 Task: For heading Arial with bold.  font size for heading22,  'Change the font style of data to'Arial Narrow.  and font size to 14,  Change the alignment of both headline & data to Align middle.  In the sheet  AssetAllocation analysis
Action: Mouse moved to (77, 169)
Screenshot: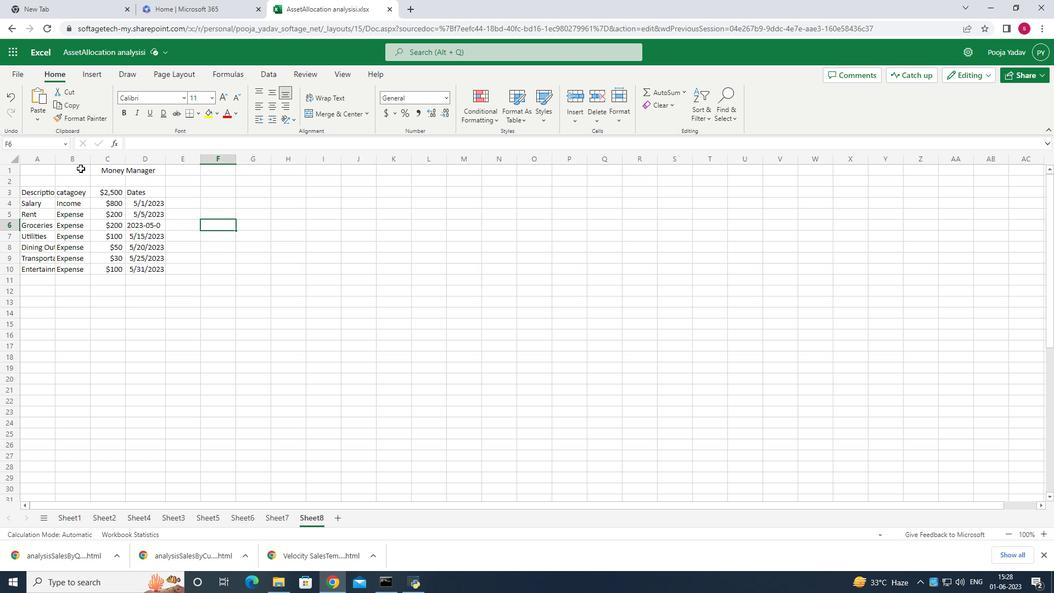 
Action: Mouse pressed left at (77, 169)
Screenshot: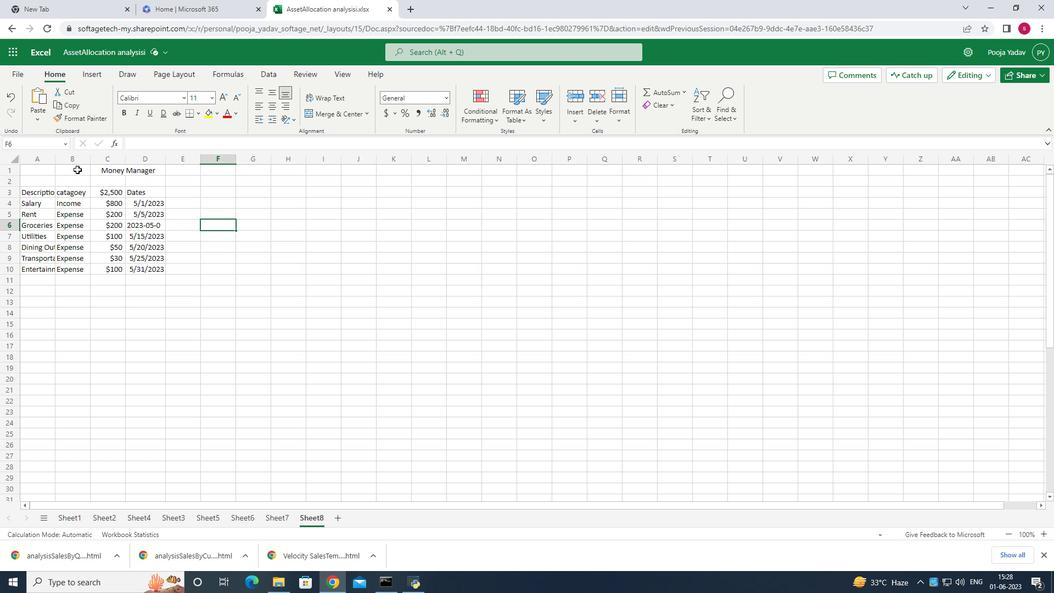 
Action: Mouse moved to (324, 109)
Screenshot: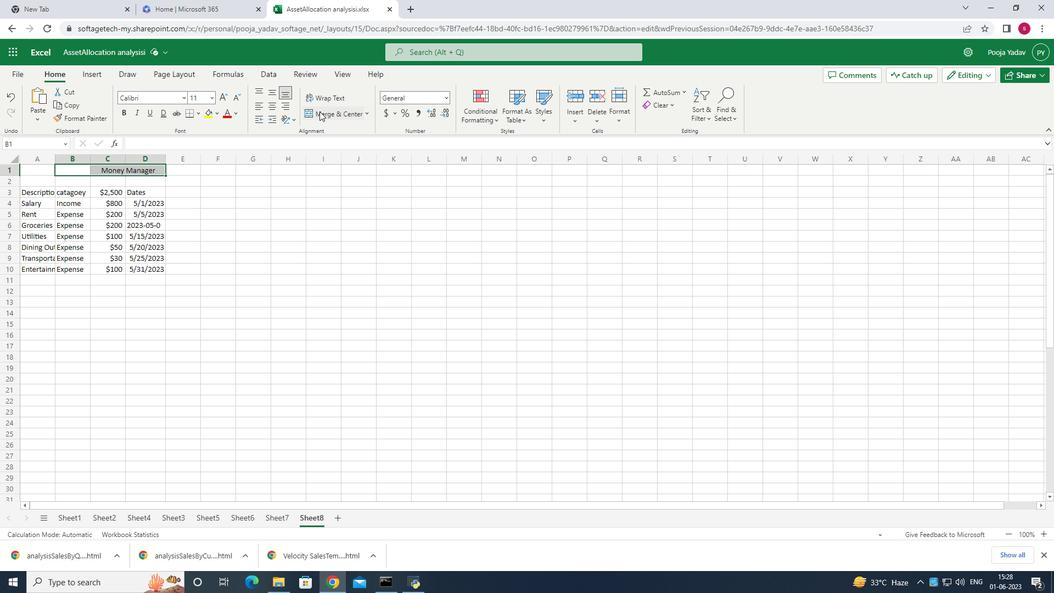 
Action: Mouse pressed left at (324, 109)
Screenshot: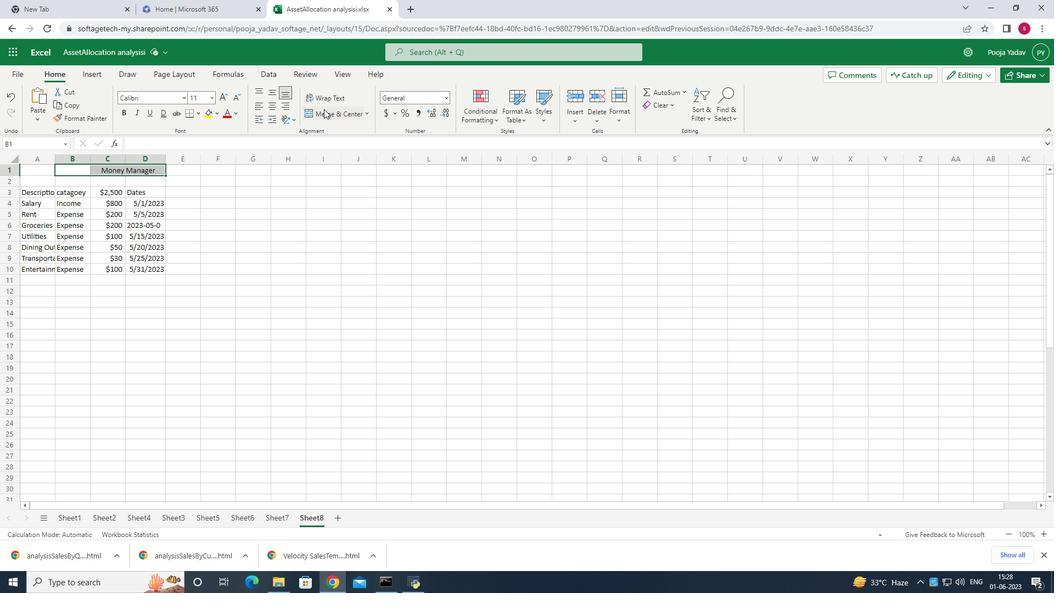 
Action: Mouse moved to (73, 296)
Screenshot: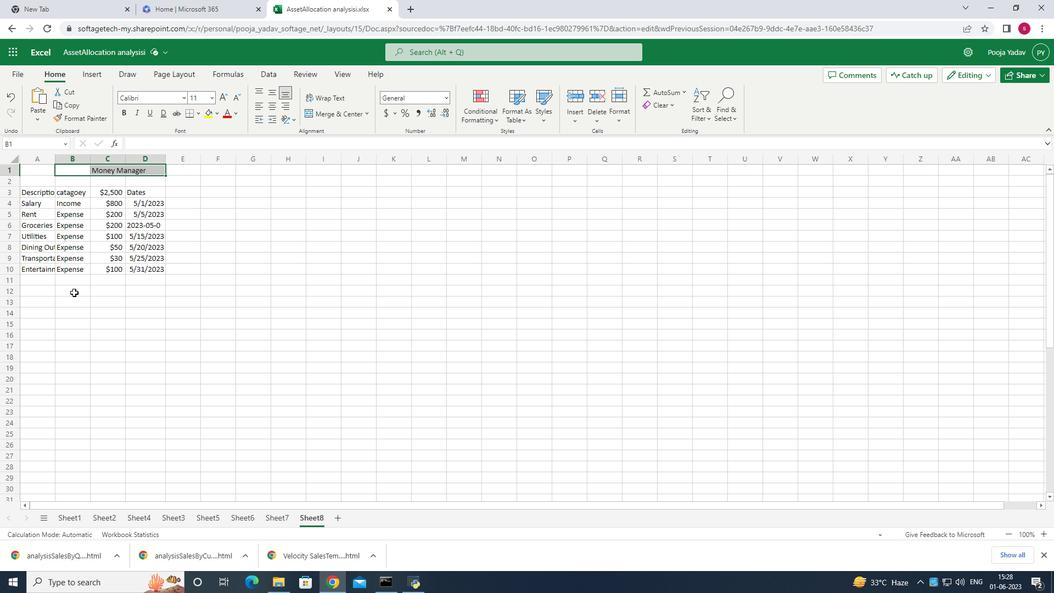 
Action: Mouse pressed left at (73, 296)
Screenshot: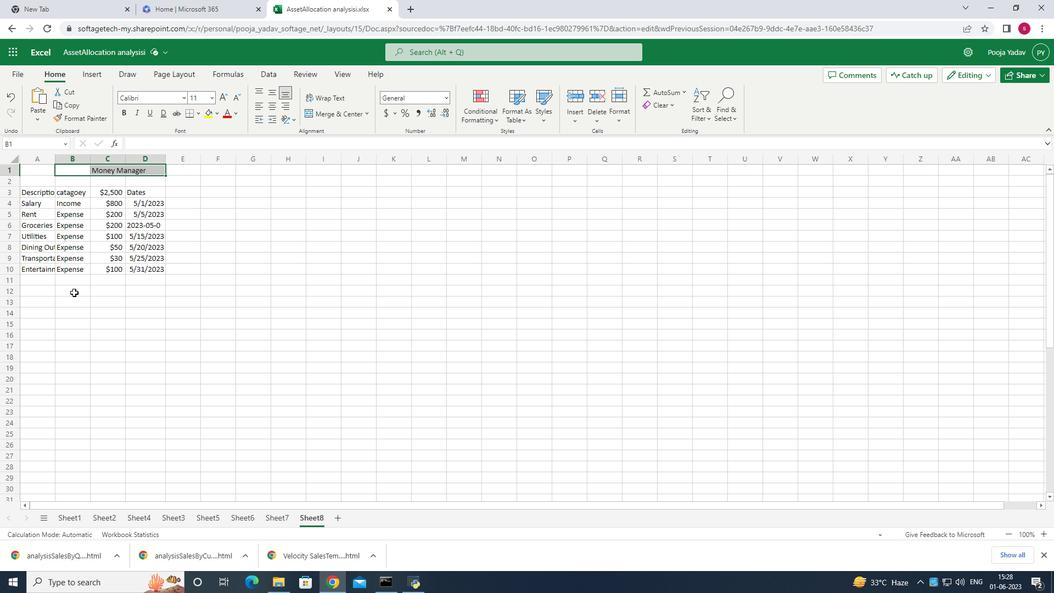 
Action: Mouse moved to (108, 167)
Screenshot: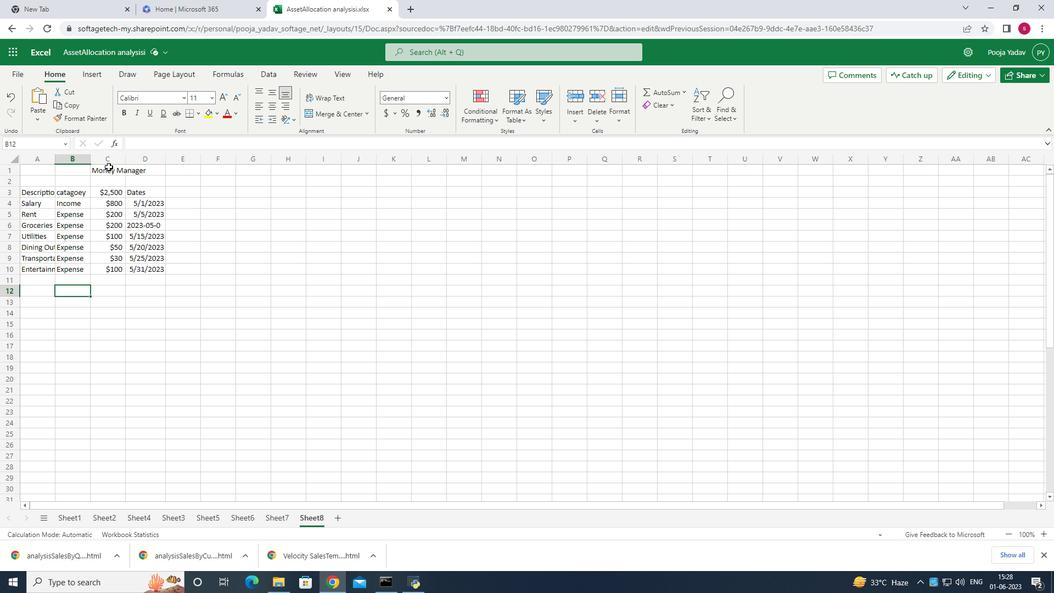 
Action: Mouse pressed left at (108, 167)
Screenshot: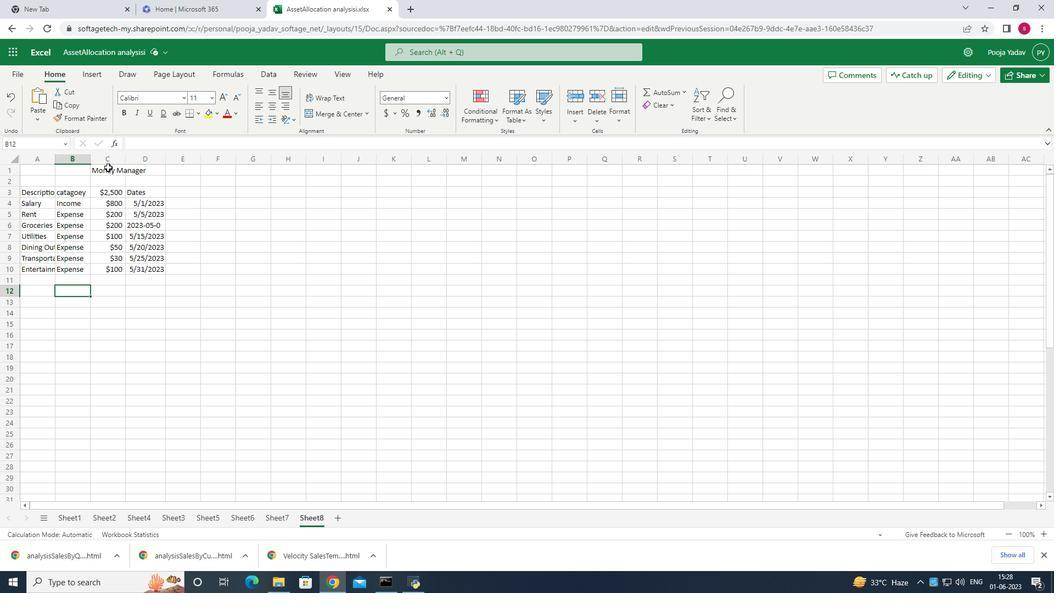 
Action: Mouse moved to (123, 169)
Screenshot: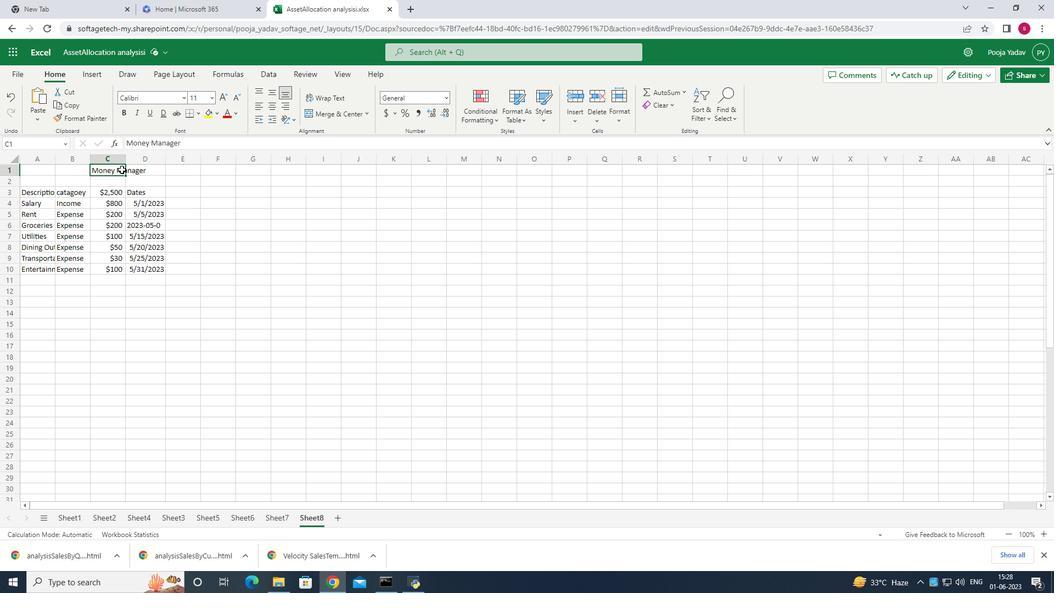 
Action: Mouse pressed left at (123, 169)
Screenshot: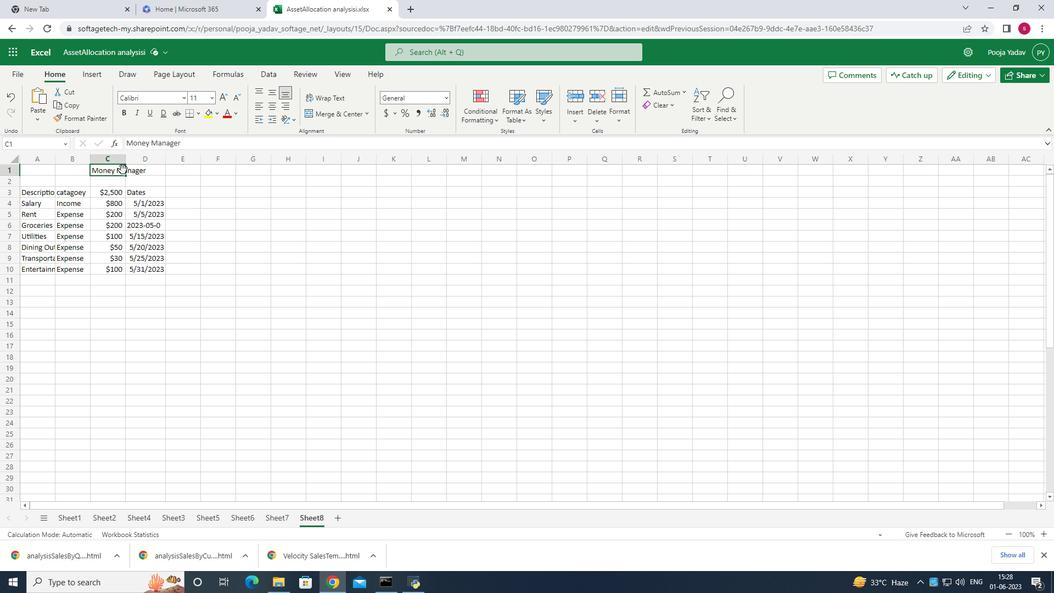 
Action: Mouse moved to (126, 169)
Screenshot: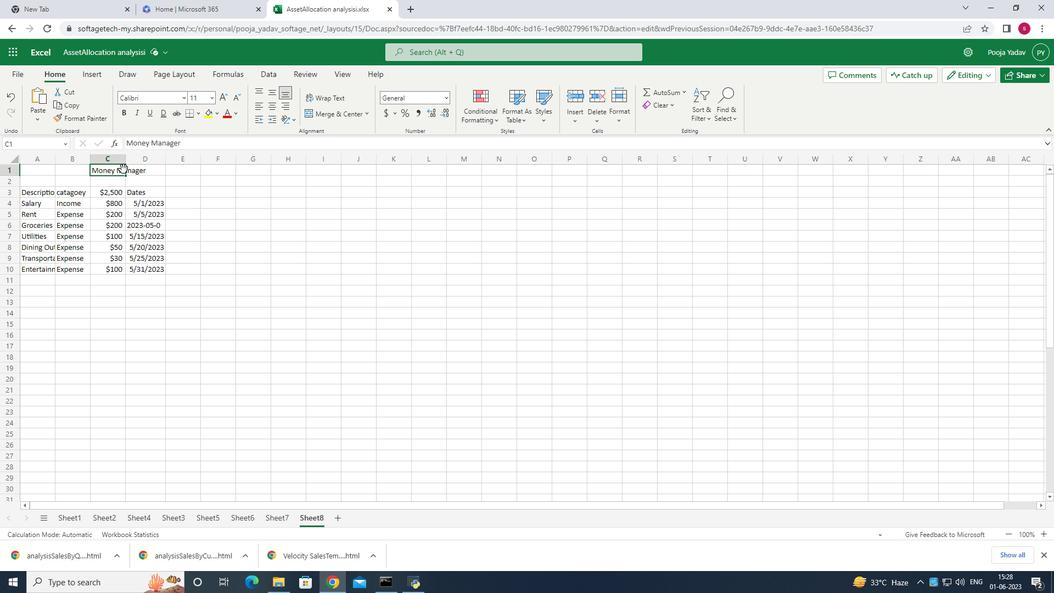 
Action: Mouse pressed left at (126, 169)
Screenshot: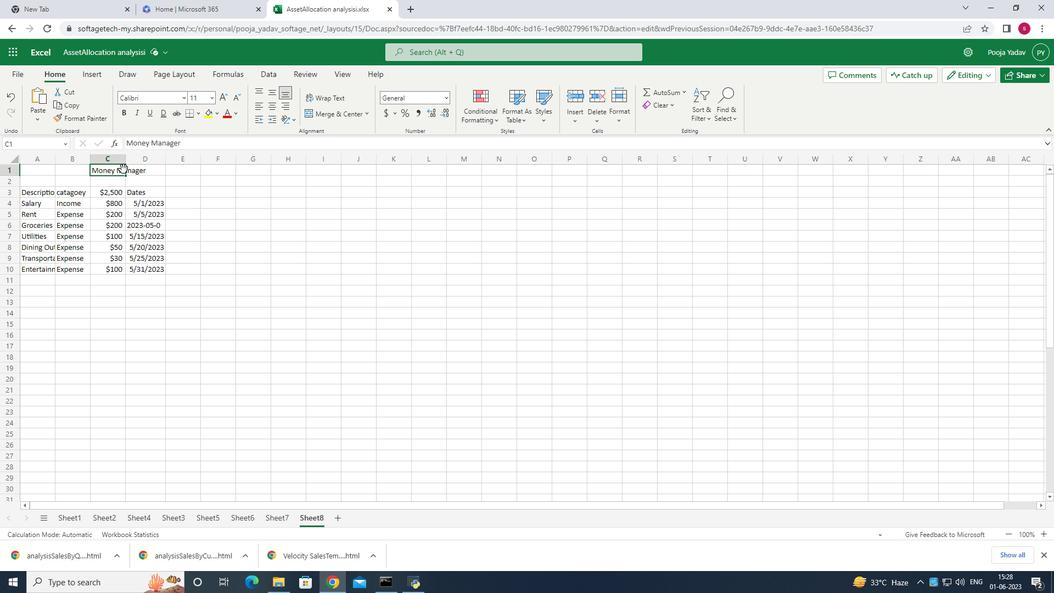 
Action: Mouse pressed left at (126, 169)
Screenshot: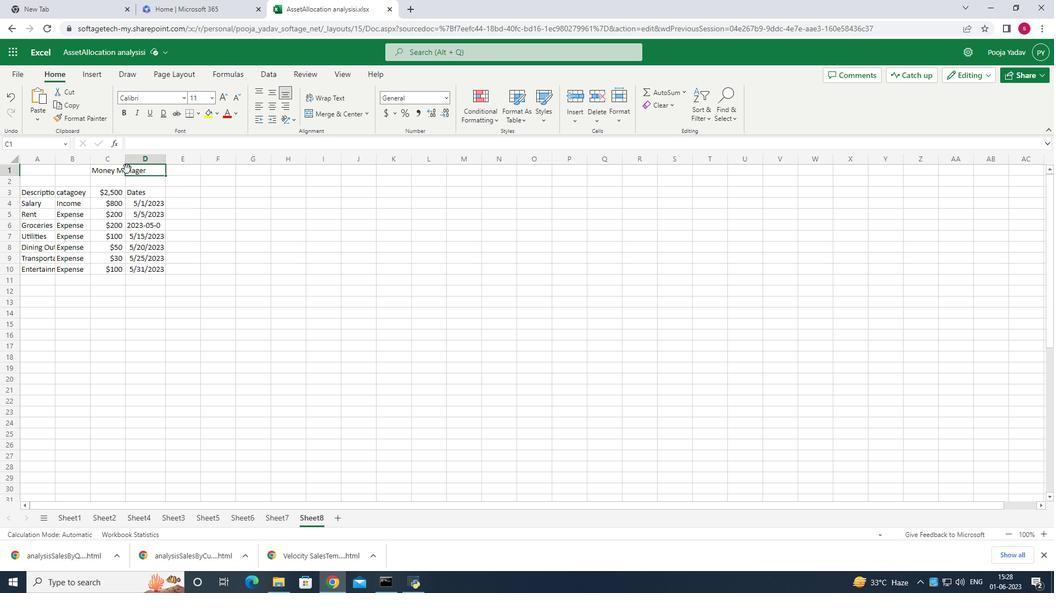 
Action: Mouse moved to (149, 332)
Screenshot: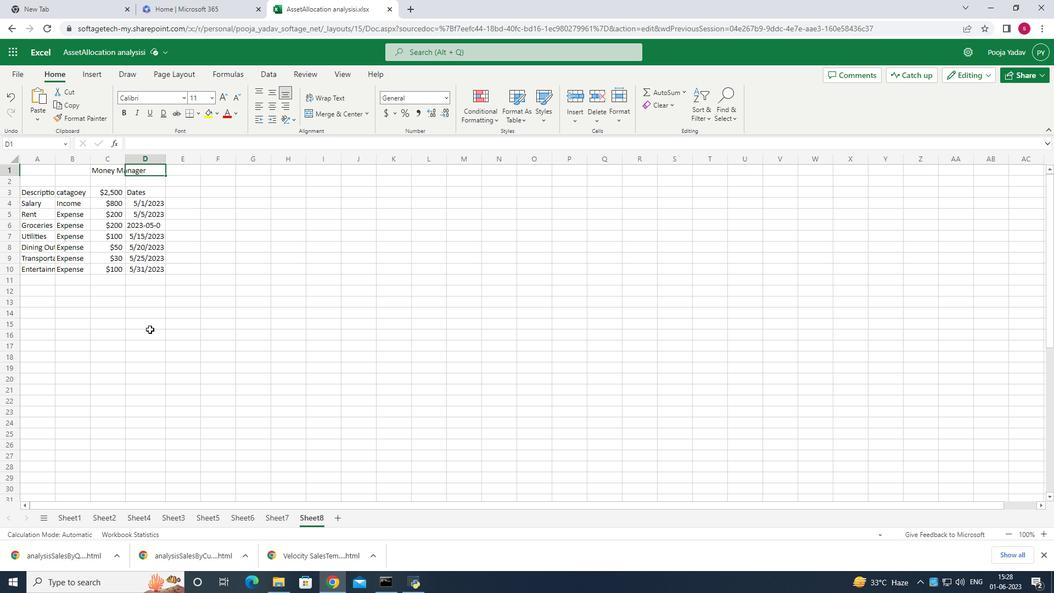 
Action: Mouse pressed left at (149, 332)
Screenshot: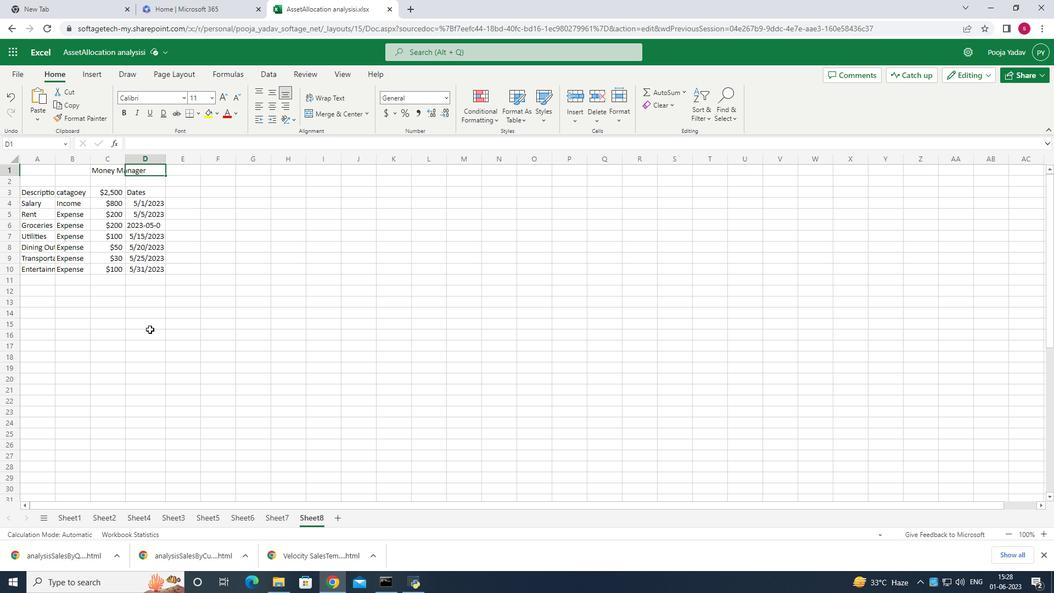 
Action: Mouse moved to (101, 170)
Screenshot: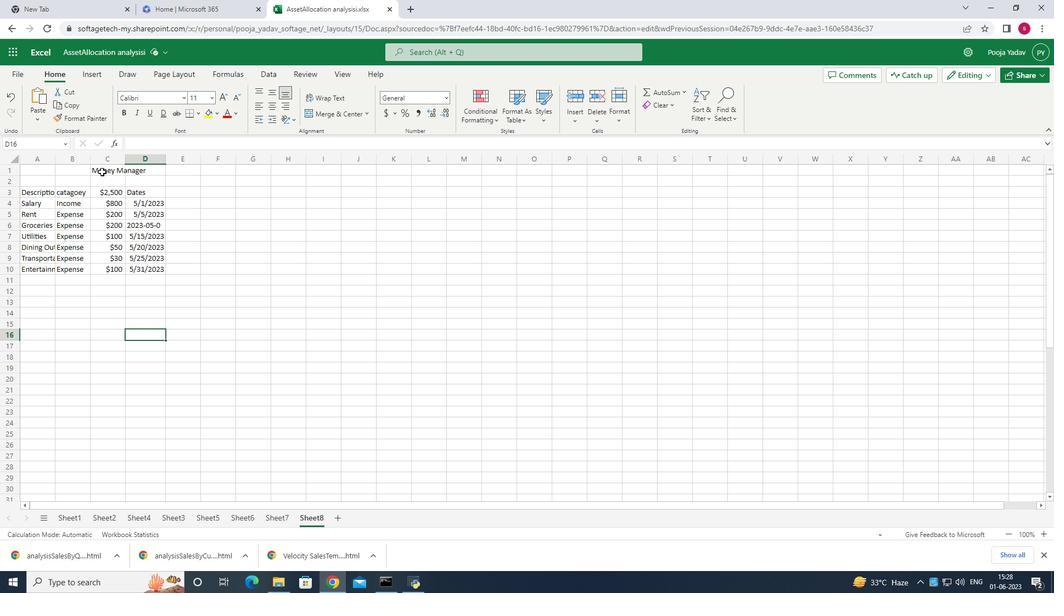 
Action: Mouse pressed left at (101, 170)
Screenshot: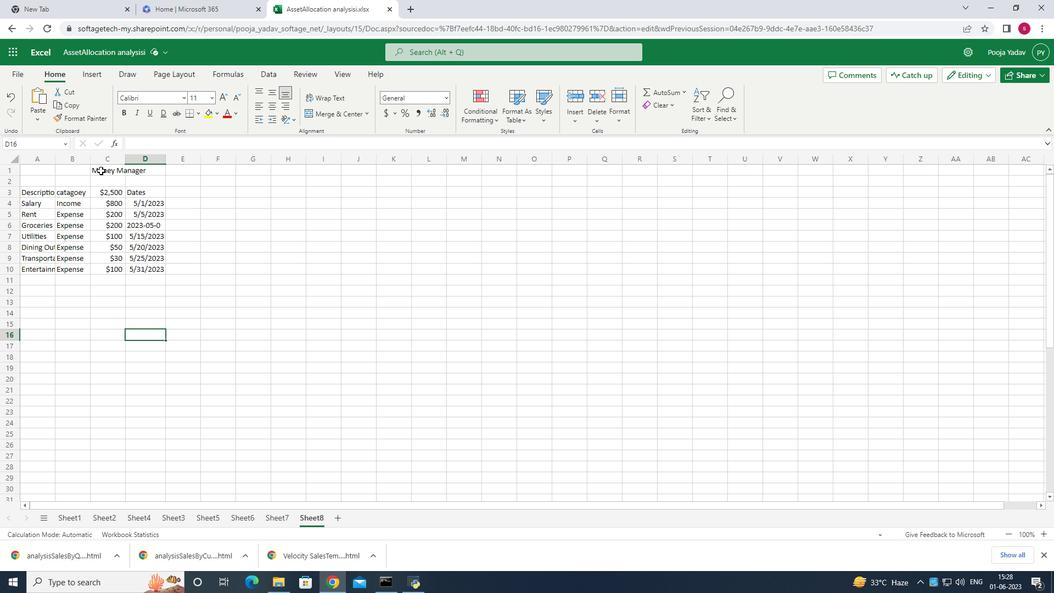 
Action: Mouse moved to (332, 112)
Screenshot: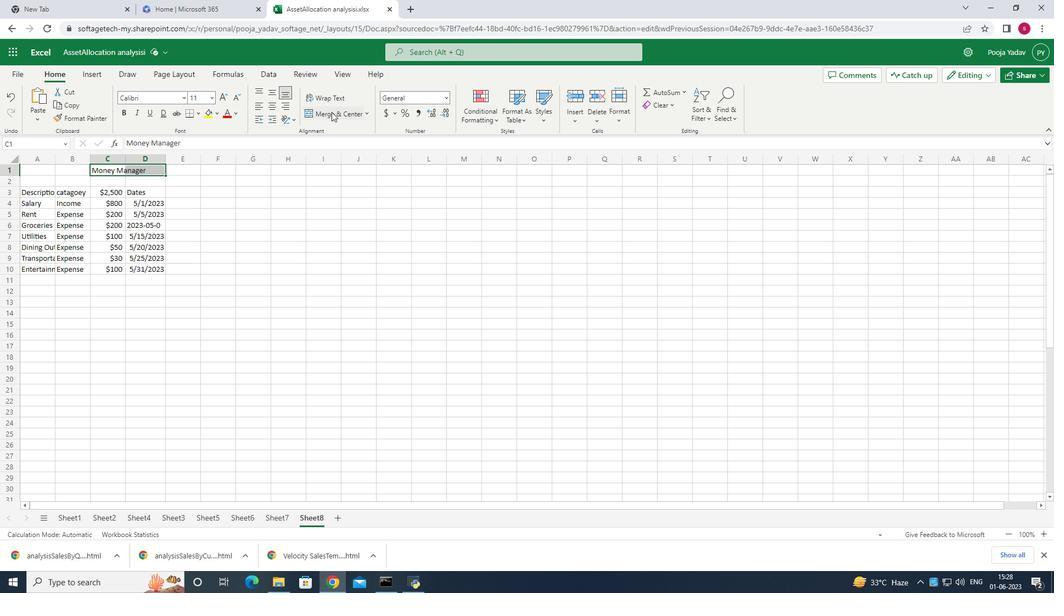 
Action: Mouse pressed left at (332, 112)
Screenshot: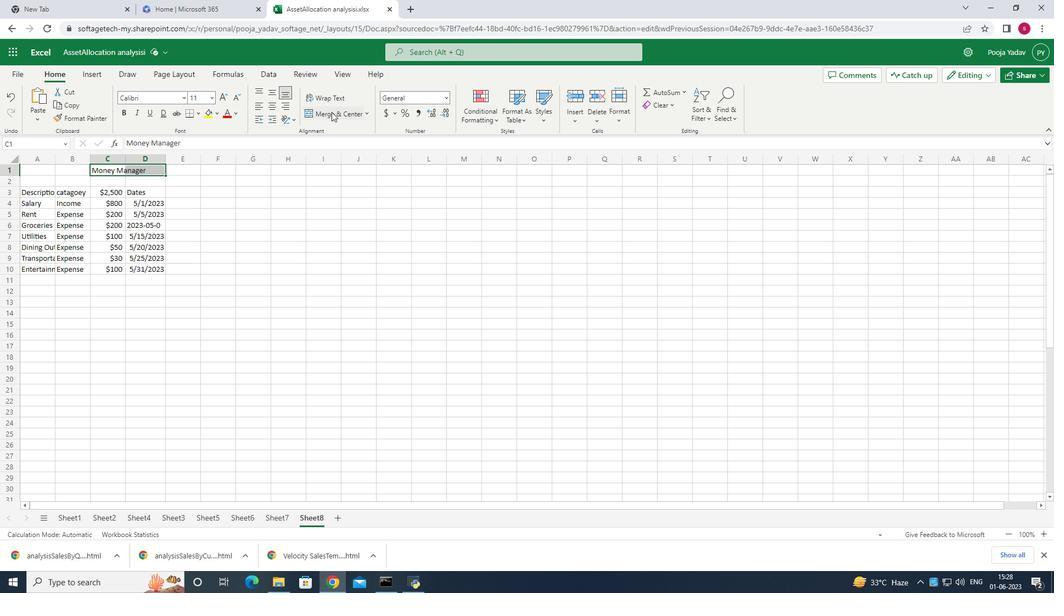 
Action: Mouse moved to (161, 190)
Screenshot: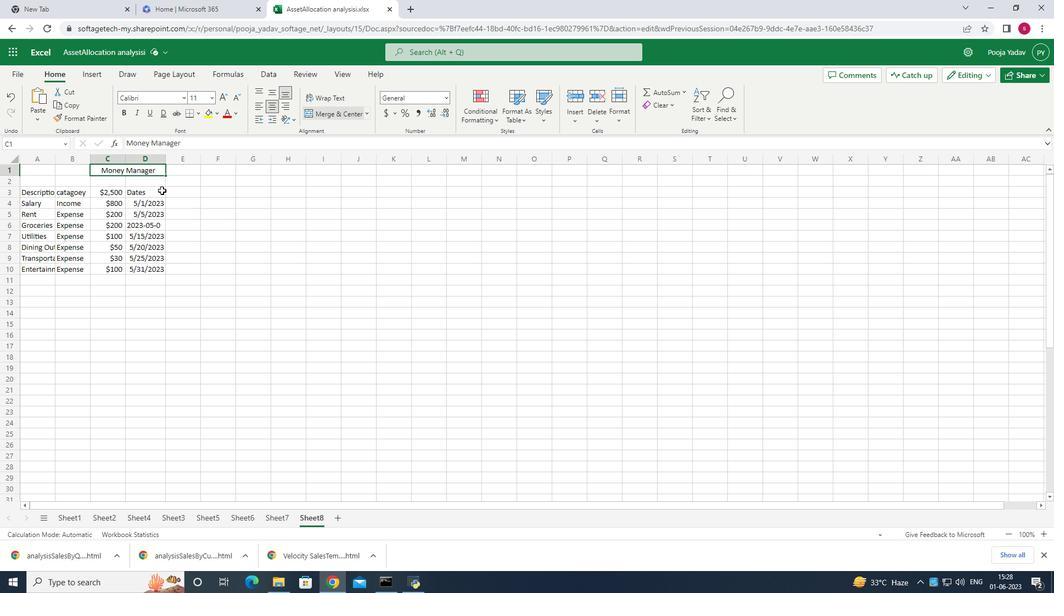 
Action: Key pressed ctrl+Uctrl+B
Screenshot: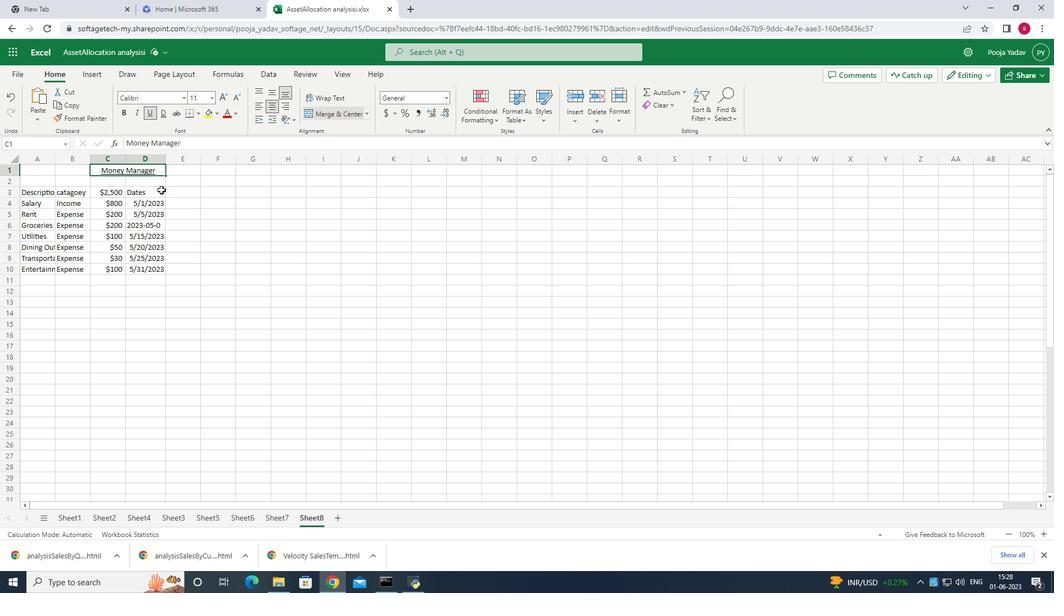 
Action: Mouse moved to (212, 93)
Screenshot: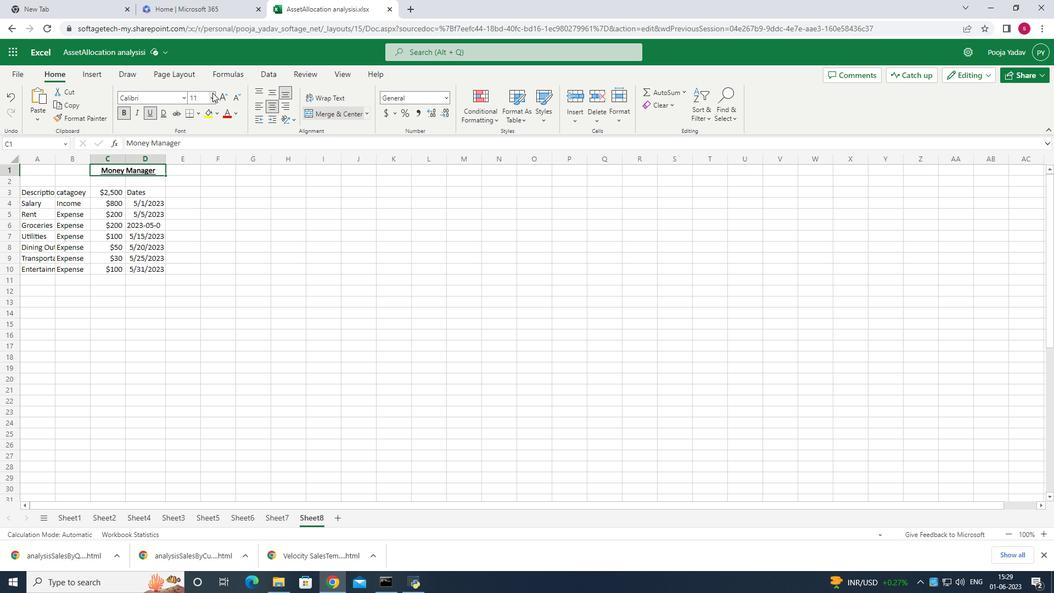 
Action: Mouse pressed left at (212, 93)
Screenshot: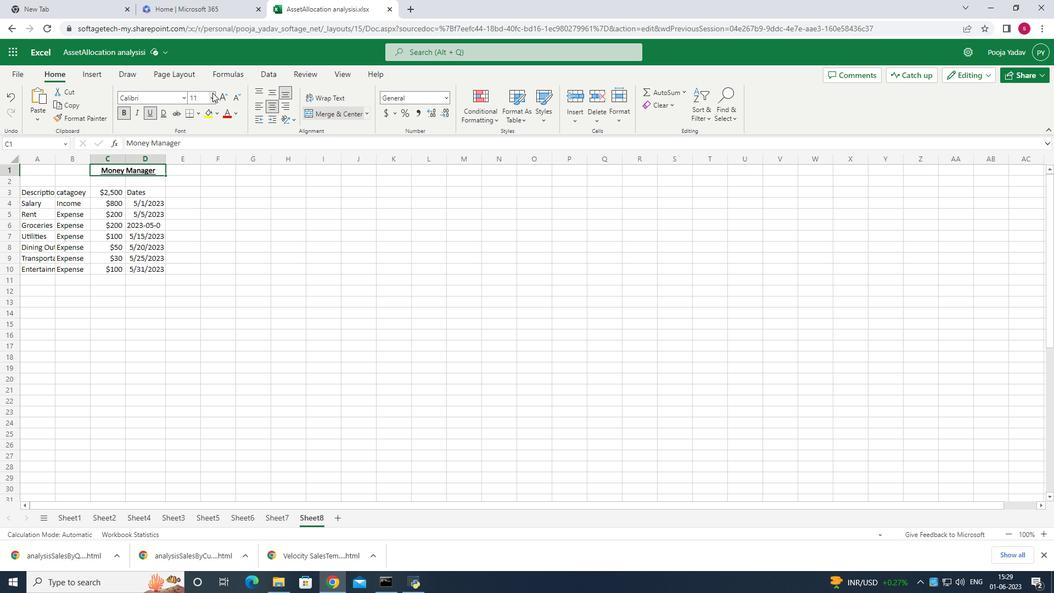 
Action: Mouse moved to (197, 215)
Screenshot: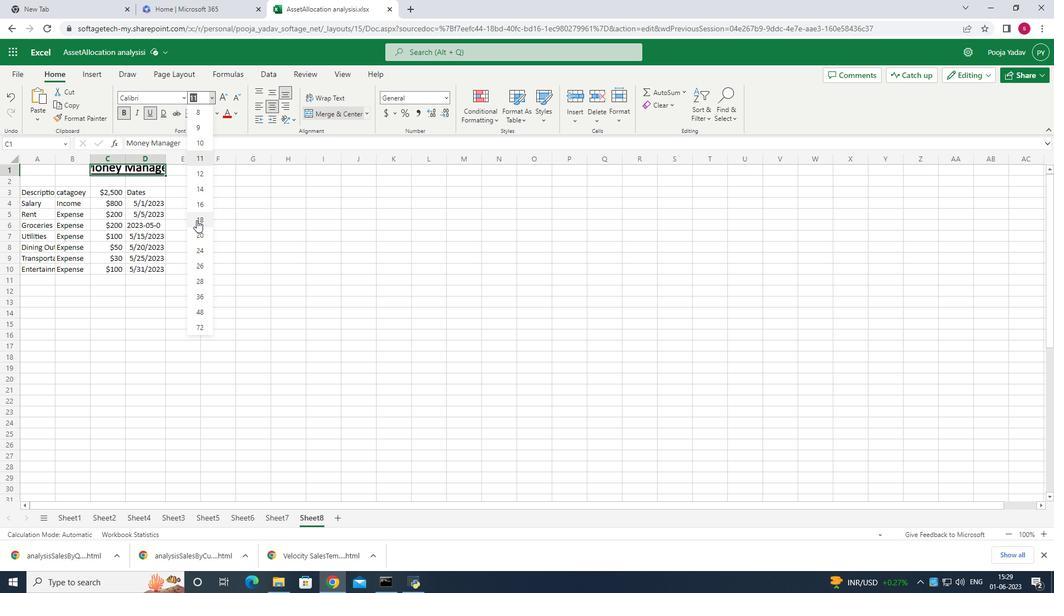 
Action: Mouse pressed left at (197, 215)
Screenshot: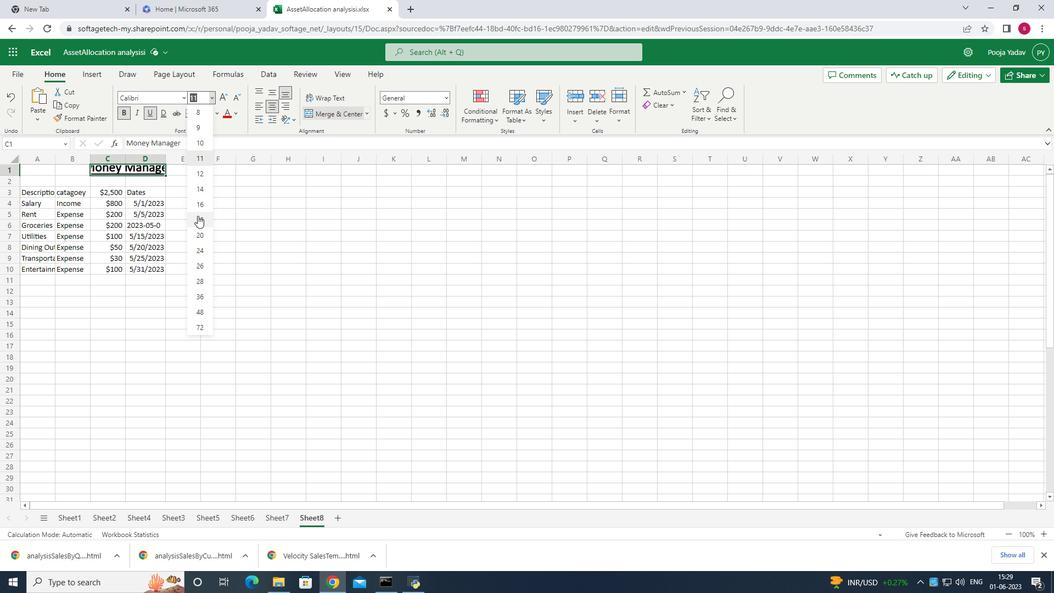 
Action: Mouse moved to (73, 173)
Screenshot: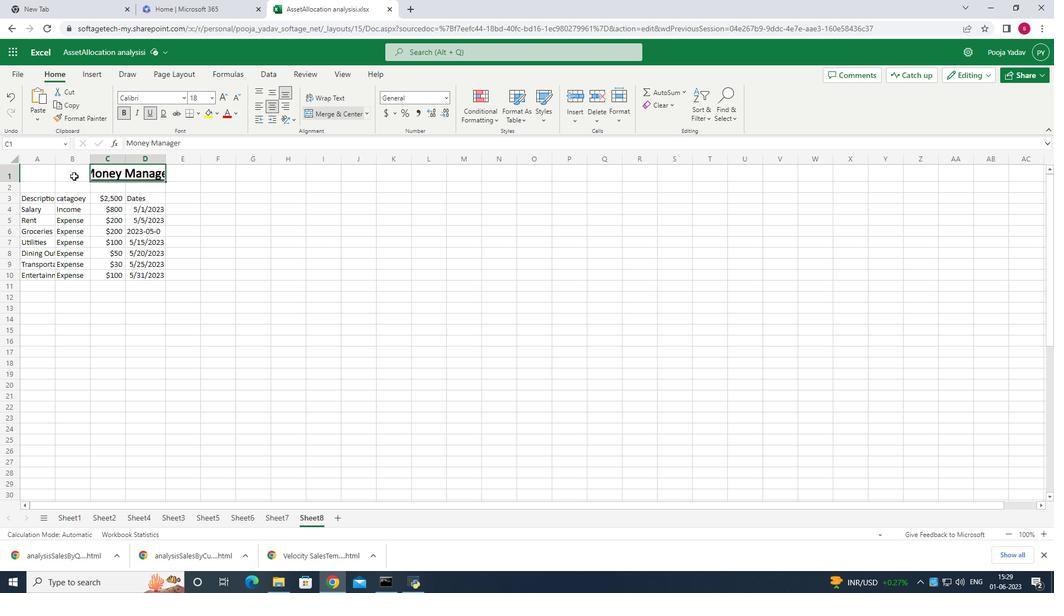 
Action: Mouse pressed left at (73, 173)
Screenshot: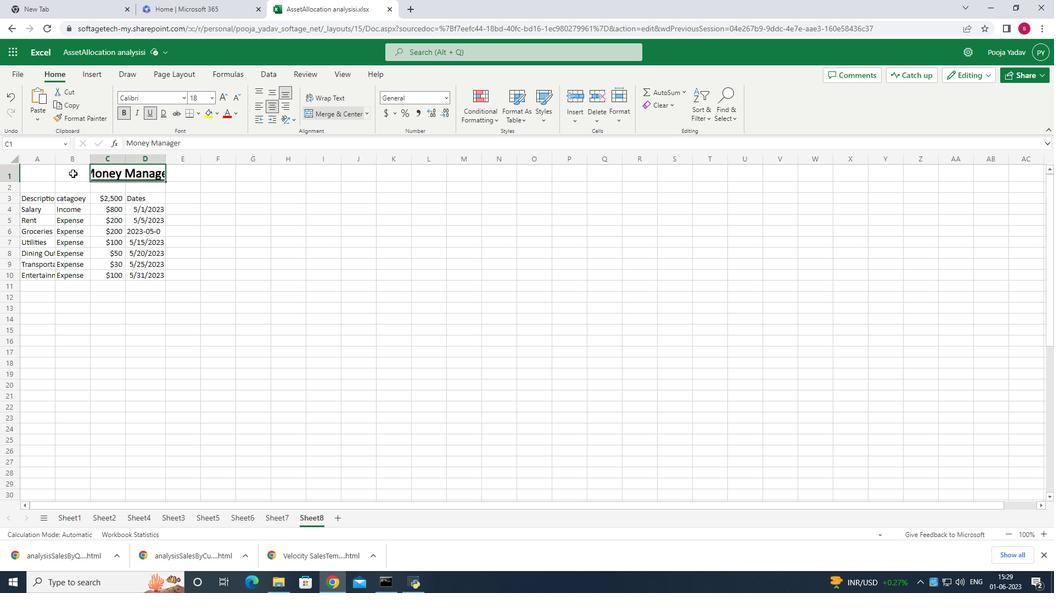 
Action: Mouse moved to (279, 246)
Screenshot: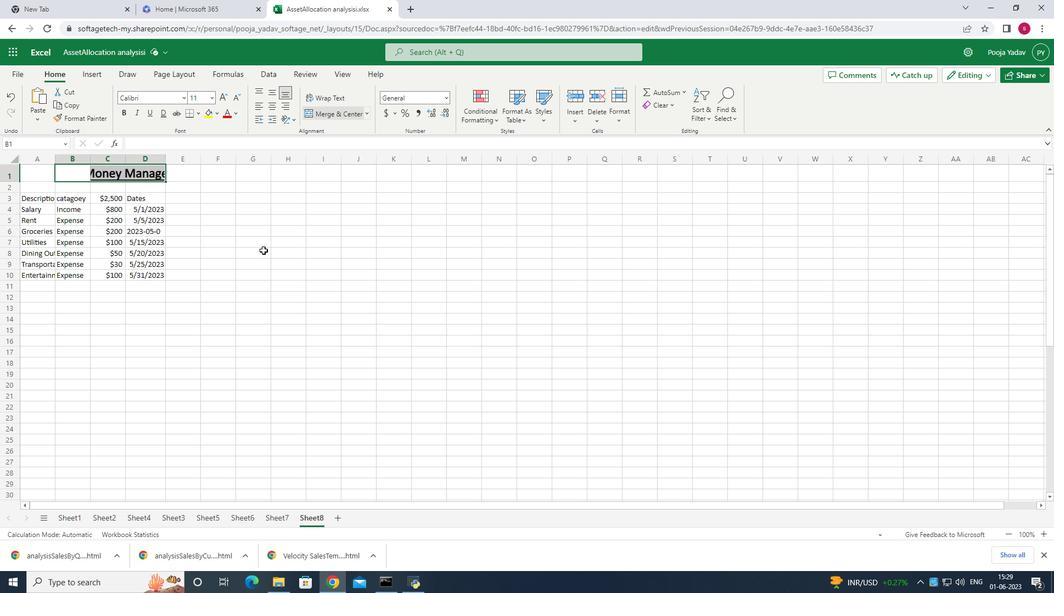 
Action: Mouse pressed left at (279, 246)
Screenshot: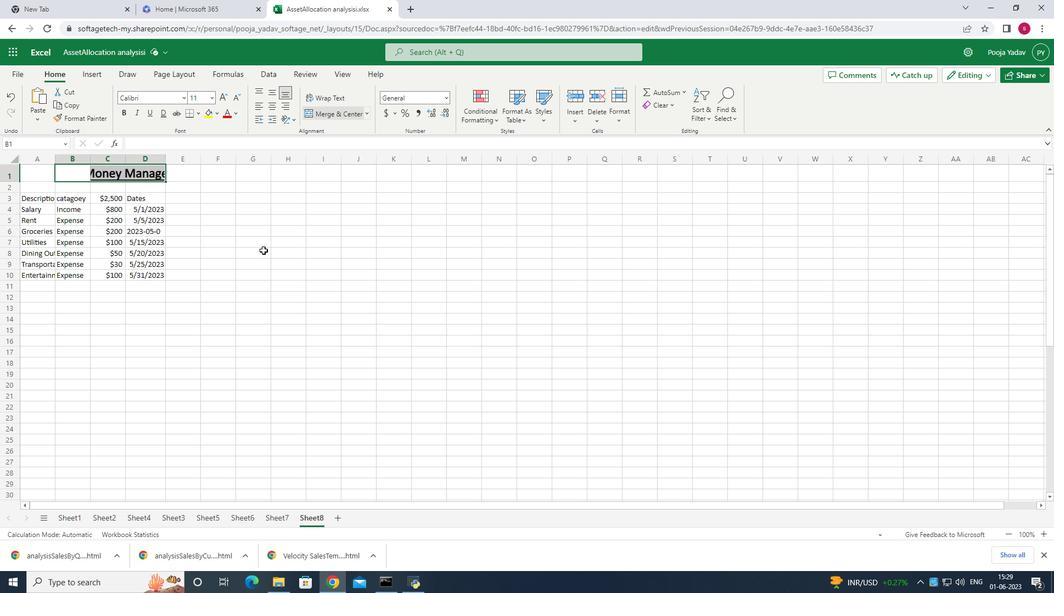 
Action: Mouse moved to (74, 180)
Screenshot: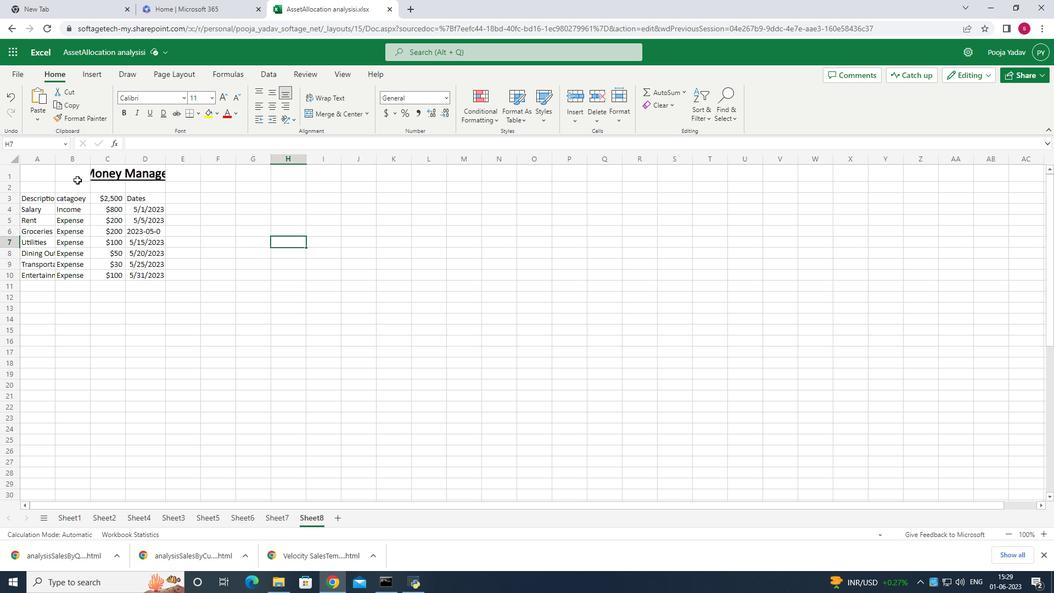 
Action: Mouse pressed left at (74, 180)
Screenshot: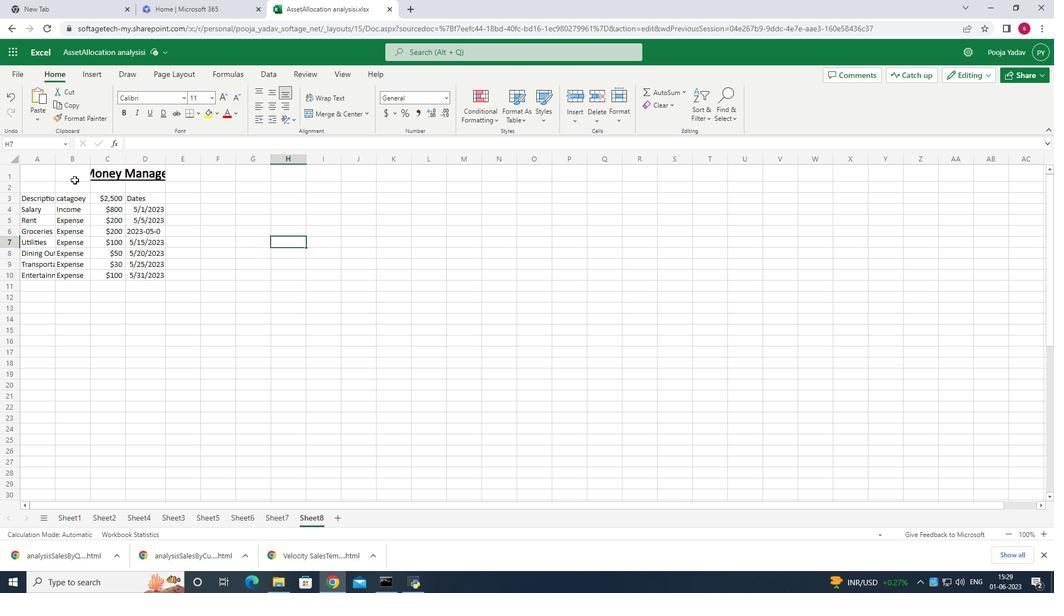 
Action: Mouse moved to (333, 109)
Screenshot: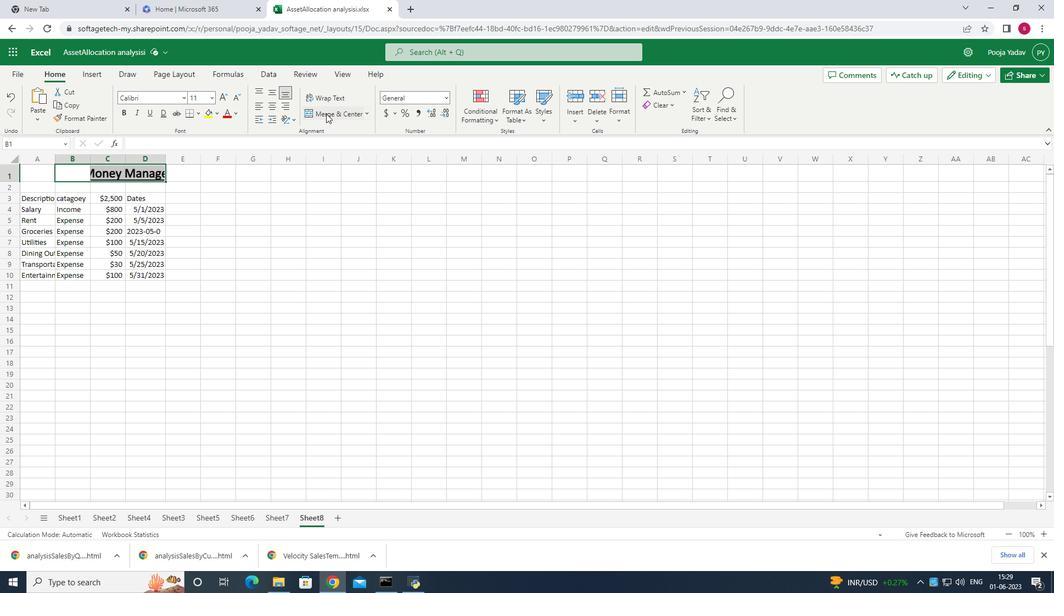 
Action: Mouse pressed left at (333, 109)
Screenshot: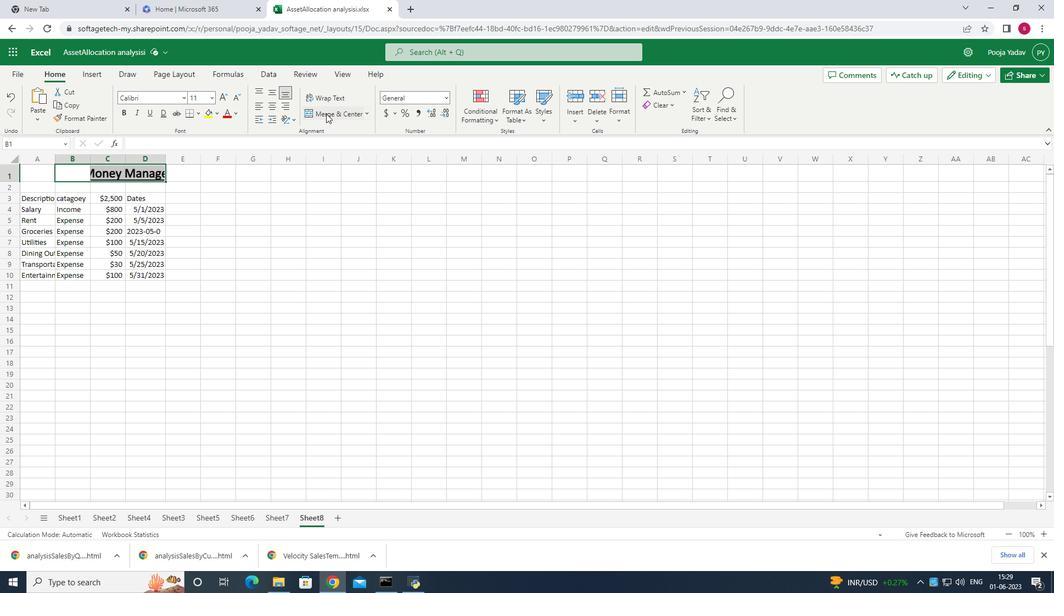 
Action: Mouse moved to (137, 164)
Screenshot: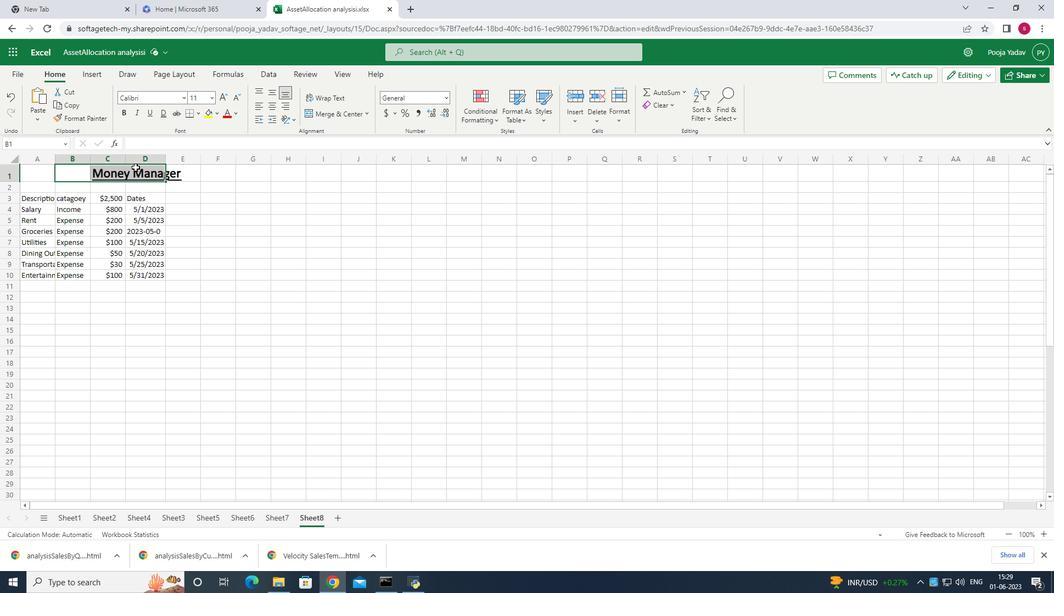 
Action: Mouse pressed left at (137, 164)
Screenshot: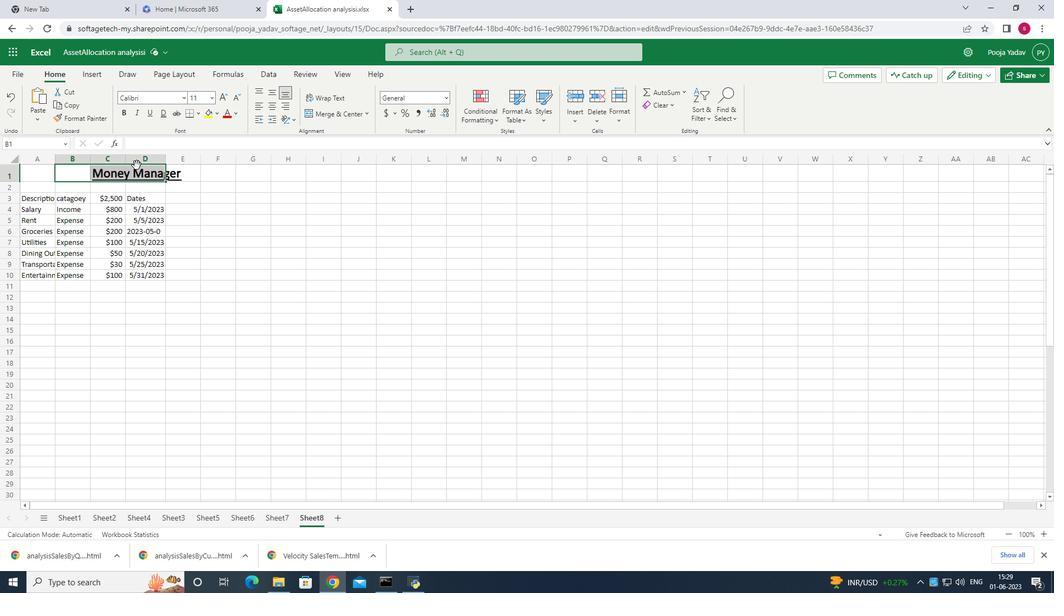 
Action: Mouse moved to (190, 213)
Screenshot: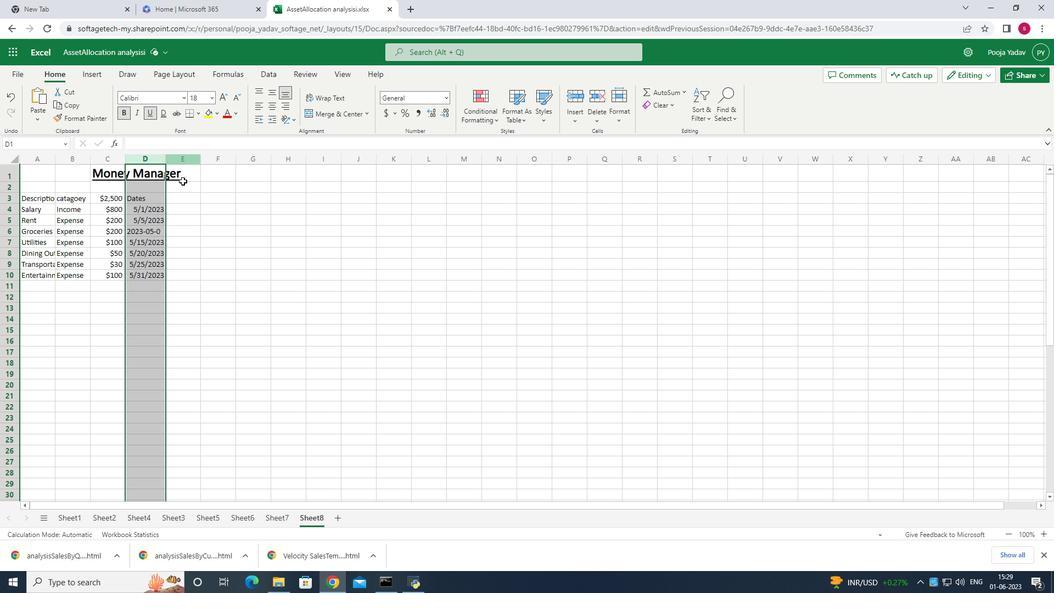 
Action: Mouse pressed left at (190, 213)
Screenshot: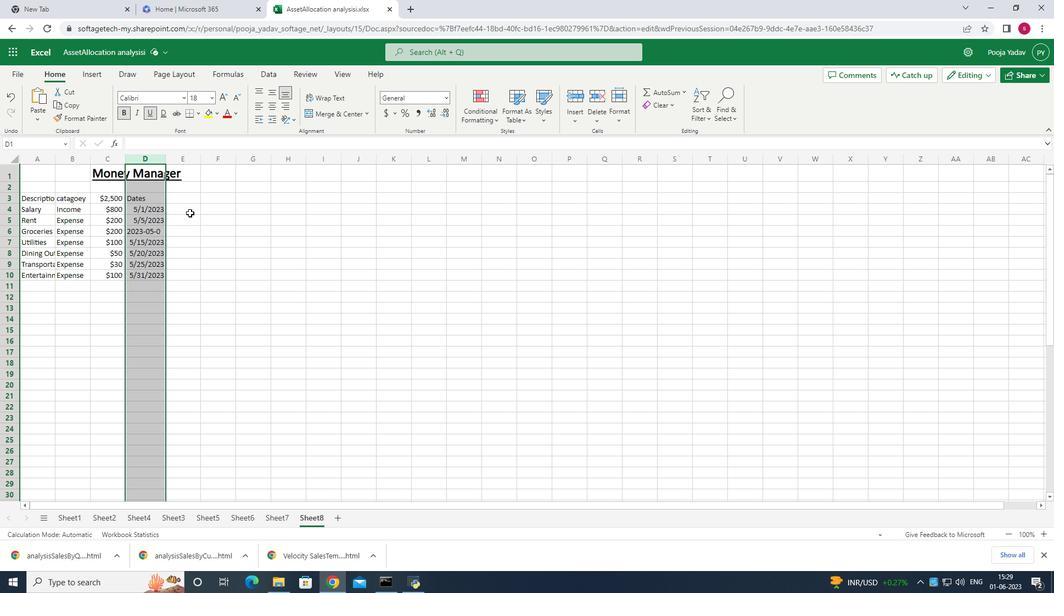 
Action: Mouse moved to (175, 262)
Screenshot: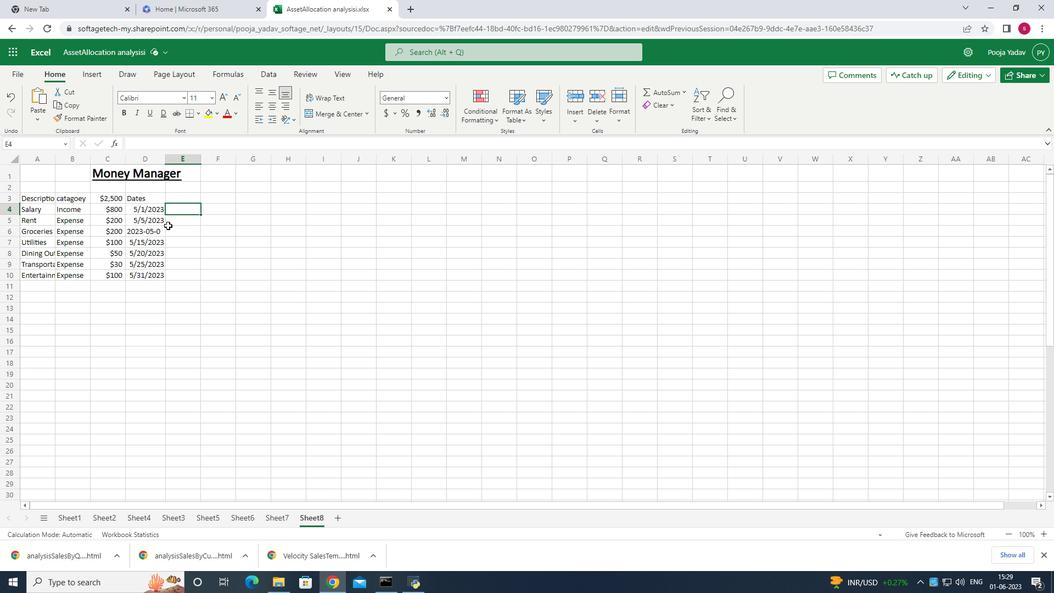 
Action: Mouse pressed left at (175, 262)
Screenshot: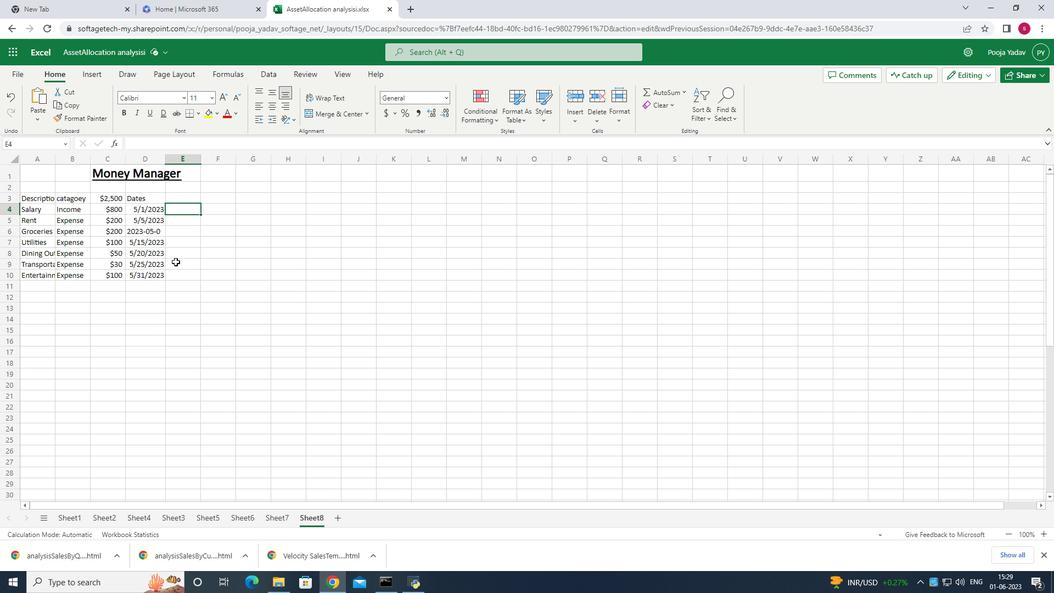 
Action: Mouse moved to (224, 215)
Screenshot: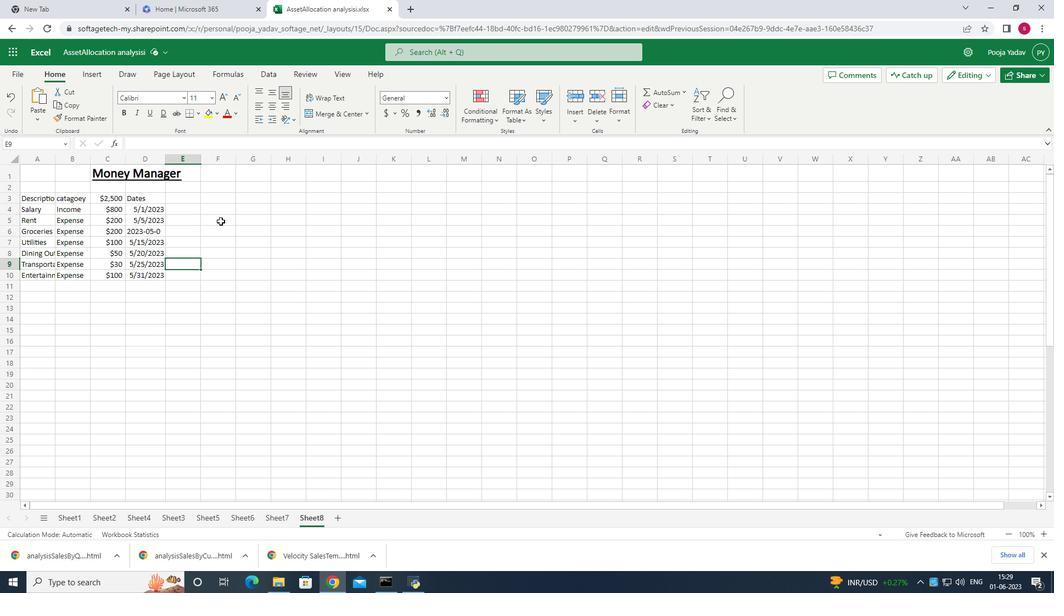 
Action: Mouse pressed left at (224, 215)
Screenshot: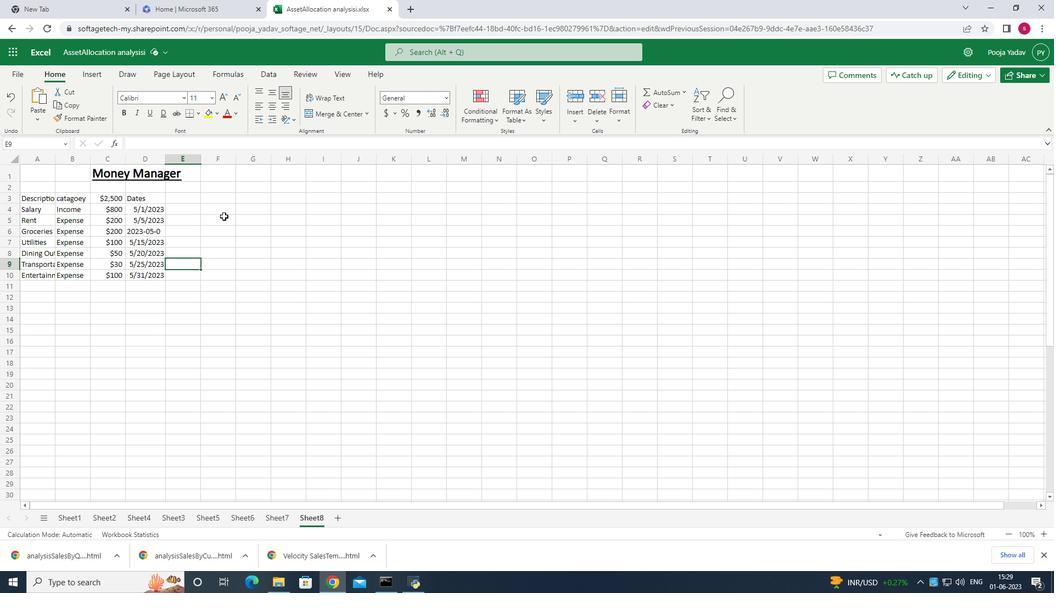 
Action: Mouse moved to (41, 186)
Screenshot: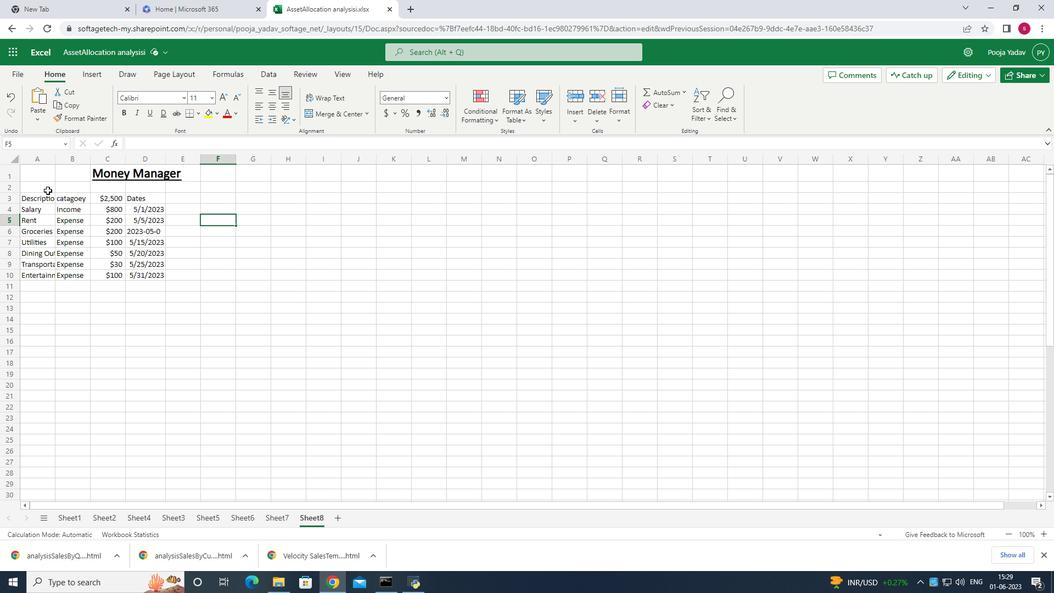 
Action: Mouse pressed left at (41, 186)
Screenshot: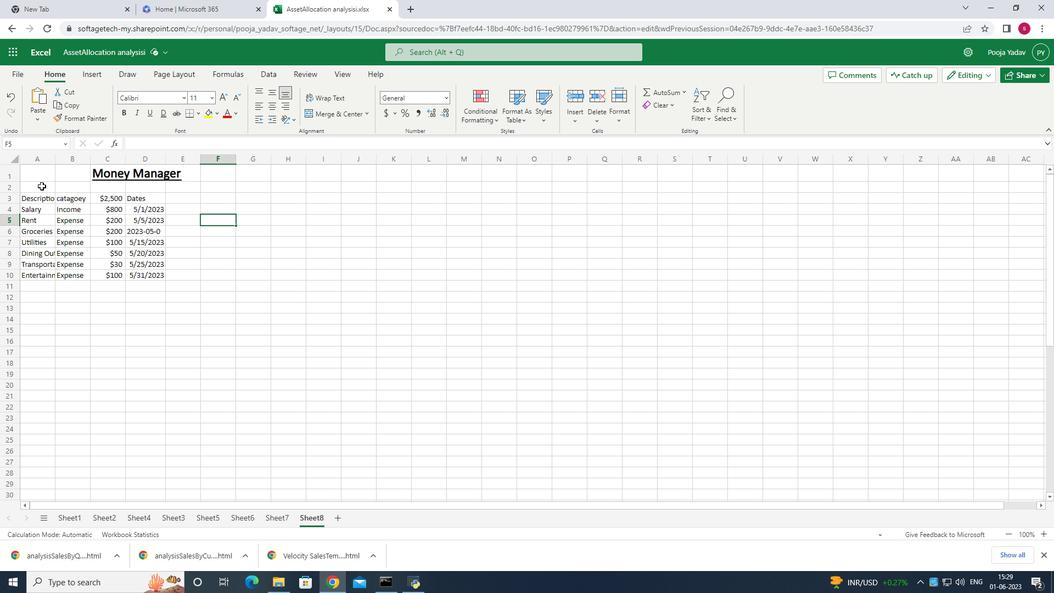 
Action: Mouse moved to (185, 97)
Screenshot: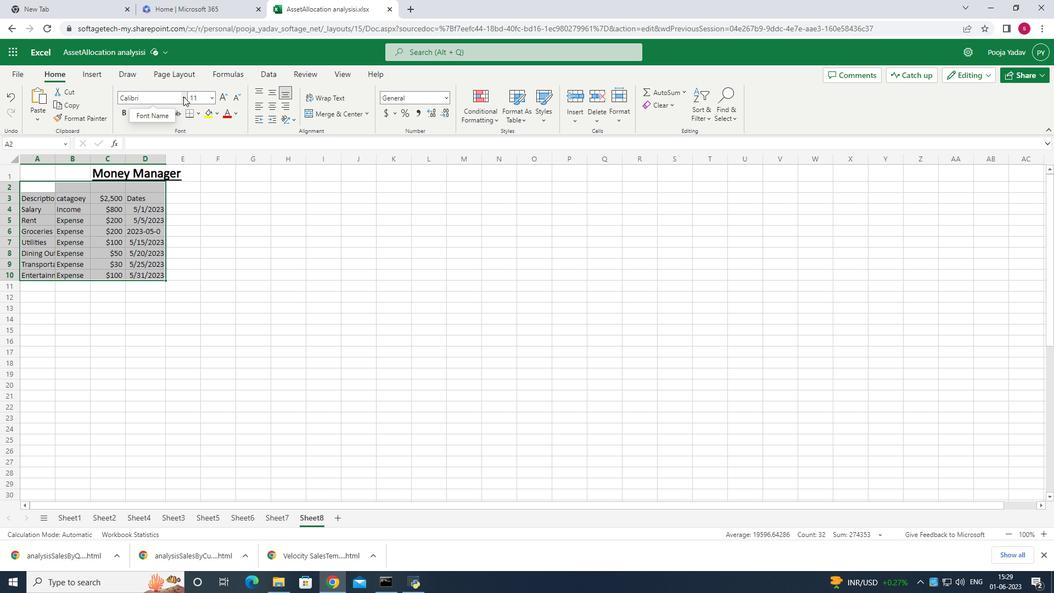 
Action: Mouse pressed left at (185, 97)
Screenshot: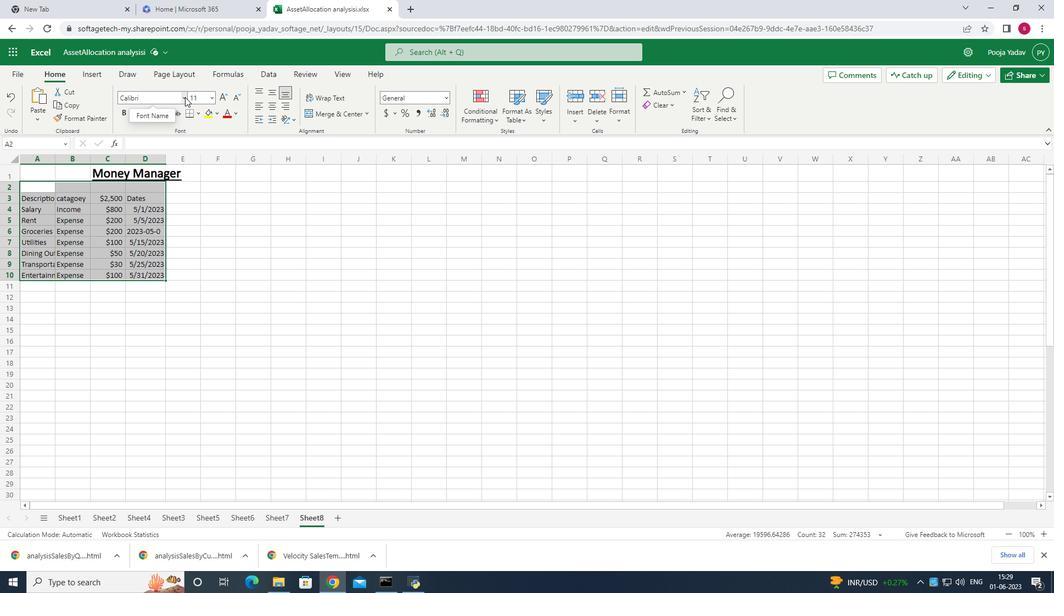 
Action: Mouse moved to (176, 182)
Screenshot: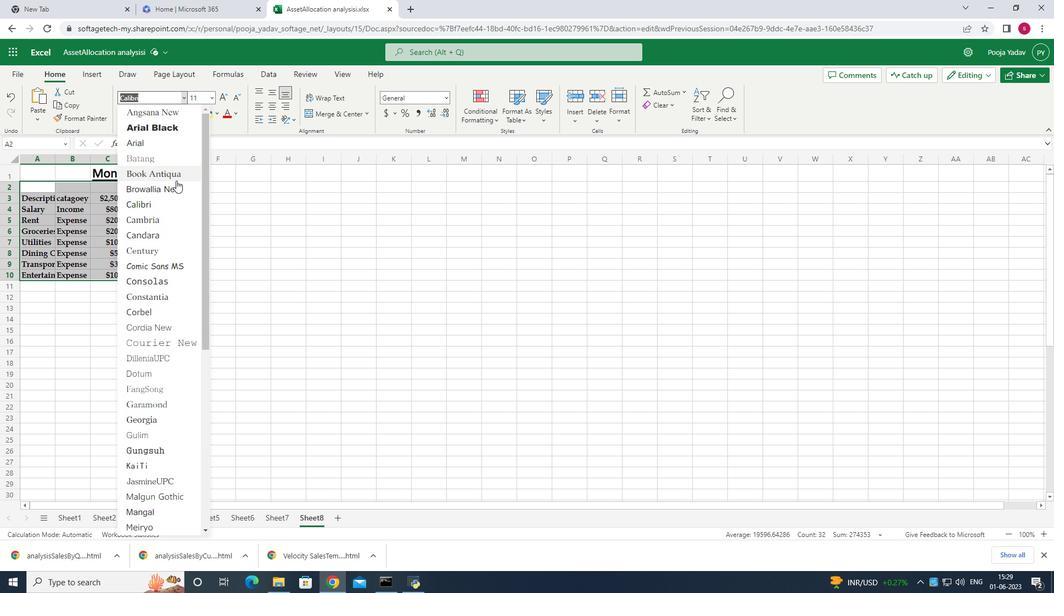 
Action: Mouse scrolled (176, 181) with delta (0, 0)
Screenshot: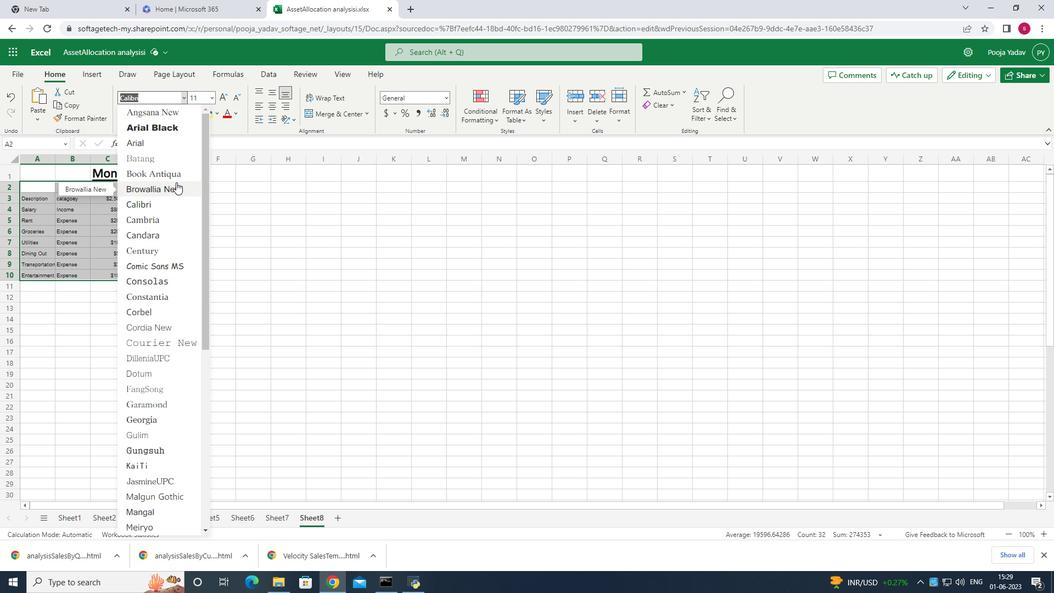 
Action: Mouse scrolled (176, 181) with delta (0, 0)
Screenshot: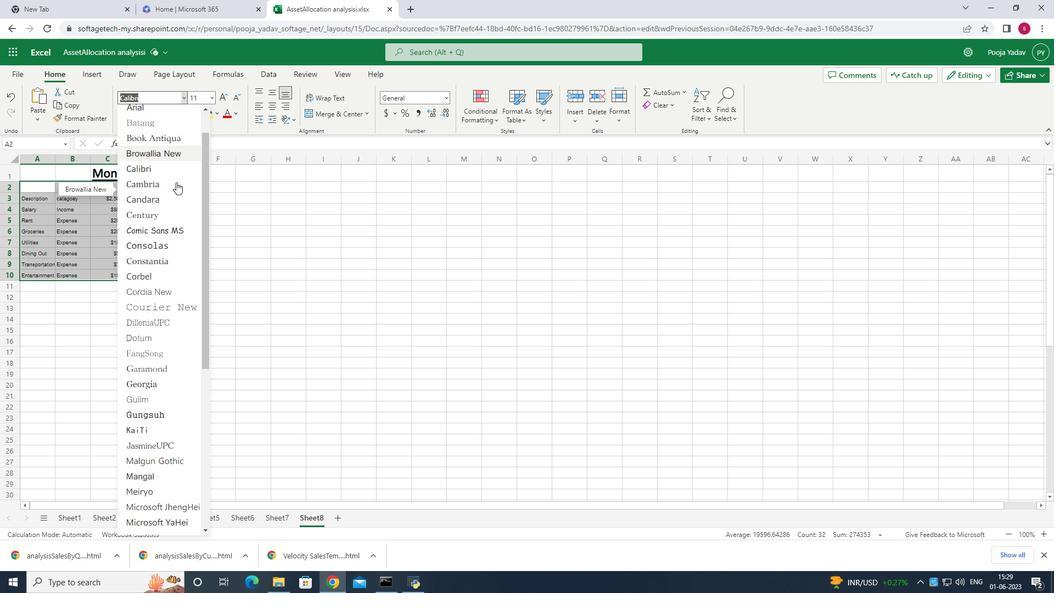 
Action: Mouse scrolled (176, 181) with delta (0, 0)
Screenshot: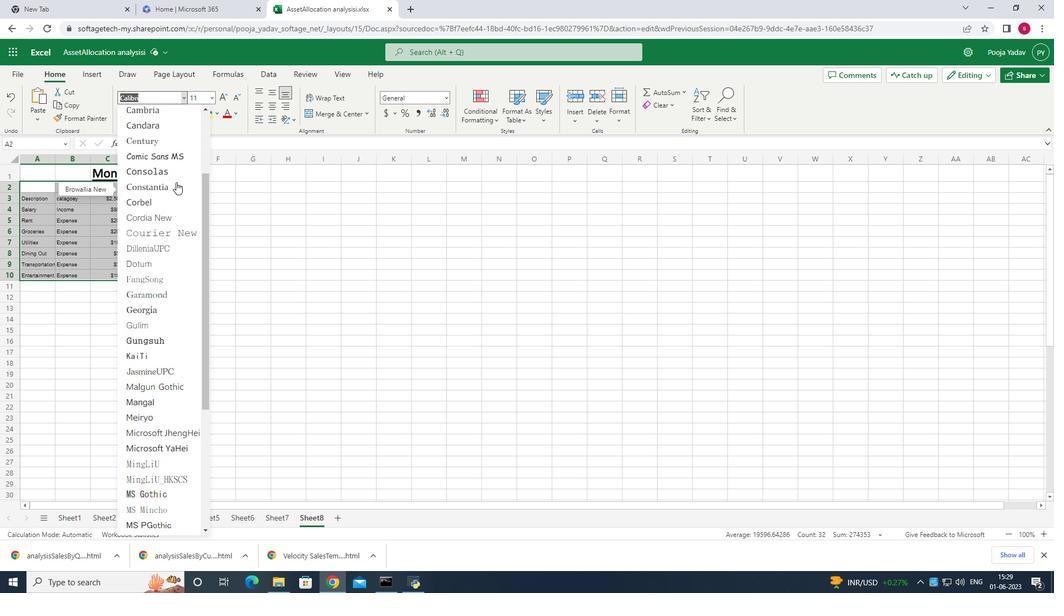 
Action: Mouse scrolled (176, 181) with delta (0, 0)
Screenshot: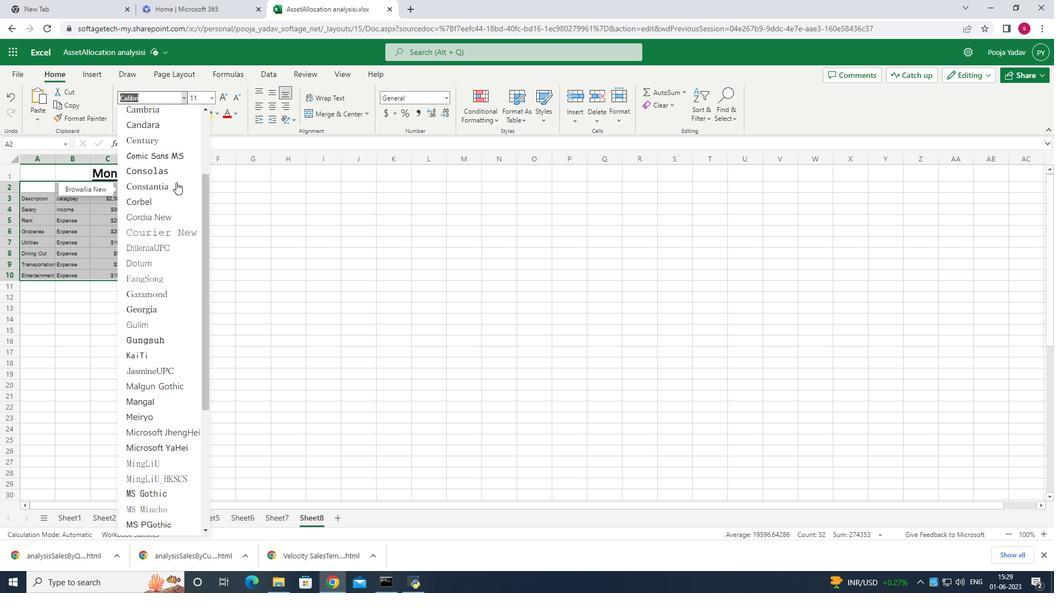 
Action: Mouse scrolled (176, 181) with delta (0, 0)
Screenshot: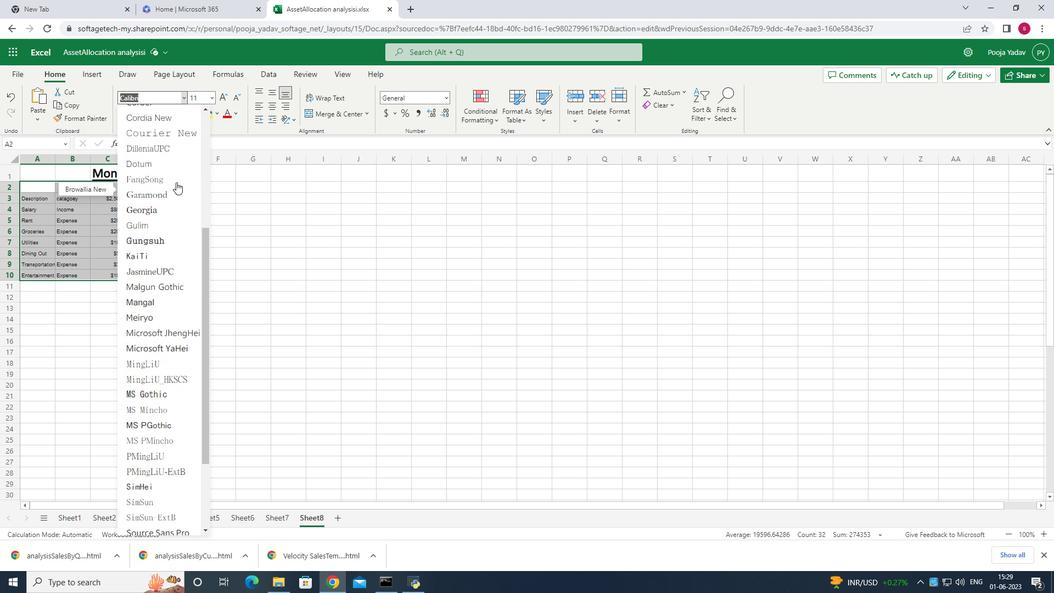 
Action: Mouse scrolled (176, 181) with delta (0, 0)
Screenshot: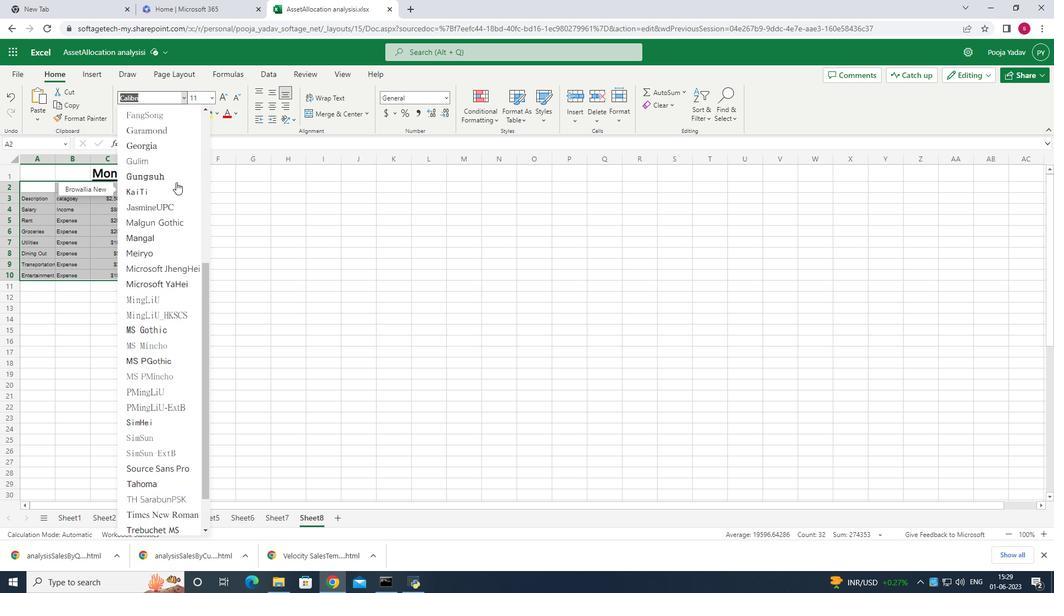 
Action: Mouse scrolled (176, 181) with delta (0, 0)
Screenshot: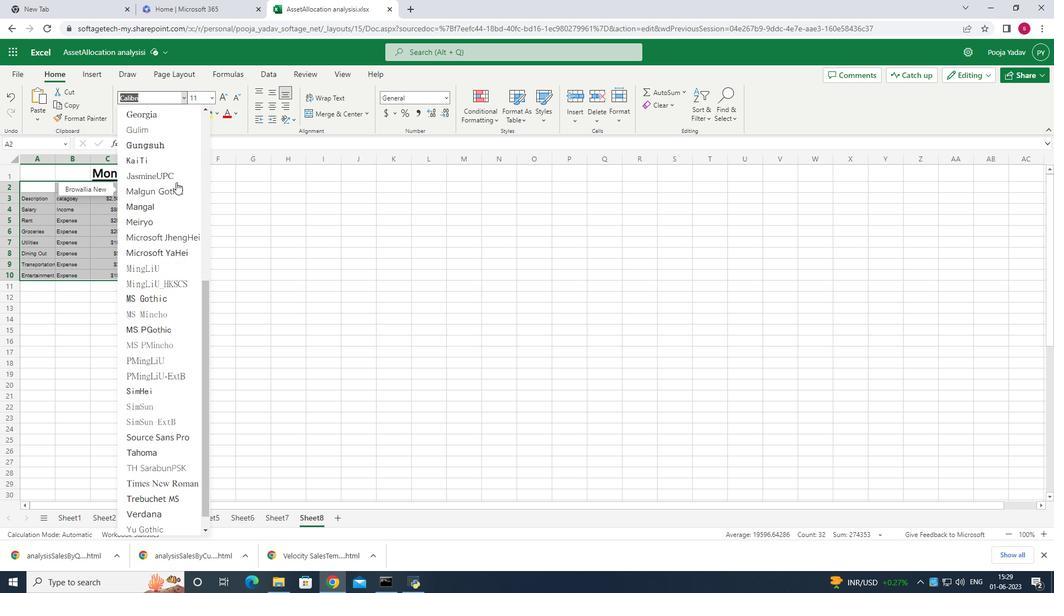 
Action: Mouse scrolled (176, 181) with delta (0, 0)
Screenshot: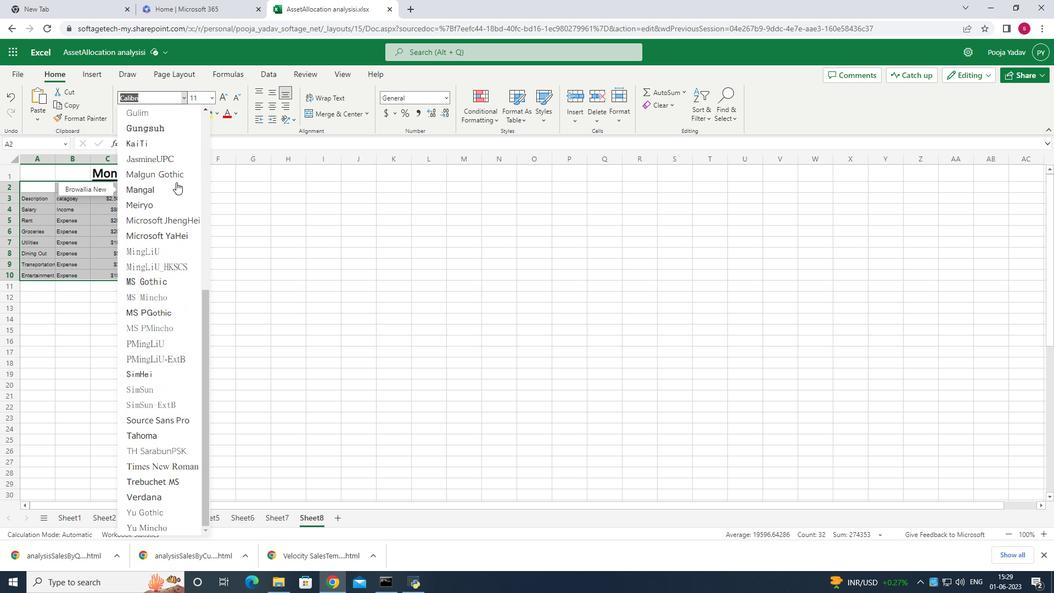
Action: Mouse scrolled (176, 181) with delta (0, 0)
Screenshot: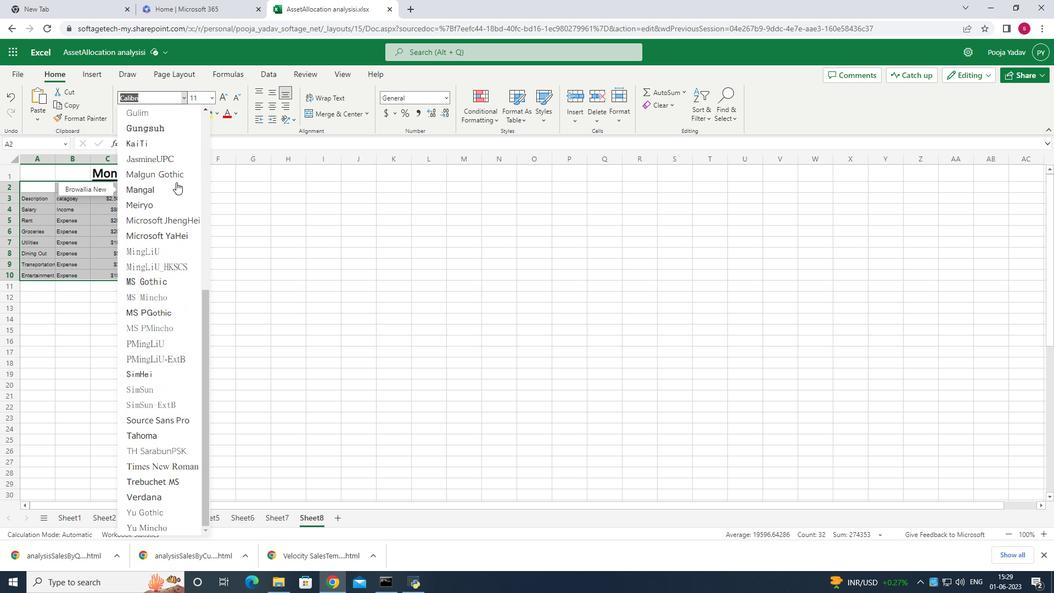 
Action: Mouse scrolled (176, 181) with delta (0, 0)
Screenshot: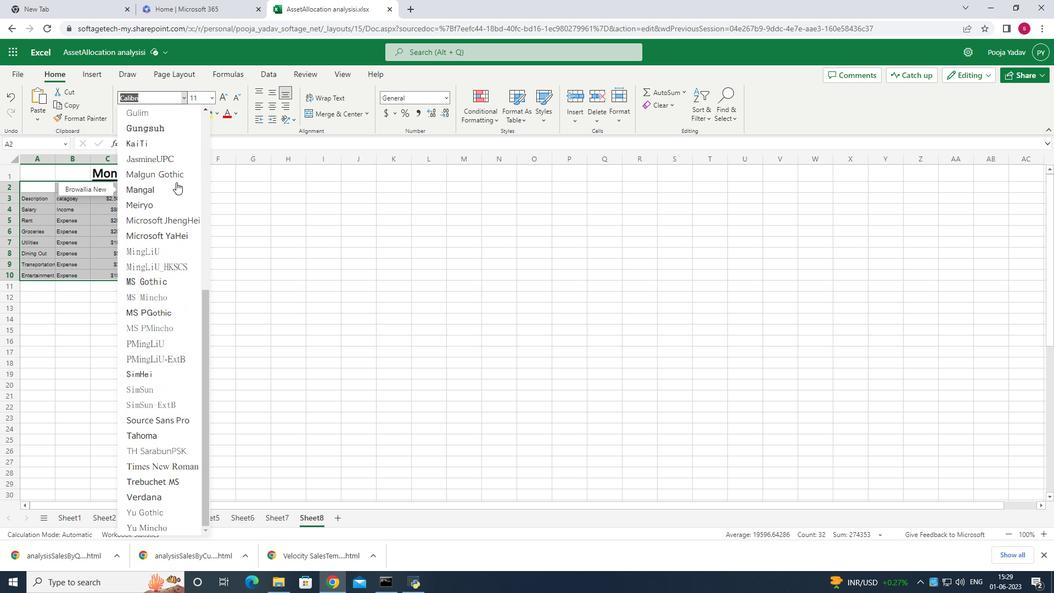 
Action: Mouse scrolled (176, 181) with delta (0, 0)
Screenshot: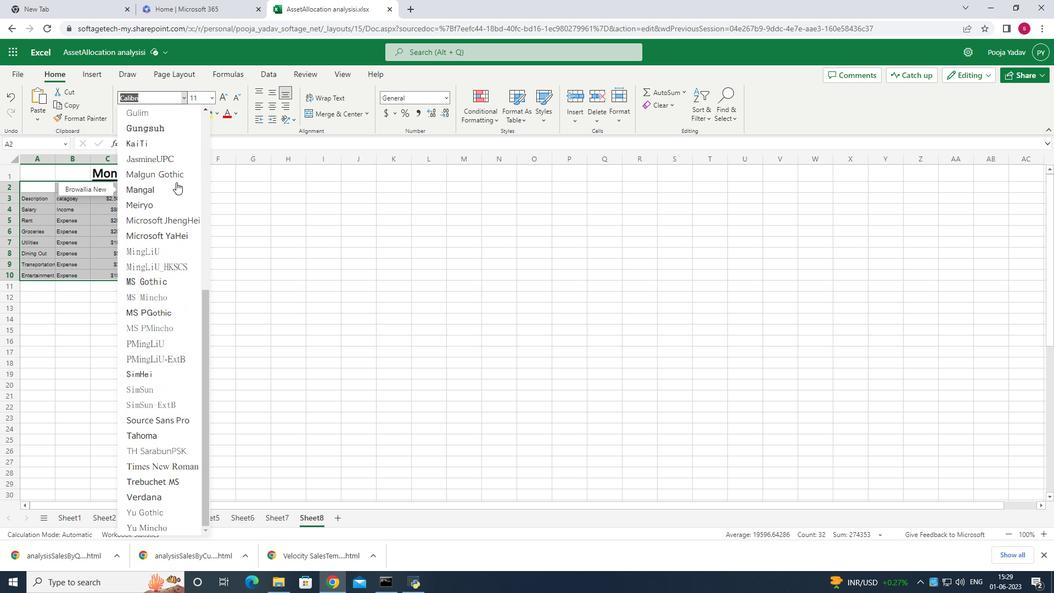 
Action: Mouse scrolled (176, 181) with delta (0, 0)
Screenshot: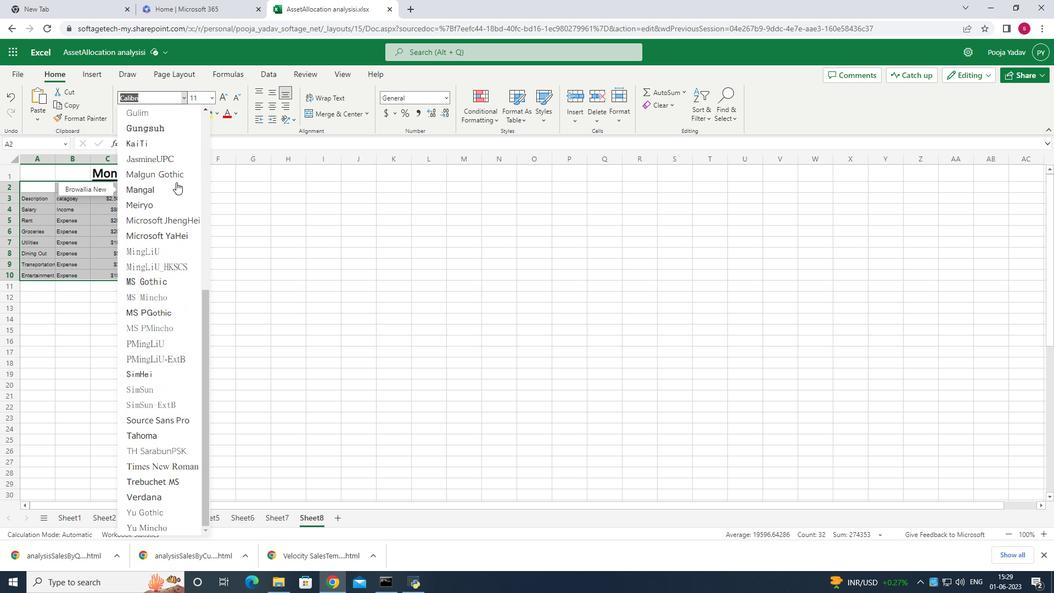 
Action: Mouse moved to (157, 199)
Screenshot: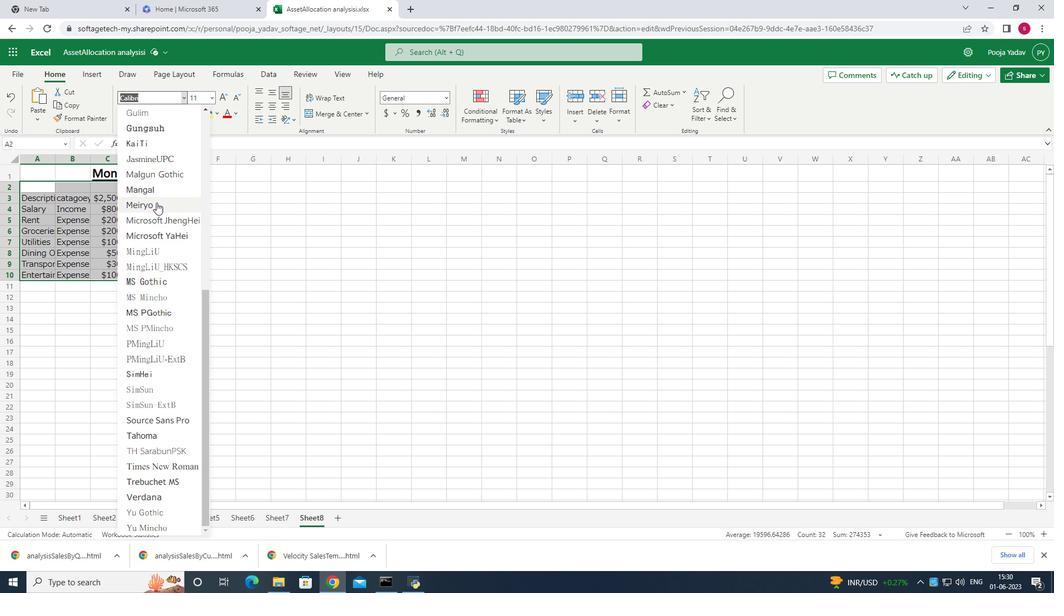 
Action: Mouse scrolled (157, 199) with delta (0, 0)
Screenshot: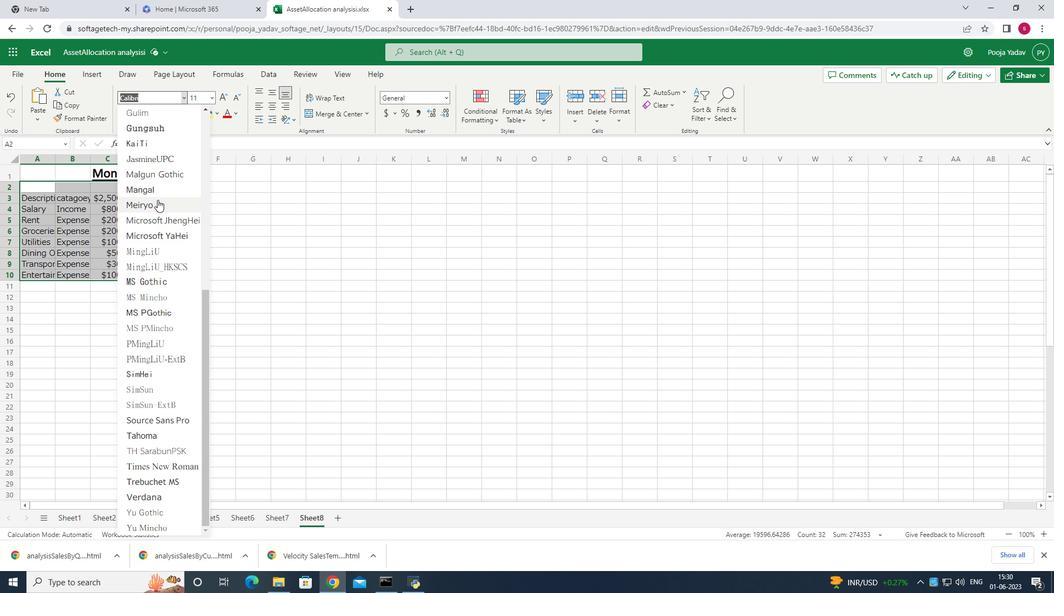 
Action: Mouse scrolled (157, 199) with delta (0, 0)
Screenshot: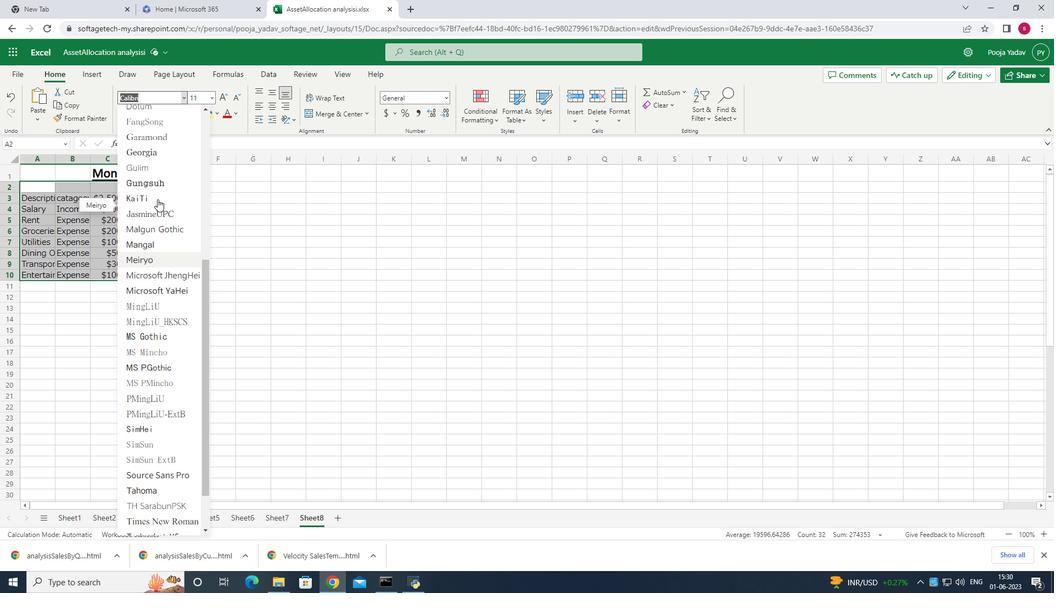 
Action: Mouse moved to (157, 199)
Screenshot: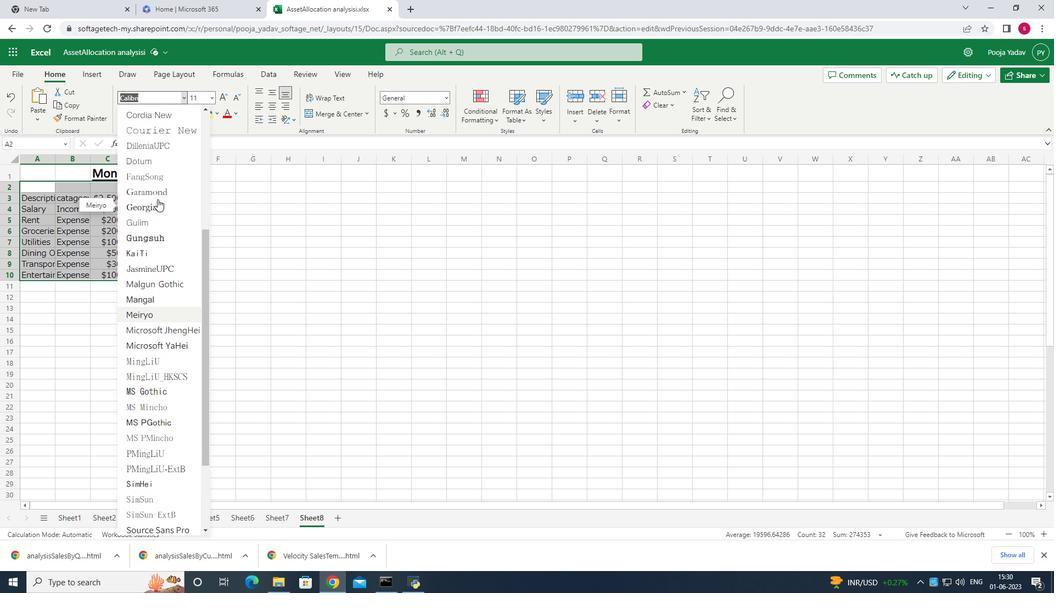 
Action: Mouse scrolled (157, 199) with delta (0, 0)
Screenshot: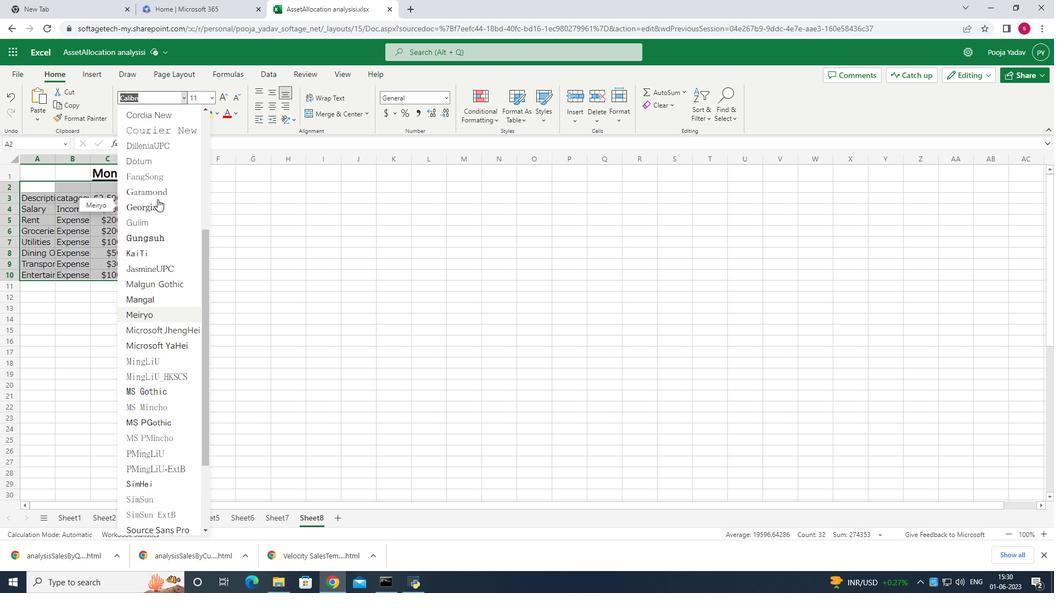 
Action: Mouse scrolled (157, 199) with delta (0, 0)
Screenshot: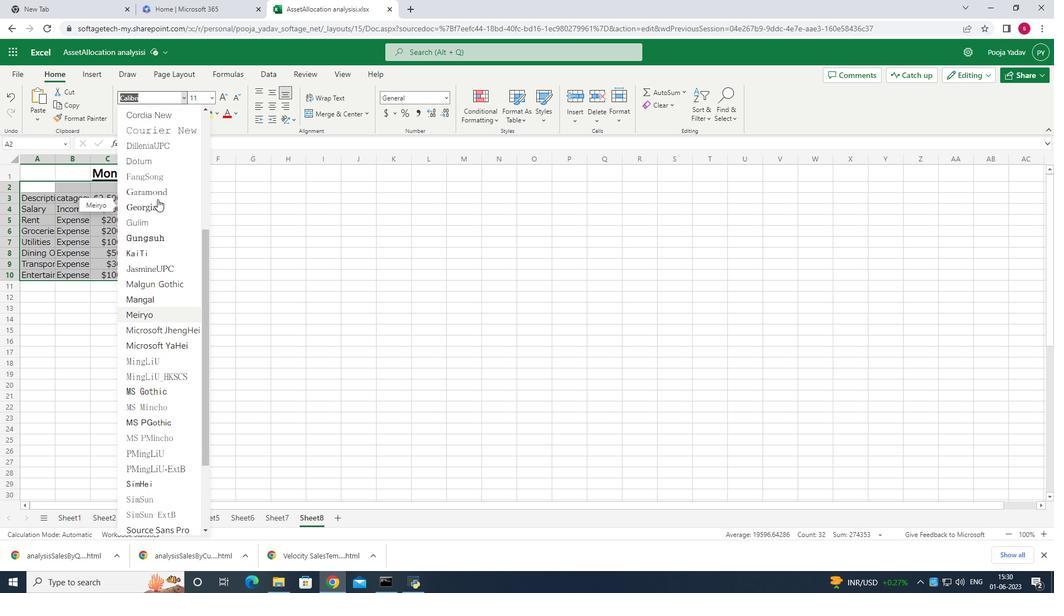
Action: Mouse scrolled (157, 199) with delta (0, 0)
Screenshot: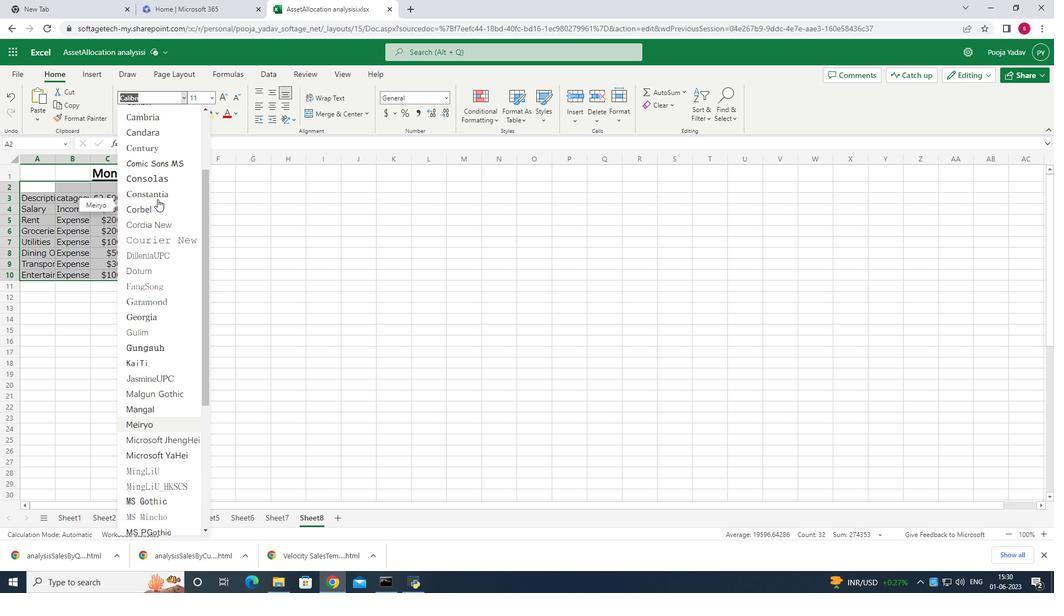 
Action: Mouse scrolled (157, 199) with delta (0, 0)
Screenshot: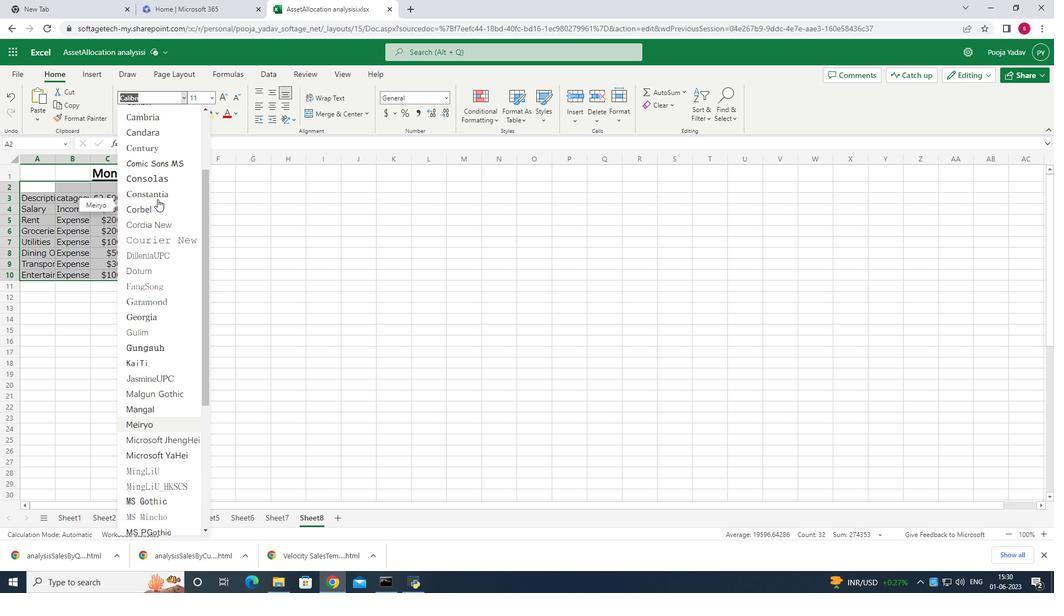 
Action: Mouse scrolled (157, 199) with delta (0, 0)
Screenshot: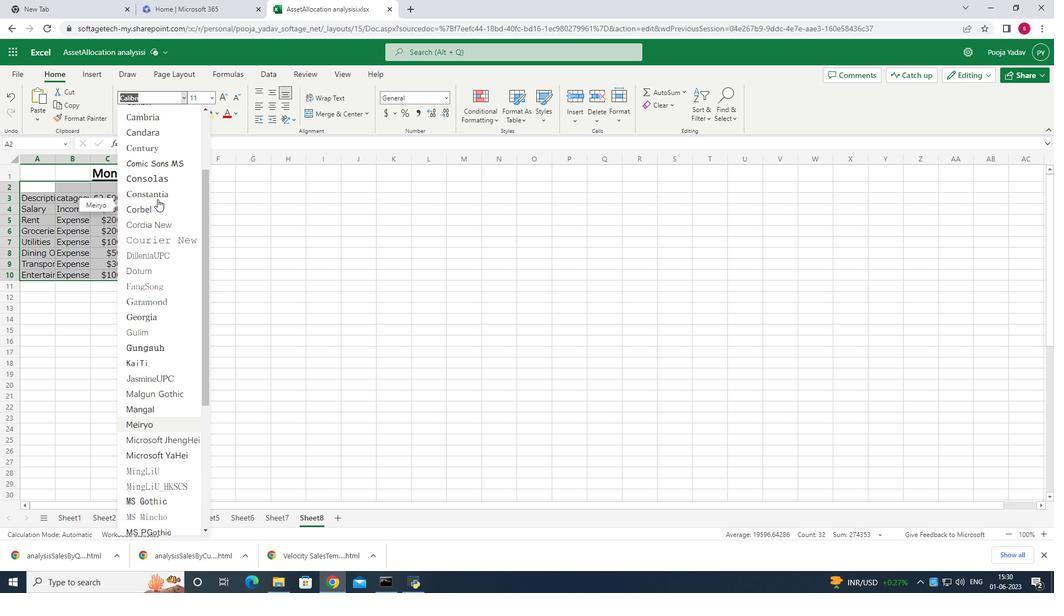 
Action: Mouse scrolled (157, 199) with delta (0, 0)
Screenshot: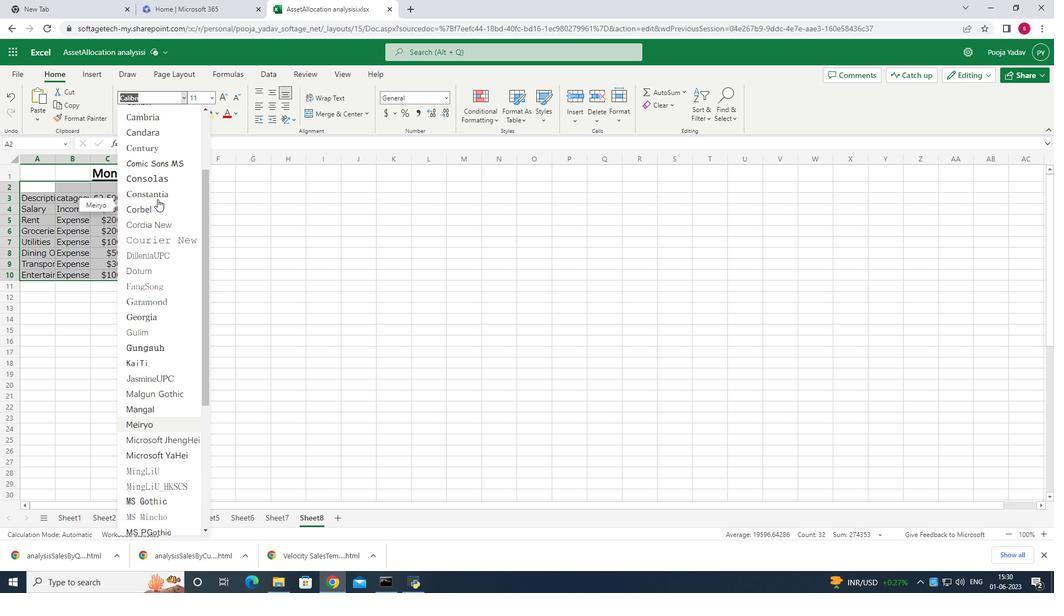 
Action: Mouse scrolled (157, 199) with delta (0, 0)
Screenshot: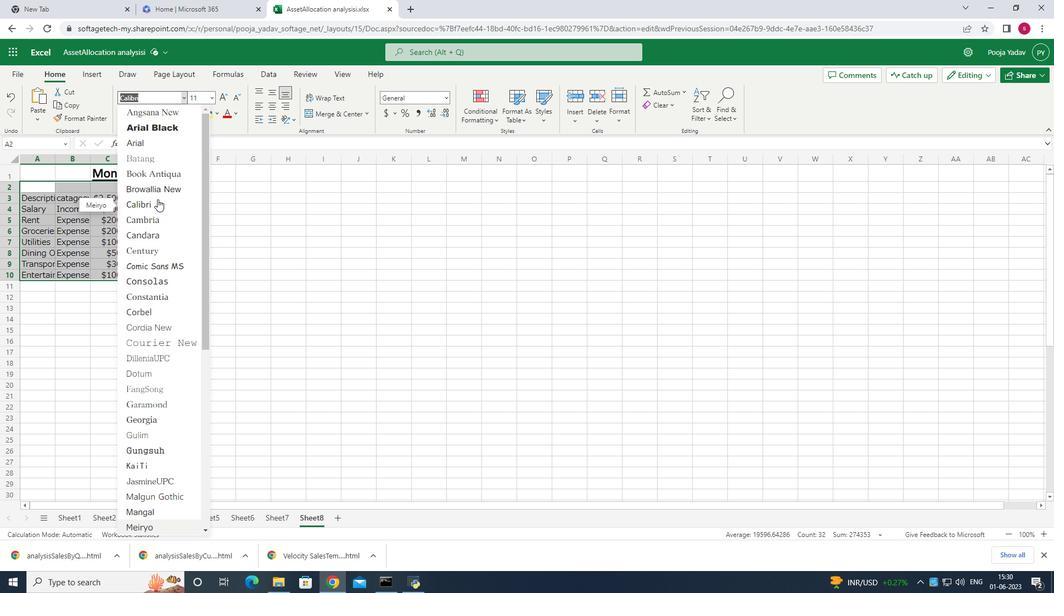 
Action: Mouse scrolled (157, 199) with delta (0, 0)
Screenshot: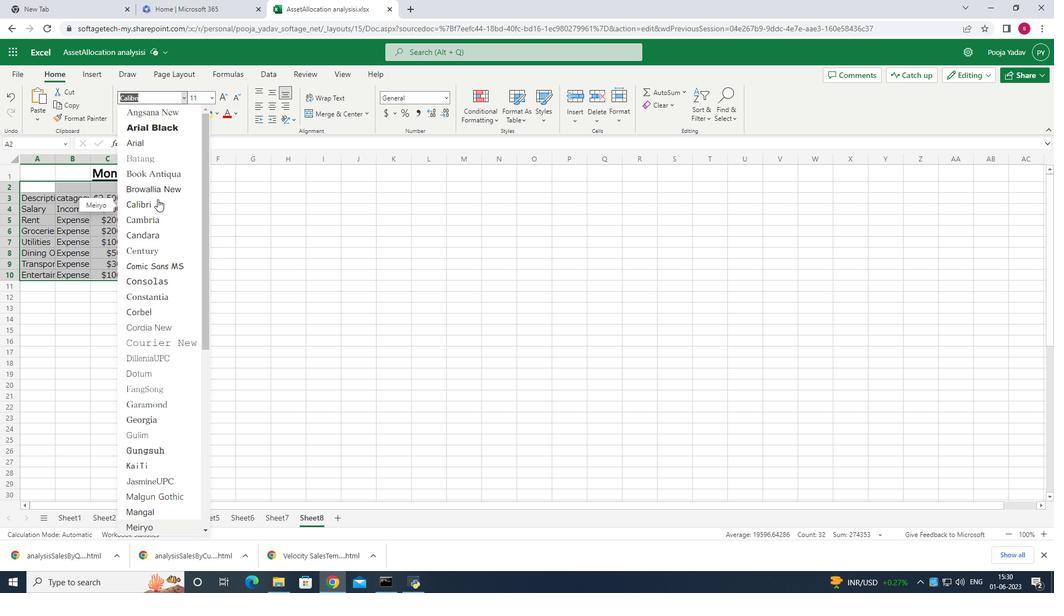 
Action: Mouse scrolled (157, 199) with delta (0, 0)
Screenshot: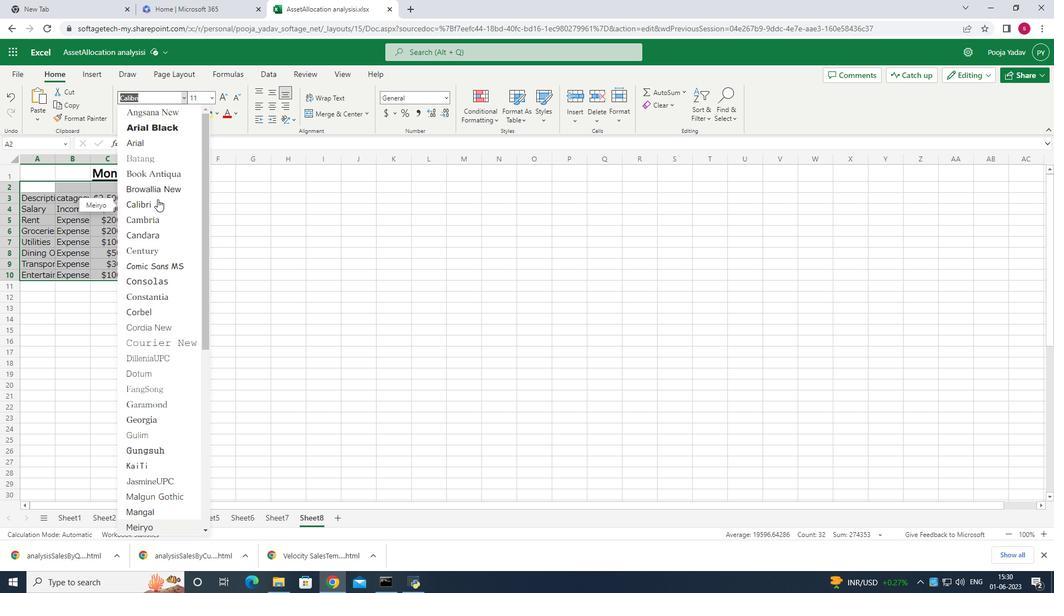 
Action: Mouse moved to (169, 98)
Screenshot: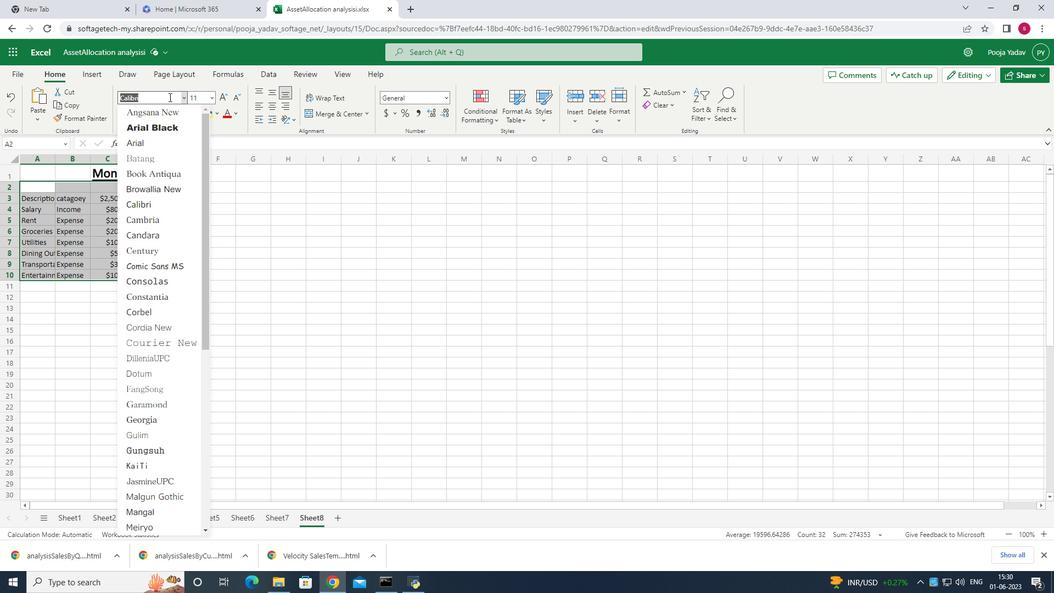 
Action: Mouse pressed left at (169, 98)
Screenshot: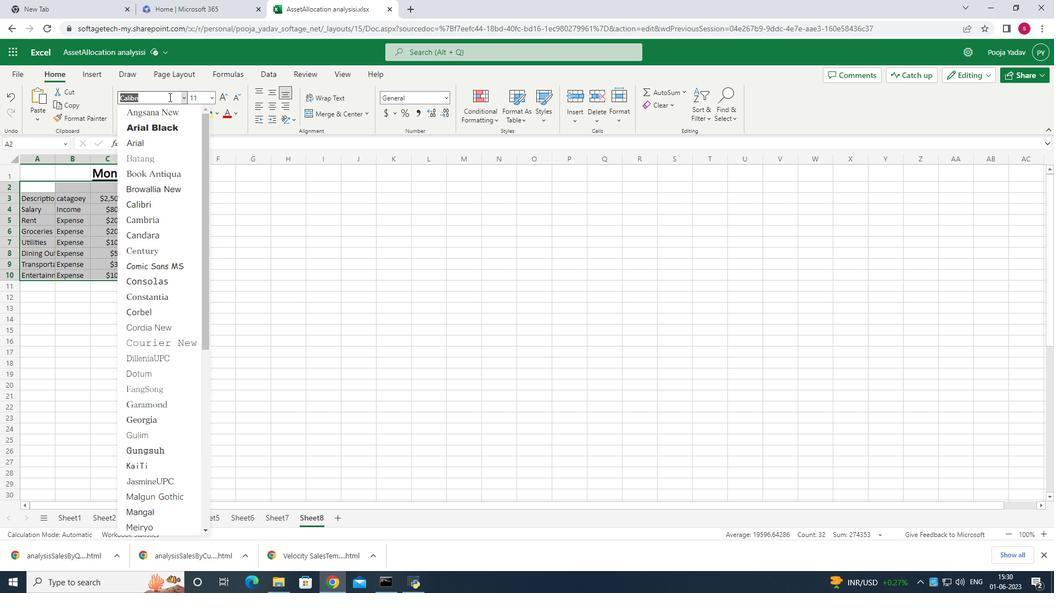 
Action: Key pressed <Key.backspace><Key.backspace><Key.backspace><Key.backspace><Key.backspace><Key.backspace><Key.backspace><Key.shift>Arial<Key.space><Key.shift>Narrow<Key.enter>
Screenshot: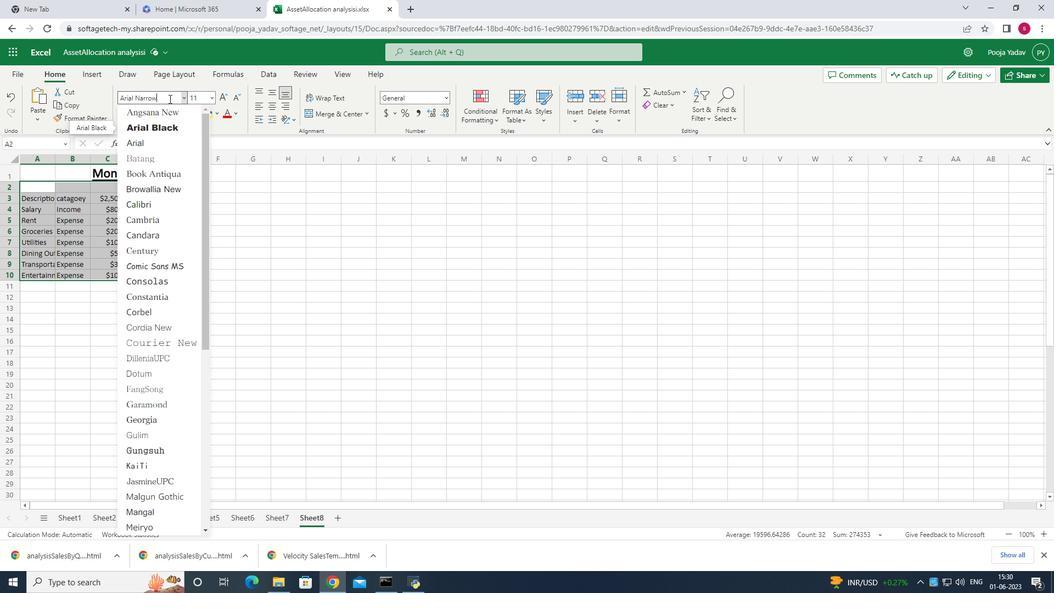 
Action: Mouse moved to (181, 99)
Screenshot: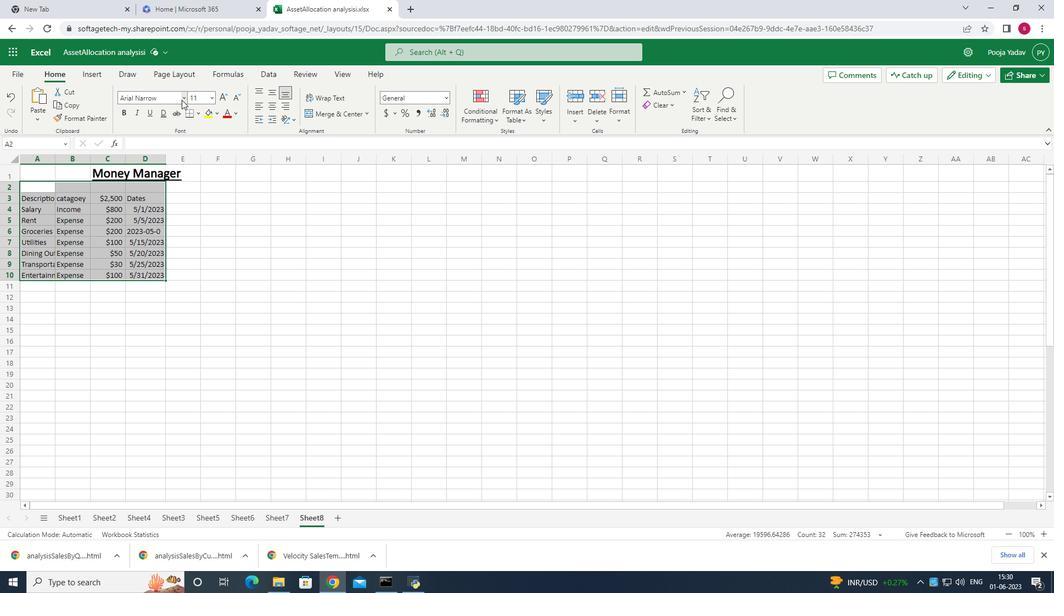 
Action: Mouse pressed left at (181, 99)
Screenshot: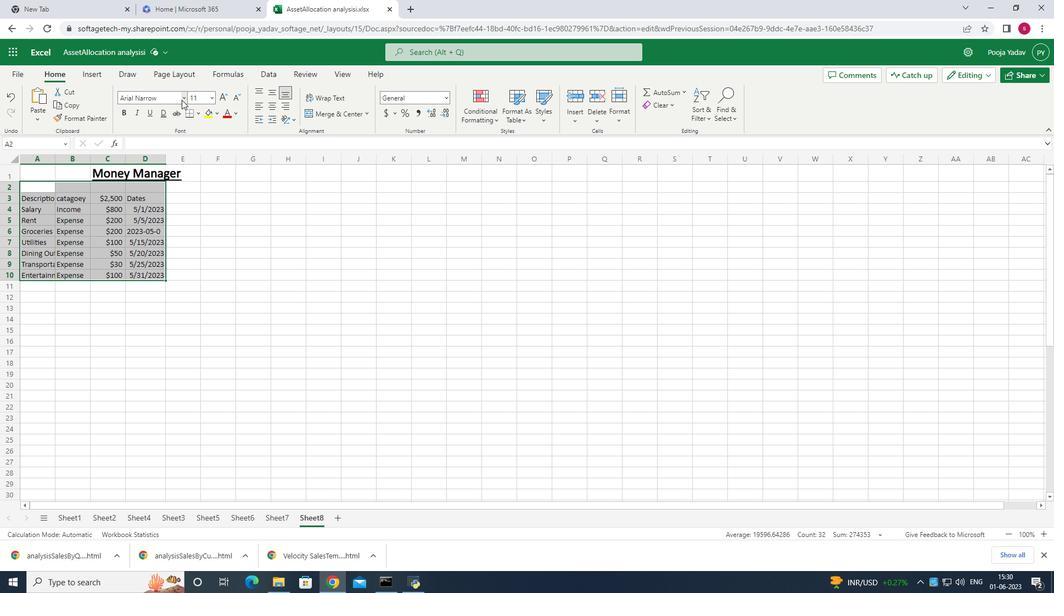 
Action: Mouse moved to (169, 129)
Screenshot: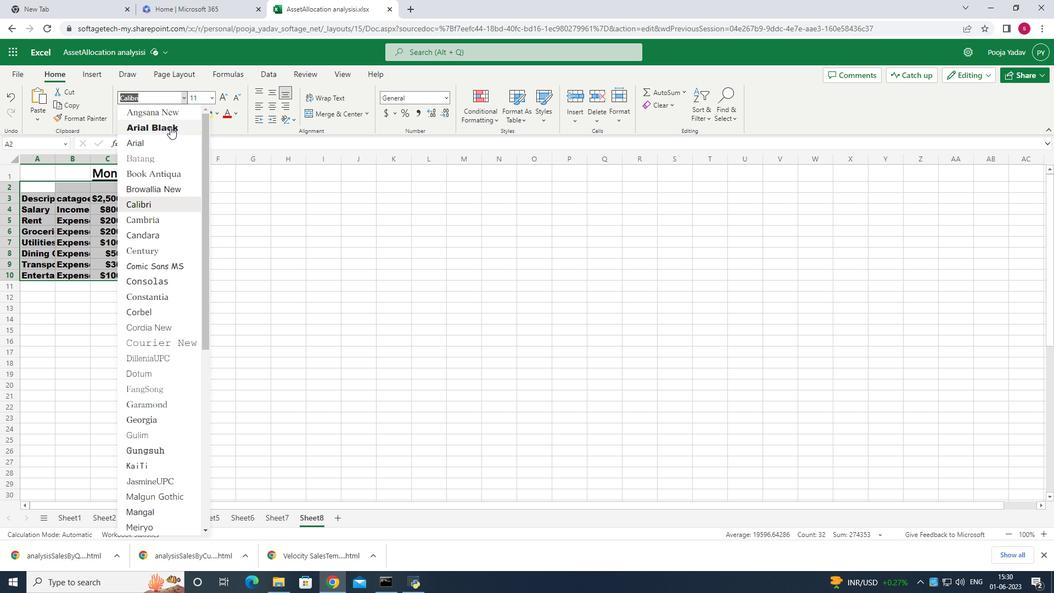 
Action: Mouse scrolled (169, 128) with delta (0, 0)
Screenshot: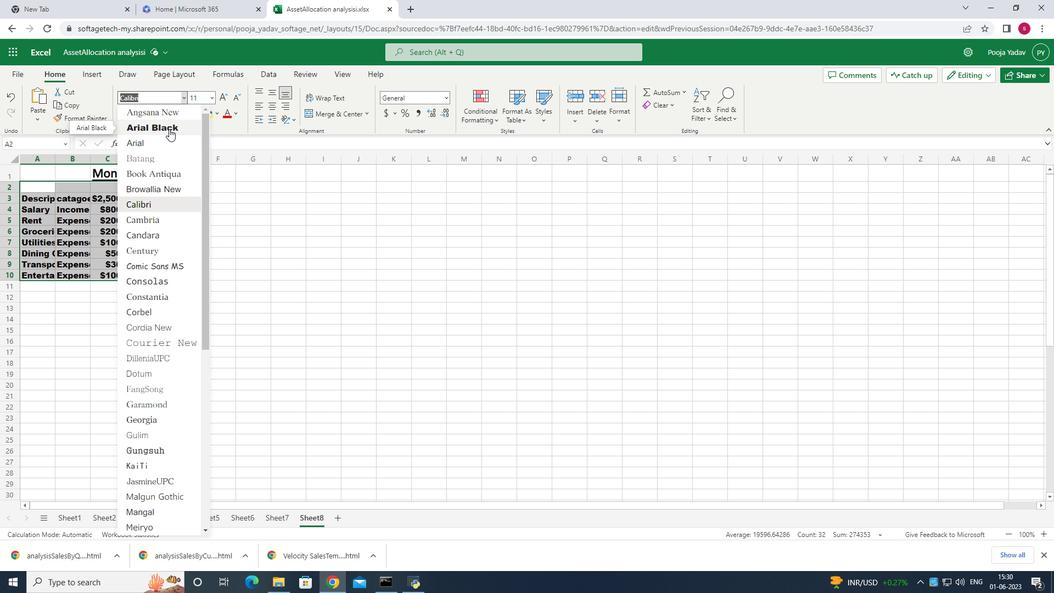 
Action: Mouse scrolled (169, 128) with delta (0, 0)
Screenshot: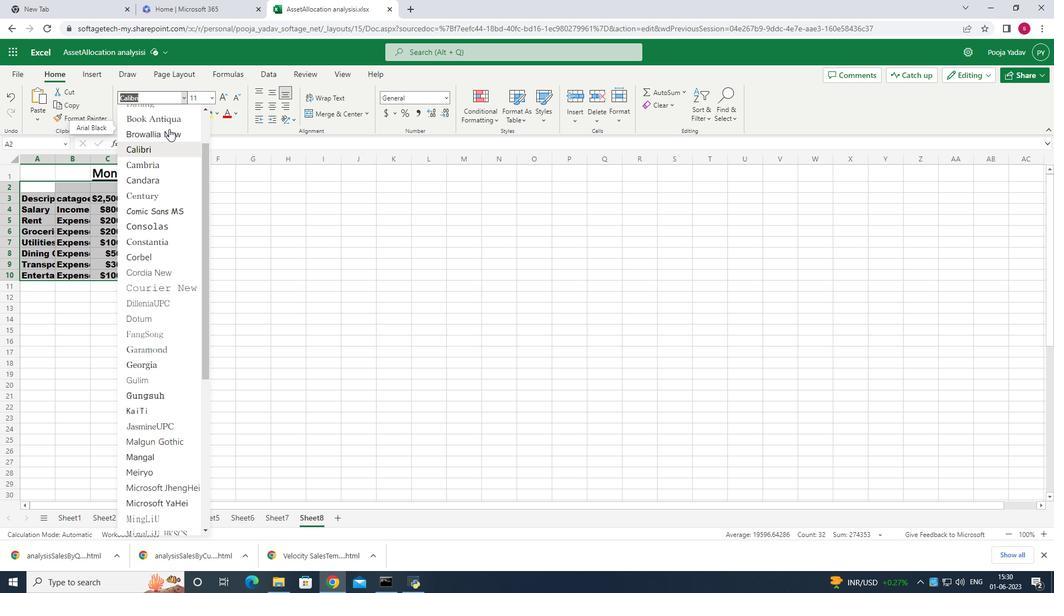
Action: Mouse scrolled (169, 128) with delta (0, 0)
Screenshot: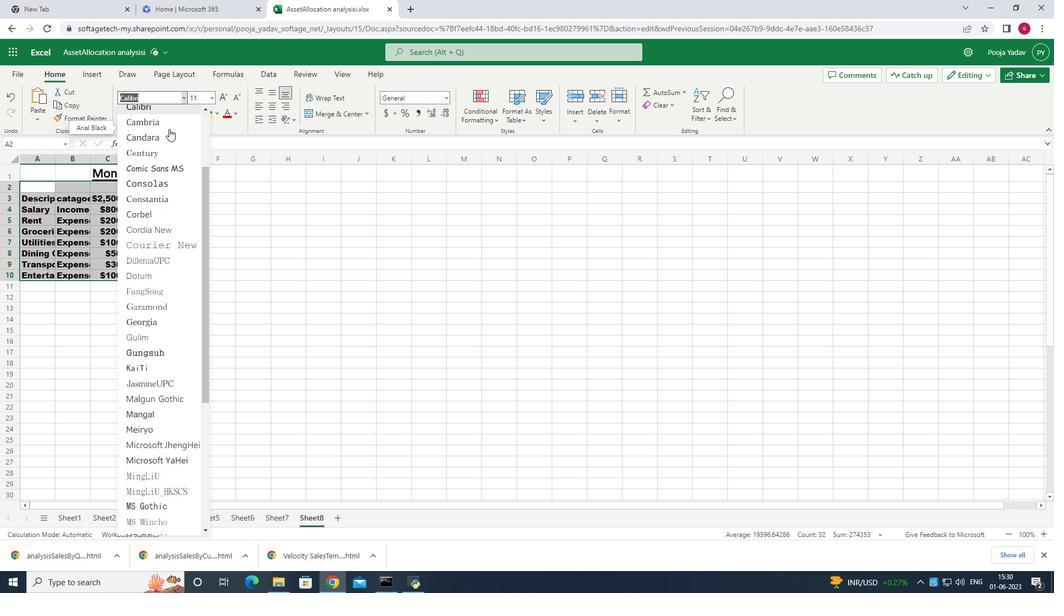 
Action: Mouse moved to (169, 129)
Screenshot: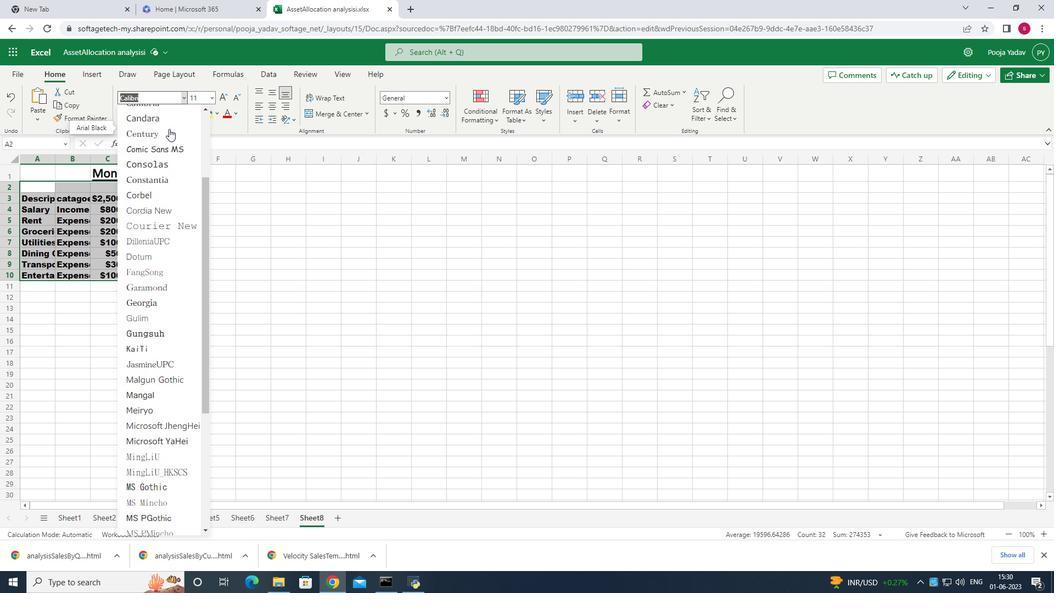 
Action: Mouse scrolled (169, 128) with delta (0, 0)
Screenshot: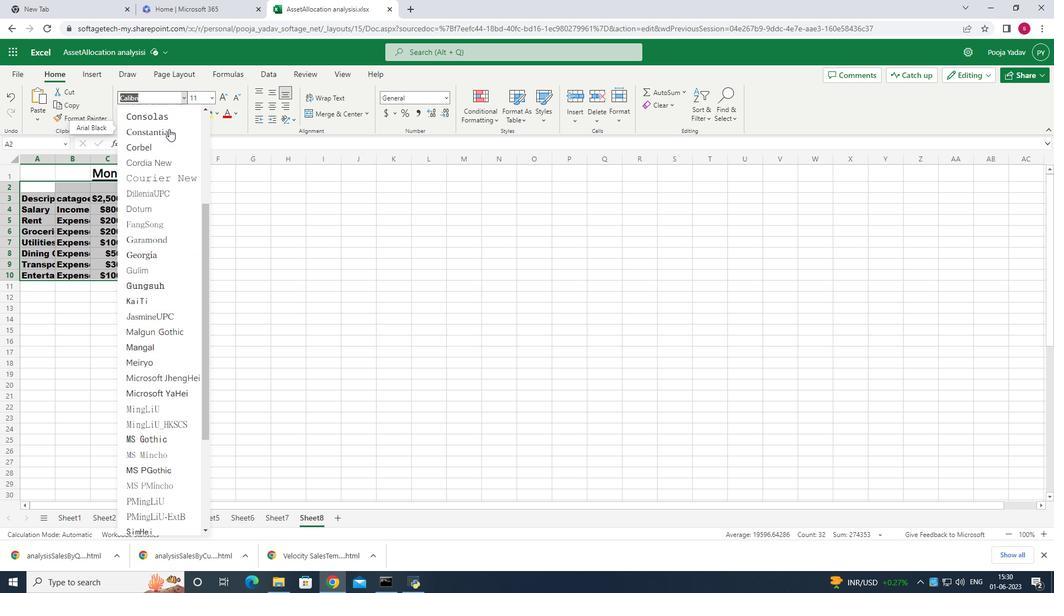 
Action: Mouse scrolled (169, 128) with delta (0, 0)
Screenshot: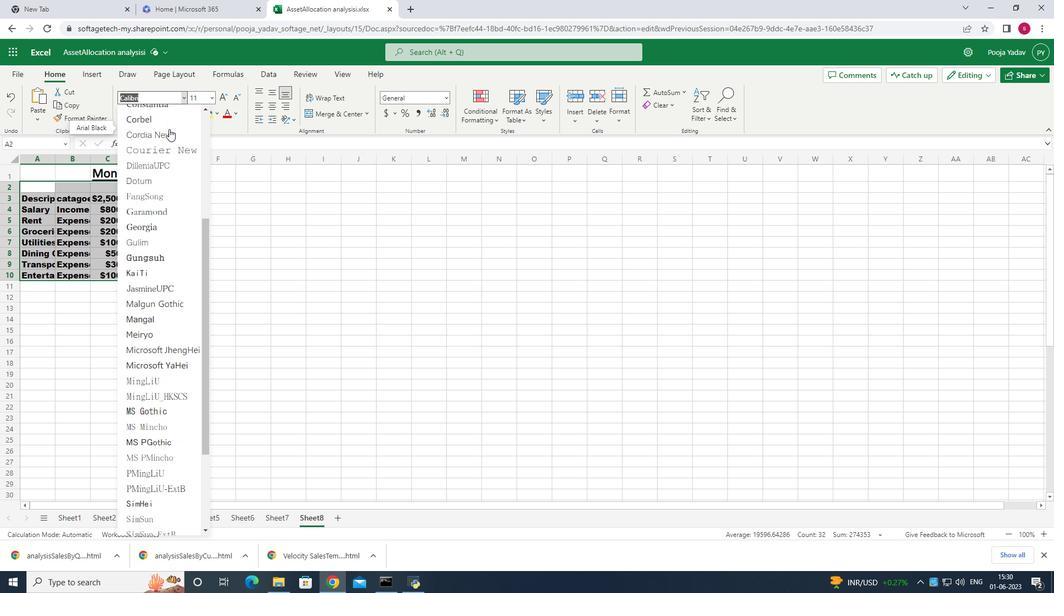 
Action: Mouse scrolled (169, 128) with delta (0, 0)
Screenshot: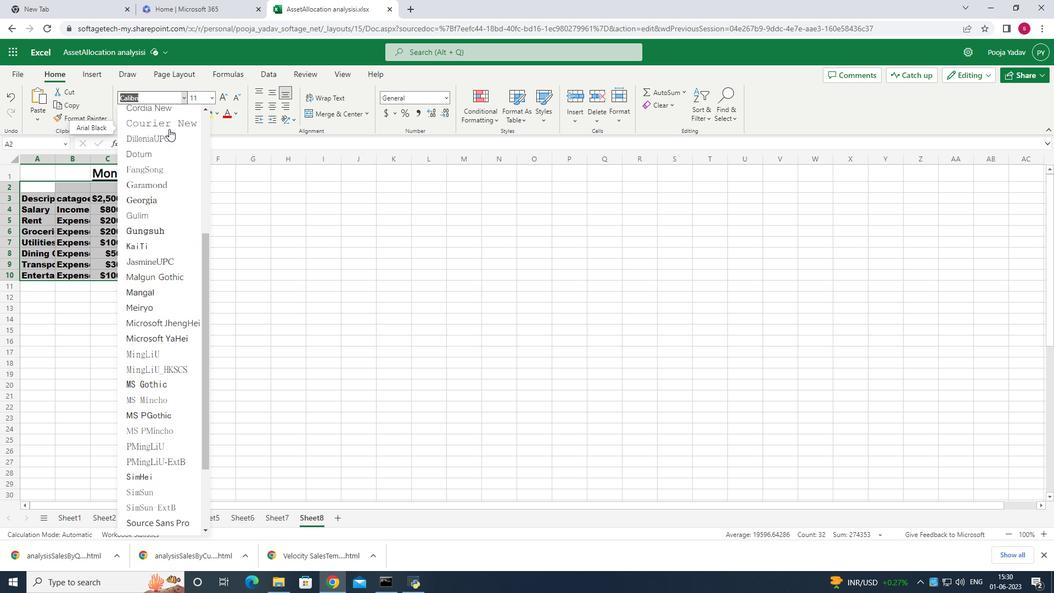 
Action: Mouse scrolled (169, 128) with delta (0, 0)
Screenshot: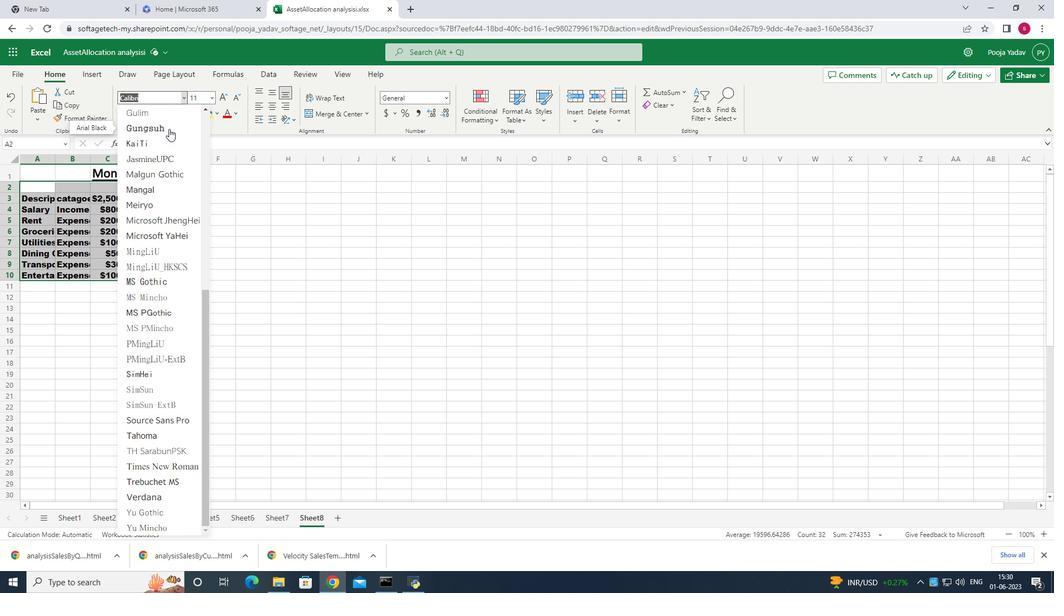 
Action: Mouse scrolled (169, 128) with delta (0, 0)
Screenshot: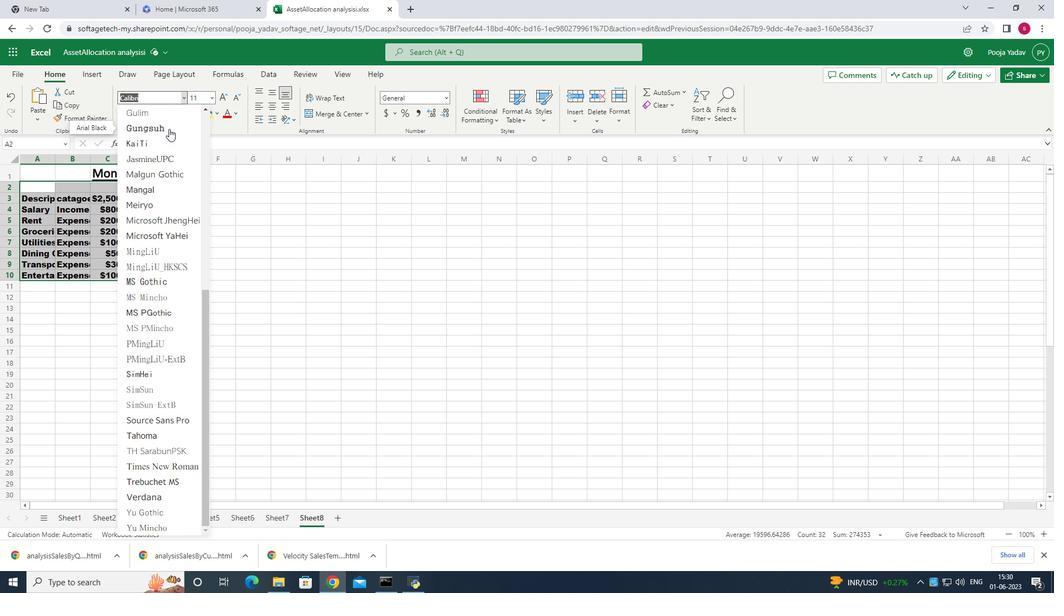 
Action: Mouse scrolled (169, 128) with delta (0, 0)
Screenshot: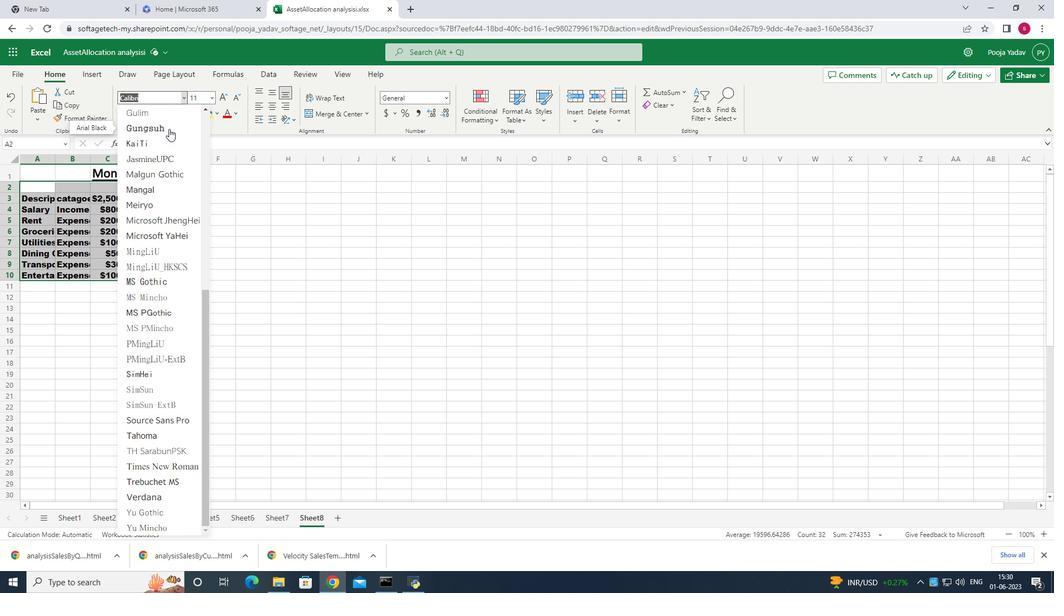 
Action: Mouse moved to (175, 158)
Screenshot: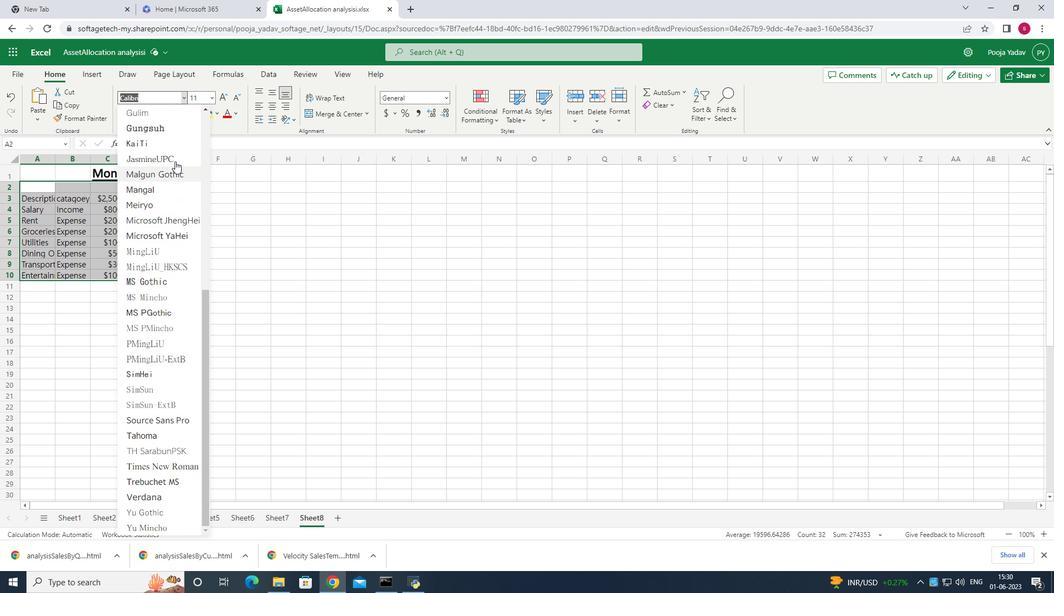 
Action: Mouse scrolled (175, 158) with delta (0, 0)
Screenshot: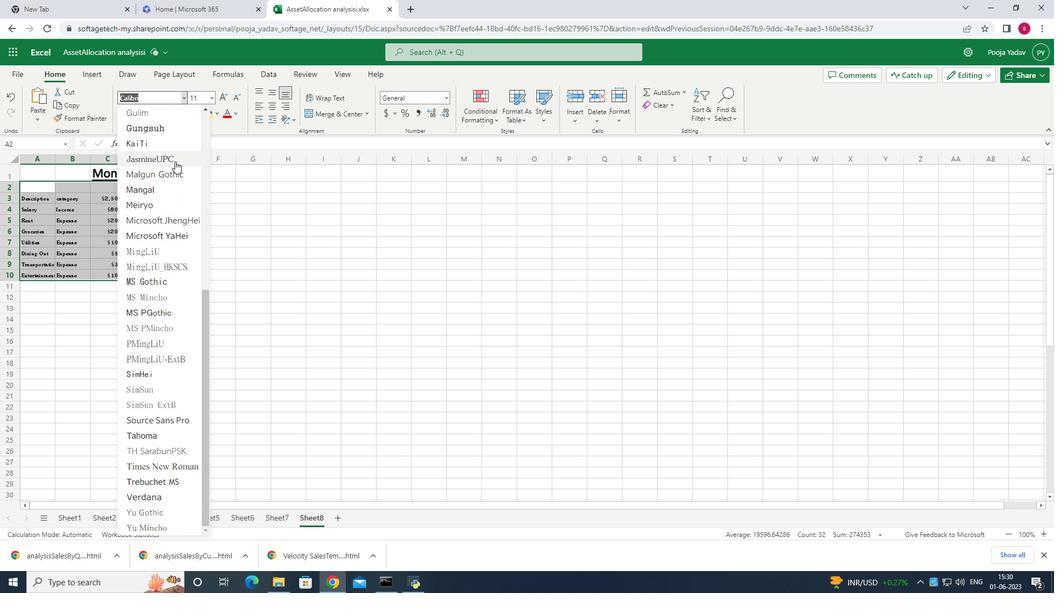 
Action: Mouse moved to (175, 154)
Screenshot: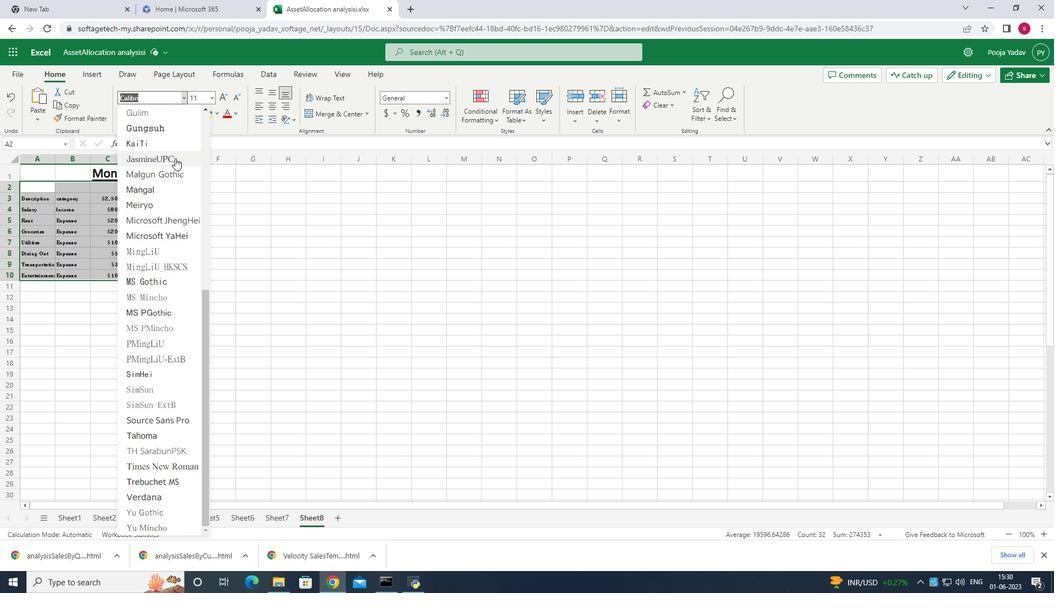 
Action: Mouse scrolled (175, 158) with delta (0, 0)
Screenshot: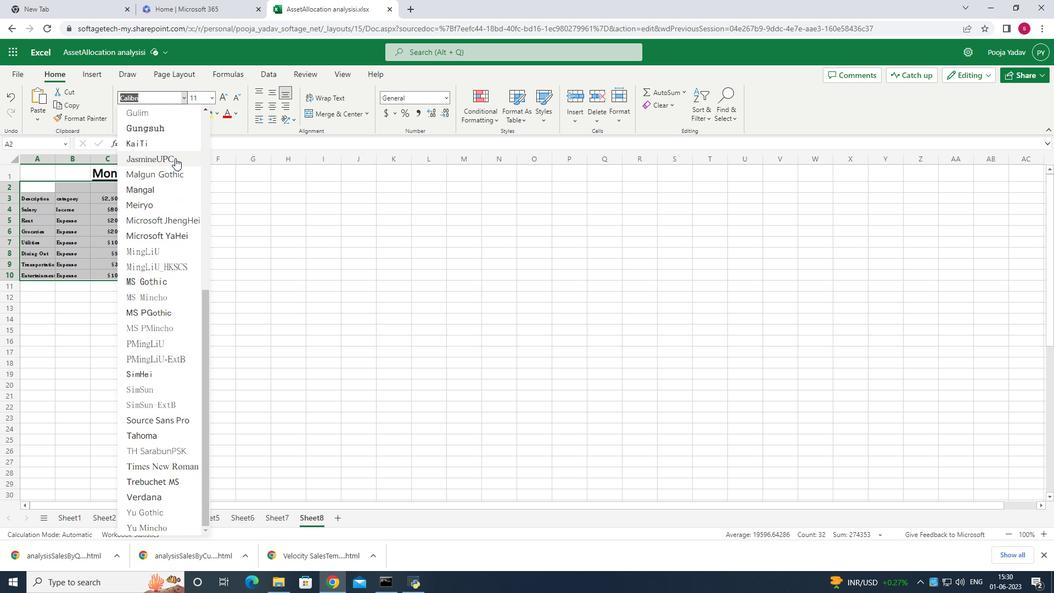 
Action: Mouse moved to (175, 154)
Screenshot: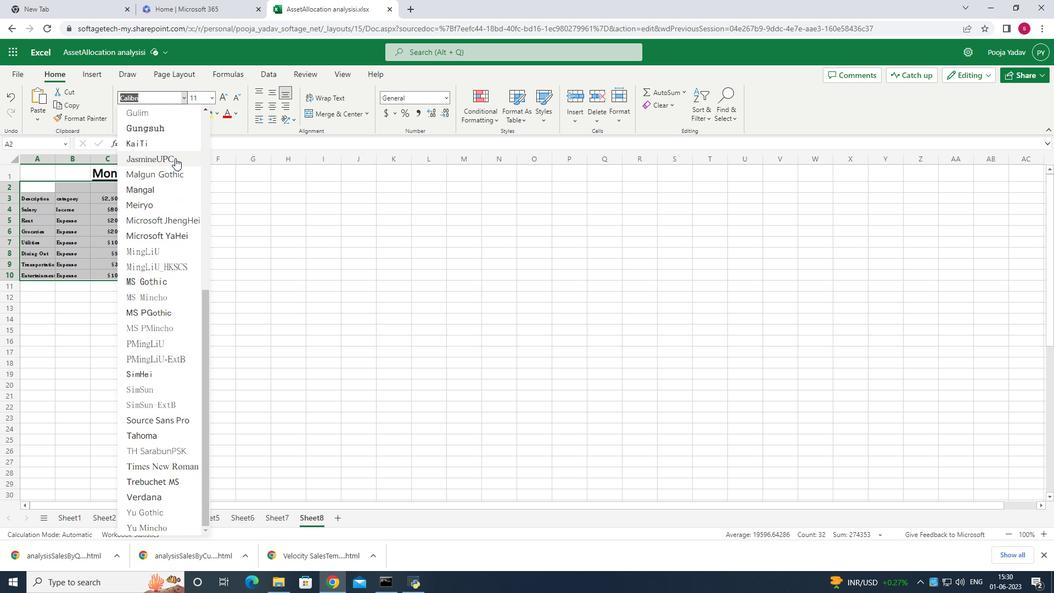 
Action: Mouse scrolled (175, 155) with delta (0, 0)
Screenshot: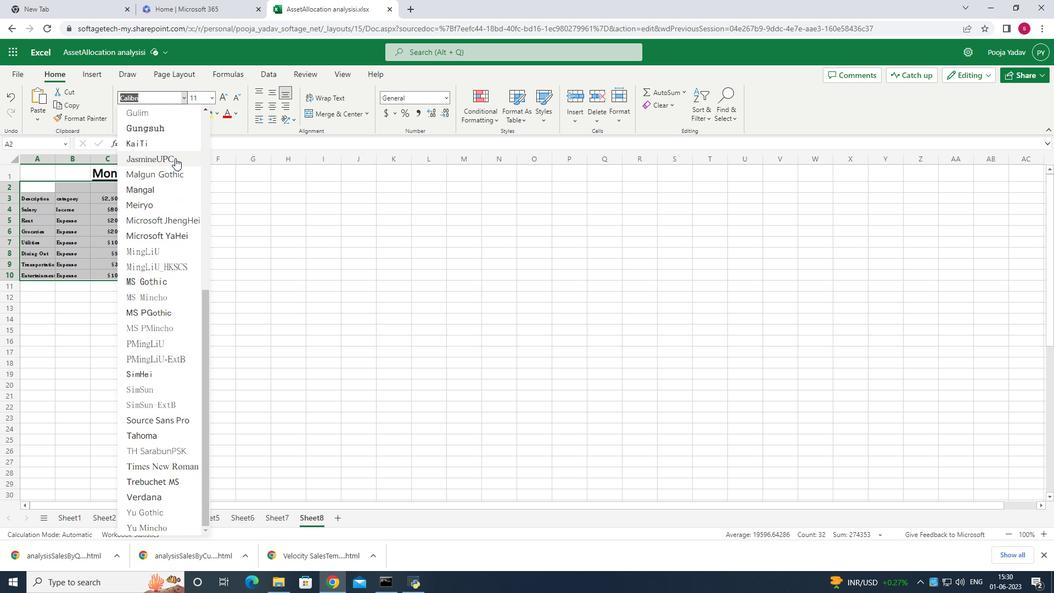 
Action: Mouse scrolled (175, 154) with delta (0, 0)
Screenshot: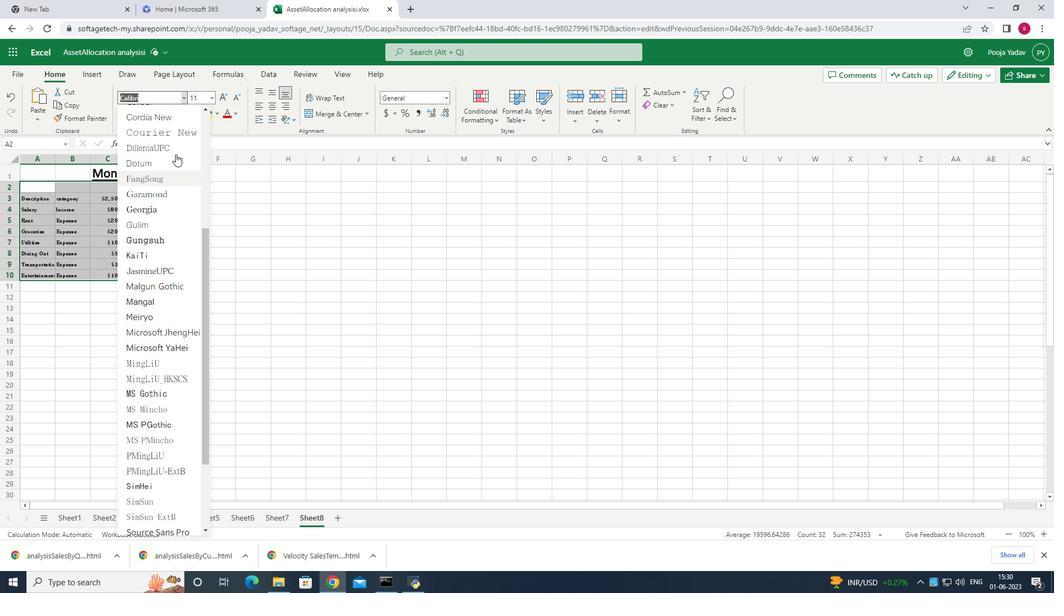 
Action: Mouse scrolled (175, 154) with delta (0, 0)
Screenshot: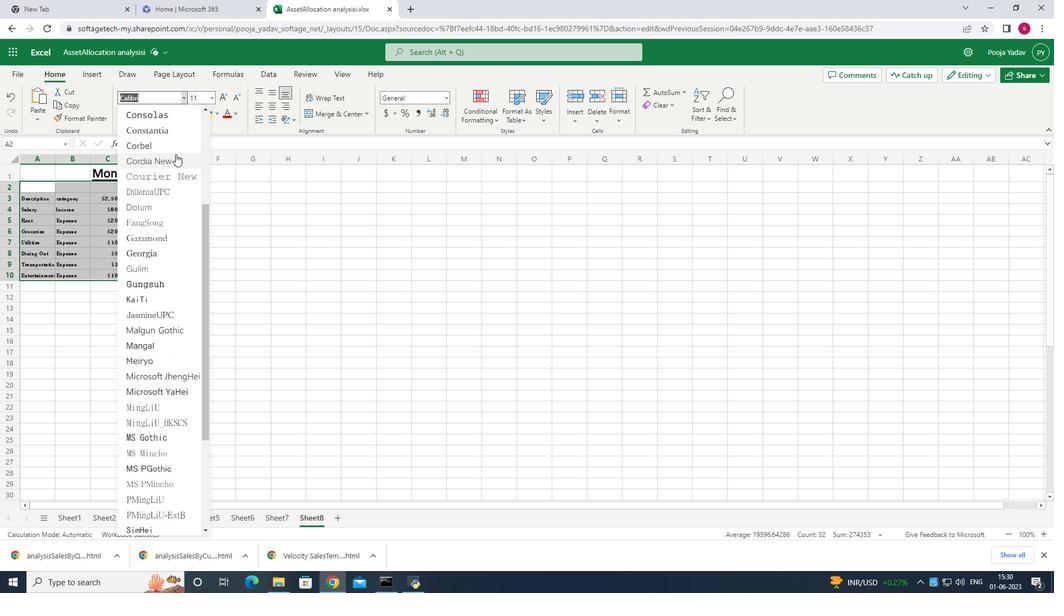 
Action: Mouse scrolled (175, 154) with delta (0, 0)
Screenshot: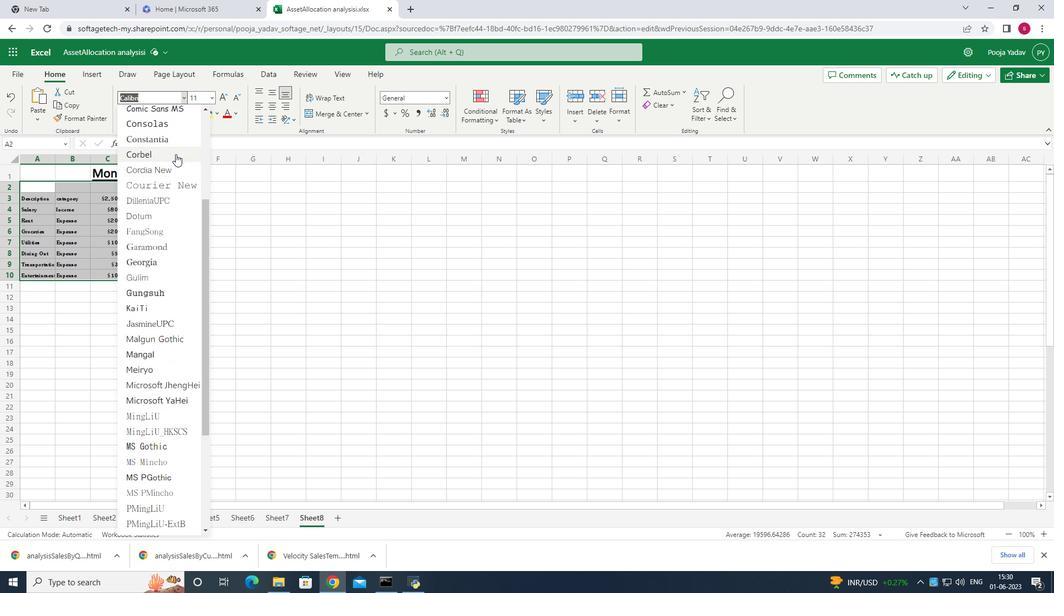 
Action: Mouse scrolled (175, 154) with delta (0, 0)
Screenshot: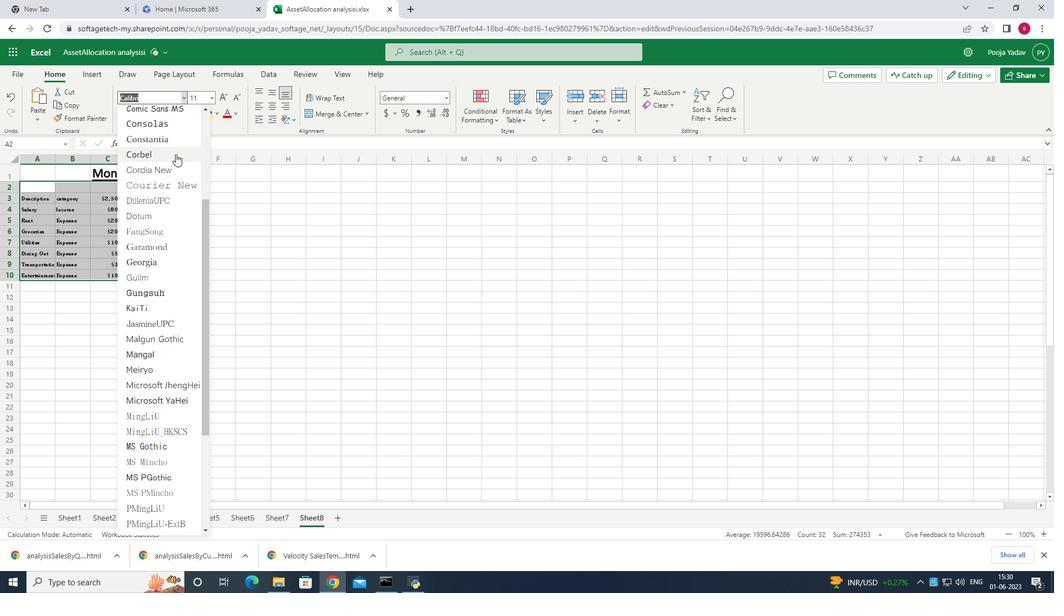 
Action: Mouse moved to (171, 150)
Screenshot: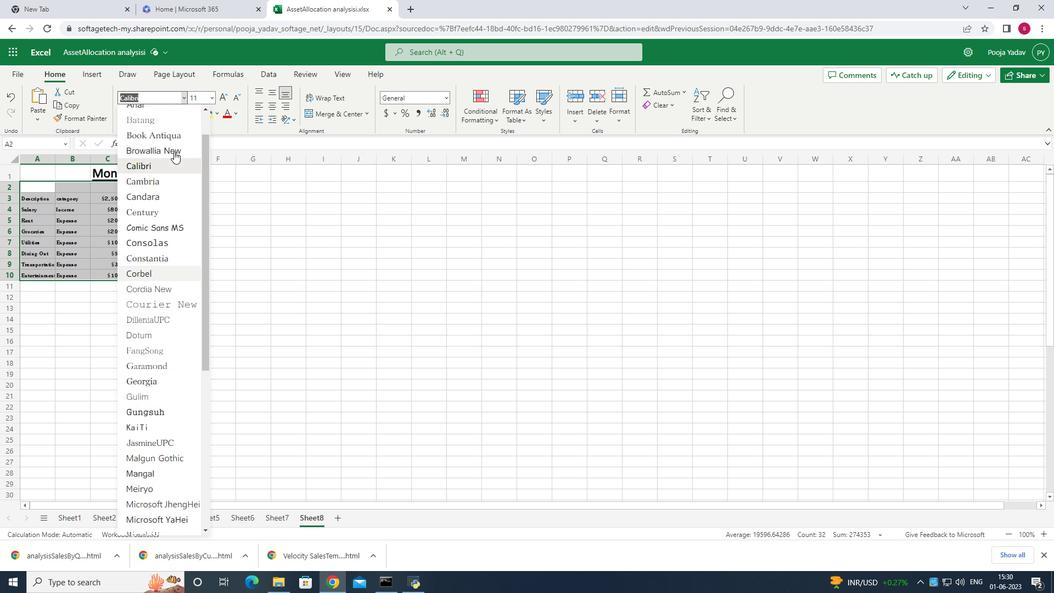 
Action: Mouse scrolled (171, 151) with delta (0, 0)
Screenshot: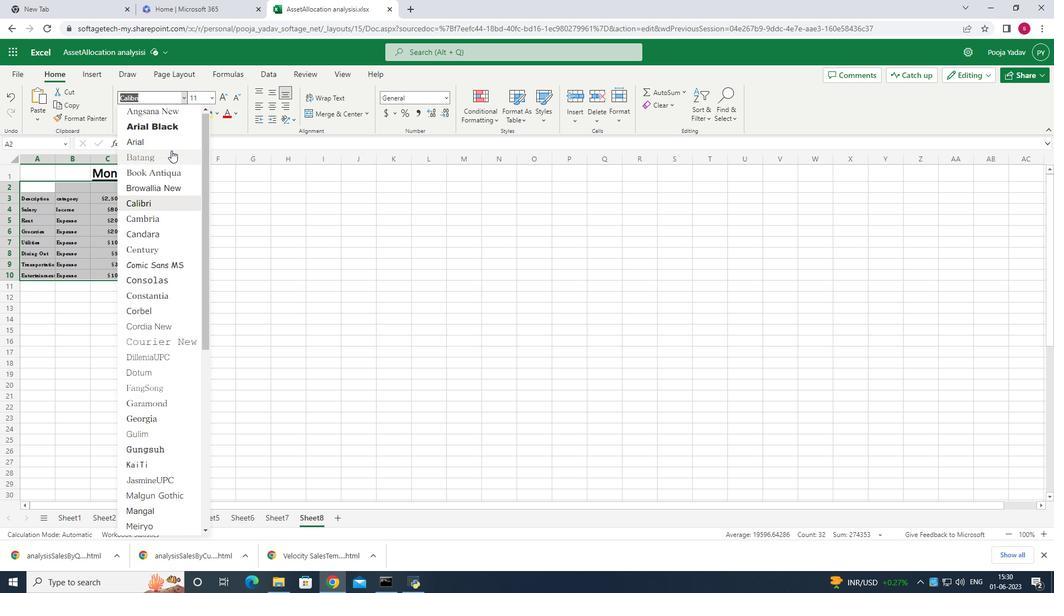 
Action: Mouse scrolled (171, 151) with delta (0, 0)
Screenshot: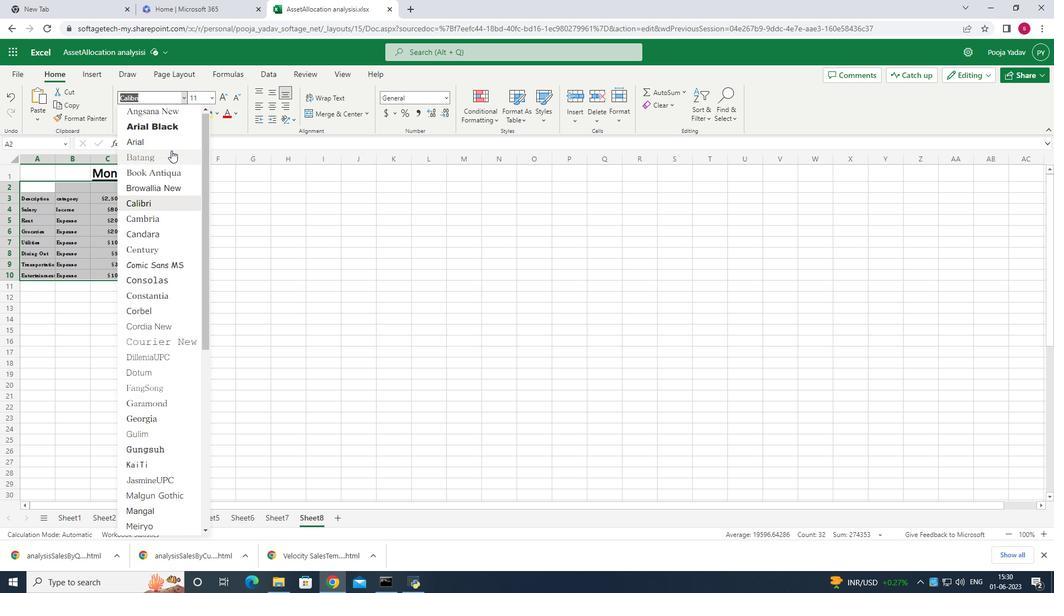 
Action: Mouse scrolled (171, 151) with delta (0, 0)
Screenshot: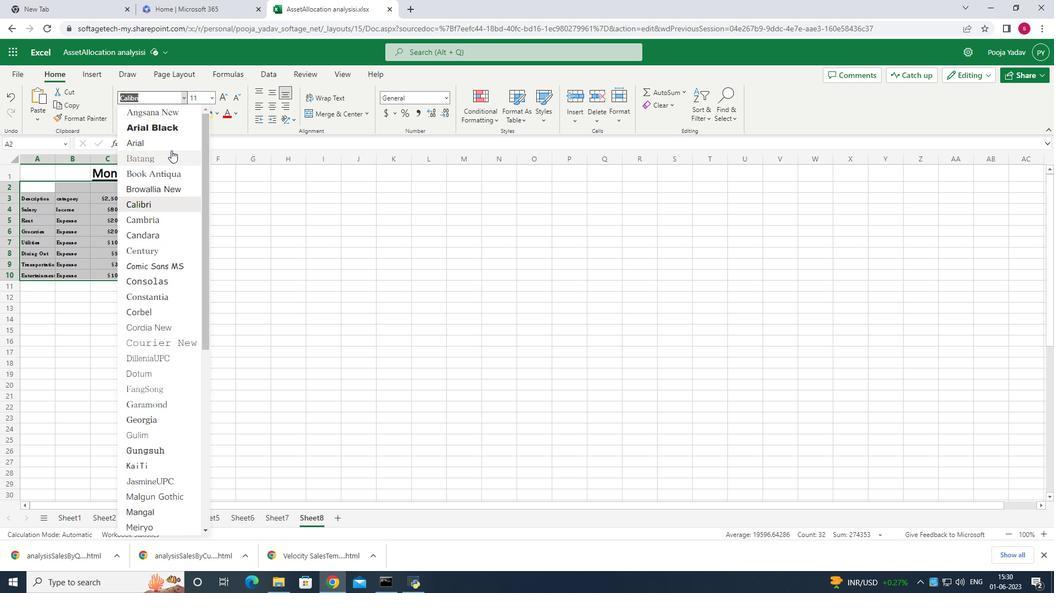 
Action: Mouse scrolled (171, 151) with delta (0, 0)
Screenshot: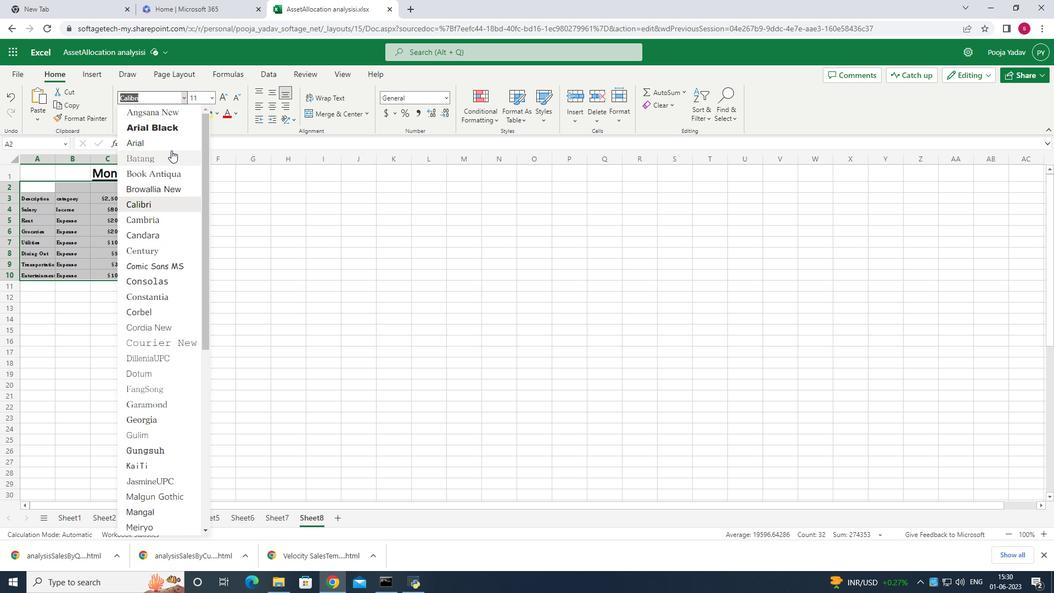 
Action: Mouse scrolled (171, 151) with delta (0, 0)
Screenshot: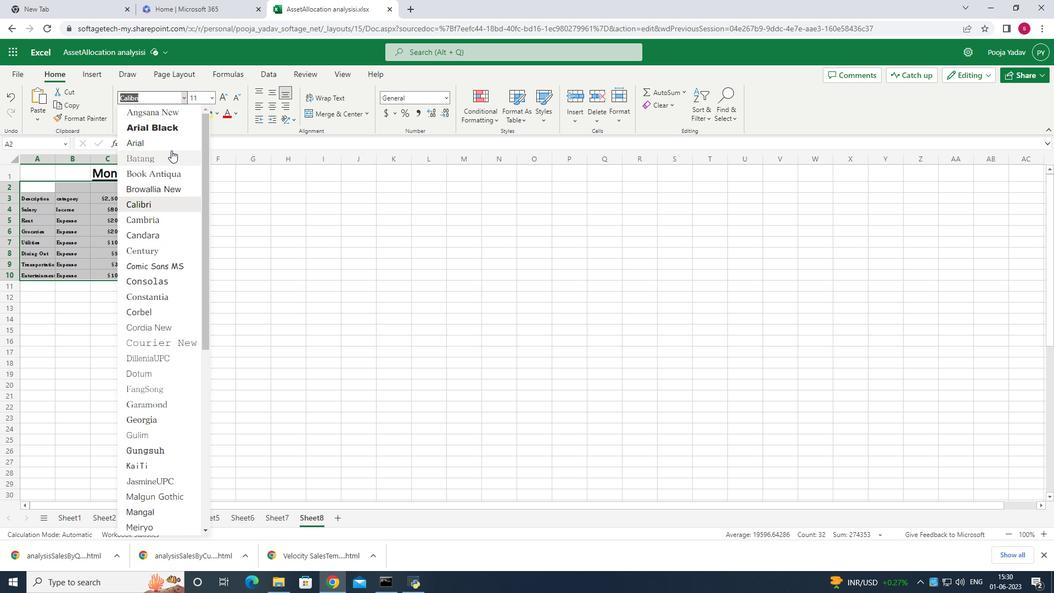 
Action: Mouse scrolled (171, 151) with delta (0, 0)
Screenshot: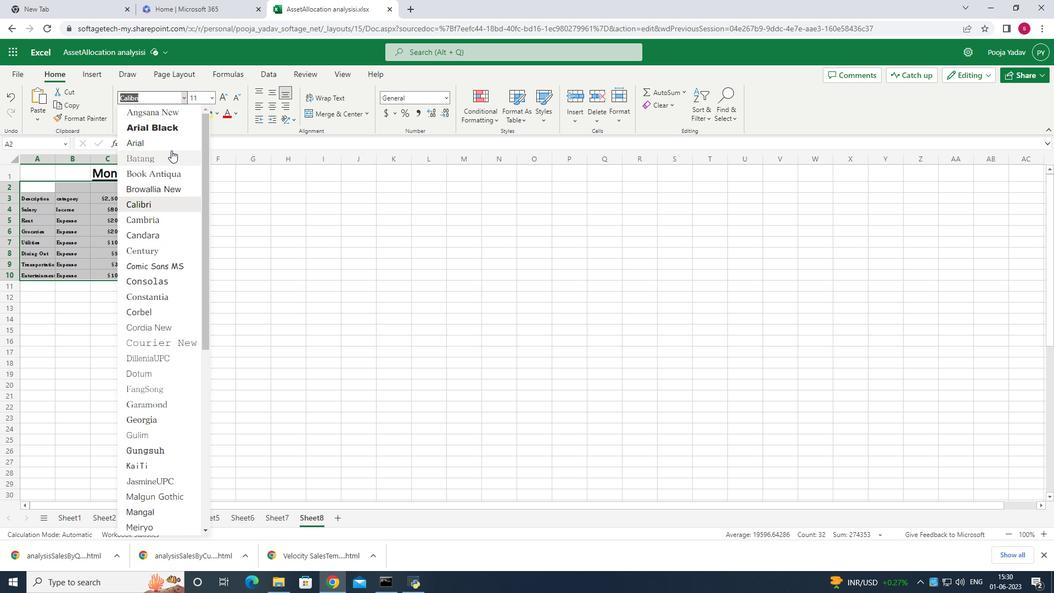 
Action: Mouse scrolled (171, 151) with delta (0, 0)
Screenshot: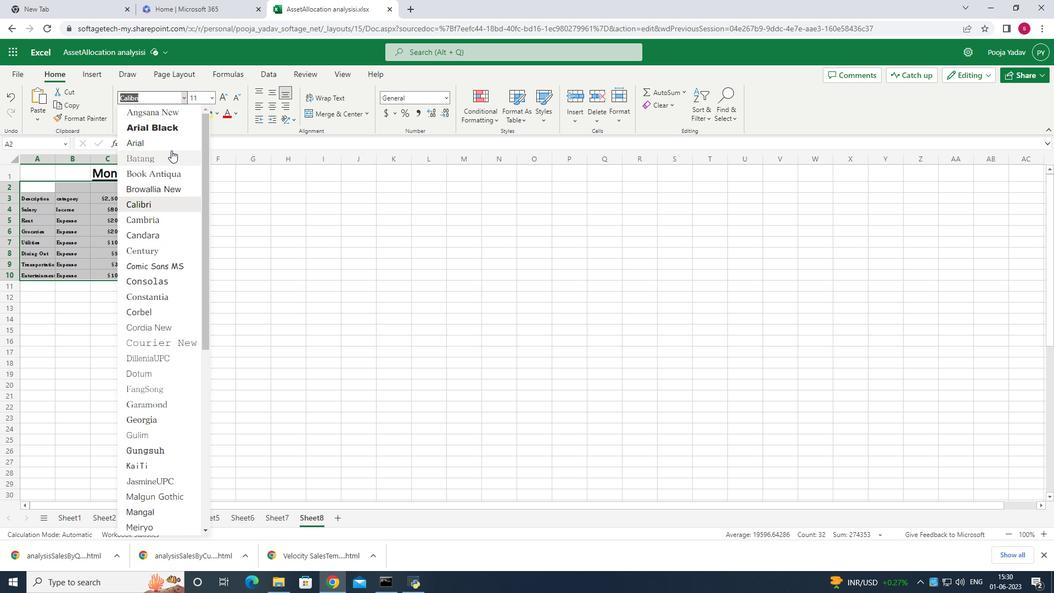 
Action: Mouse scrolled (171, 151) with delta (0, 0)
Screenshot: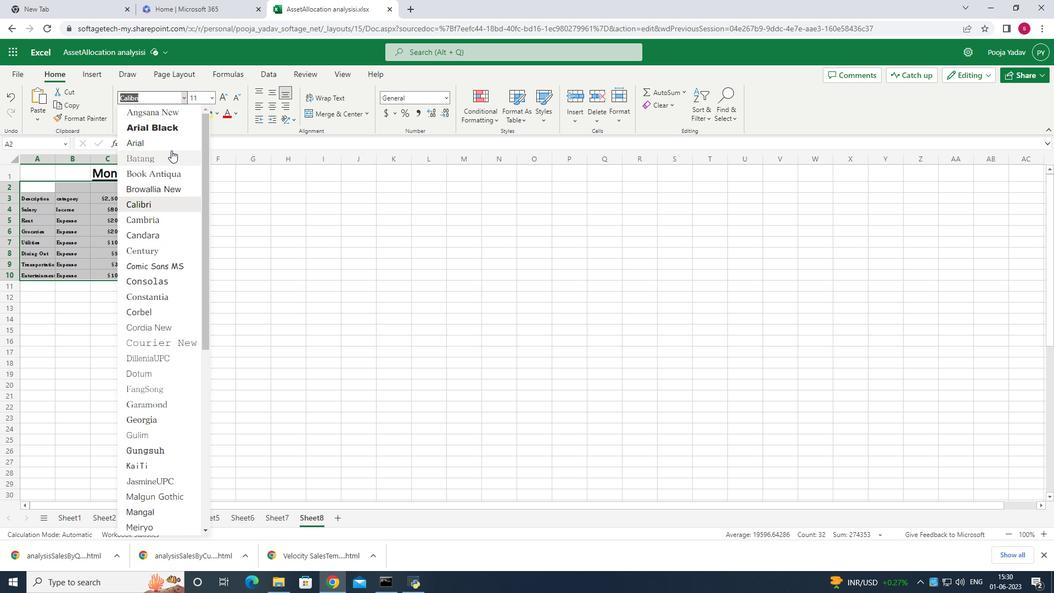 
Action: Mouse moved to (210, 98)
Screenshot: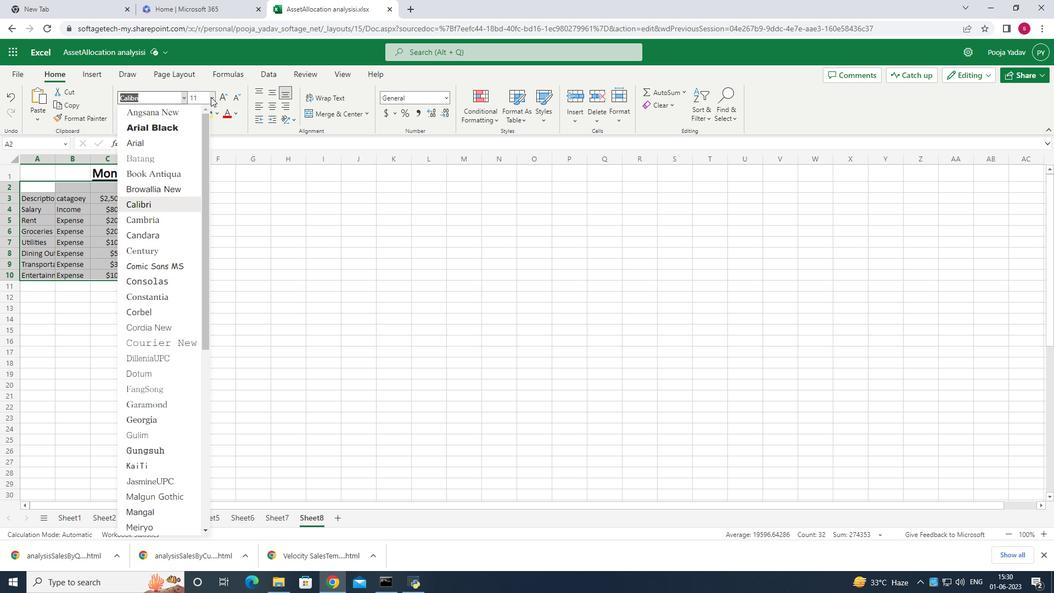 
Action: Mouse pressed left at (210, 98)
Screenshot: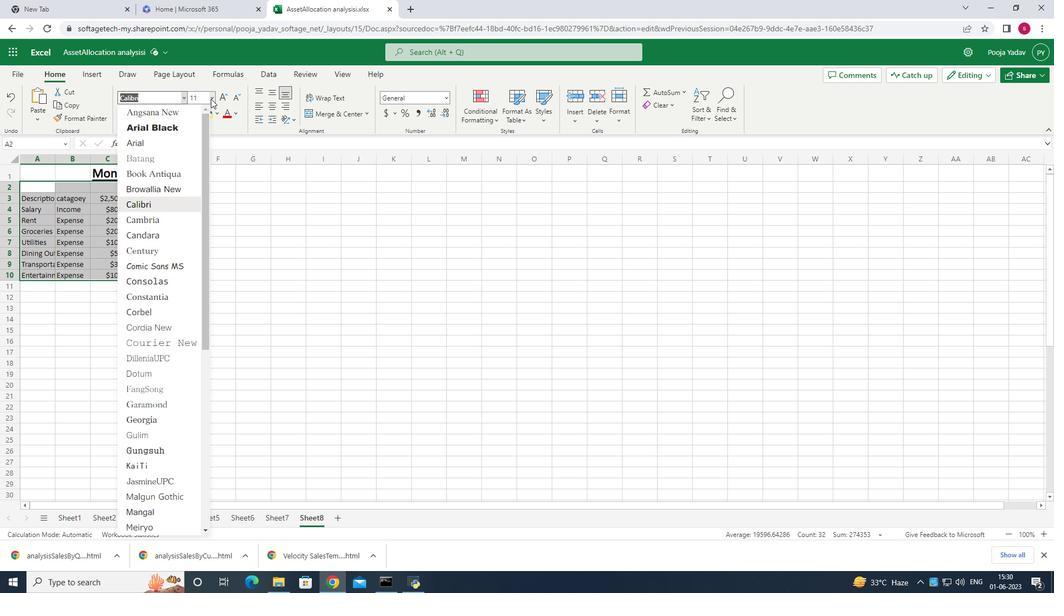 
Action: Mouse moved to (204, 186)
Screenshot: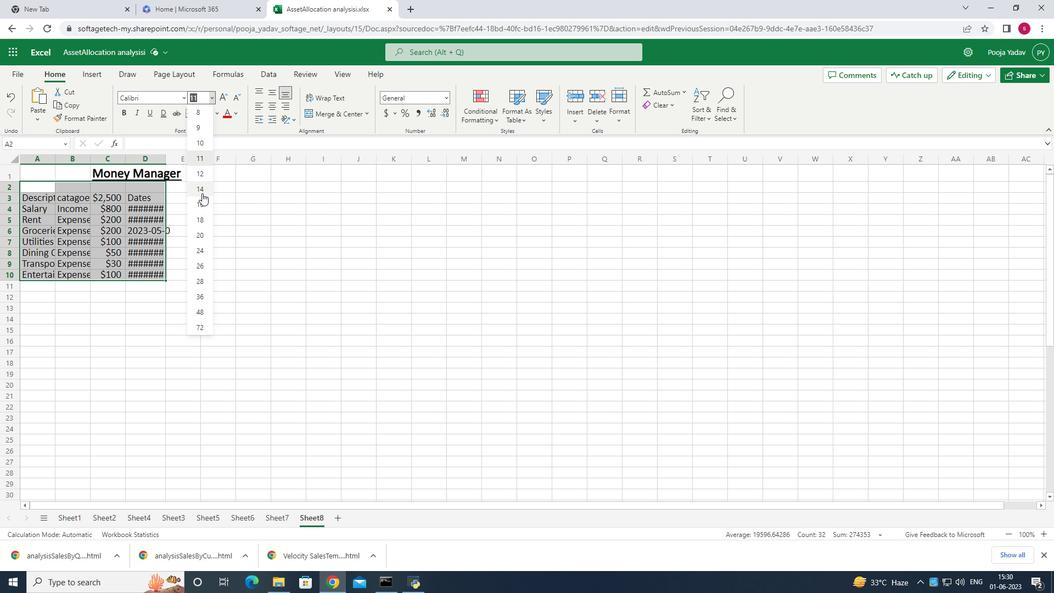 
Action: Mouse pressed left at (204, 186)
Screenshot: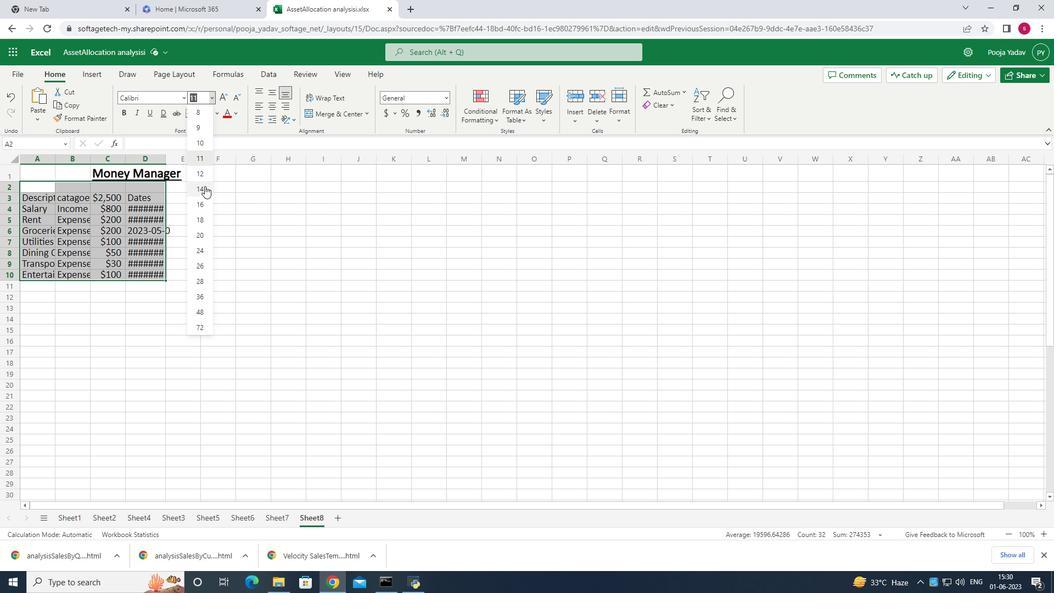 
Action: Mouse moved to (54, 161)
Screenshot: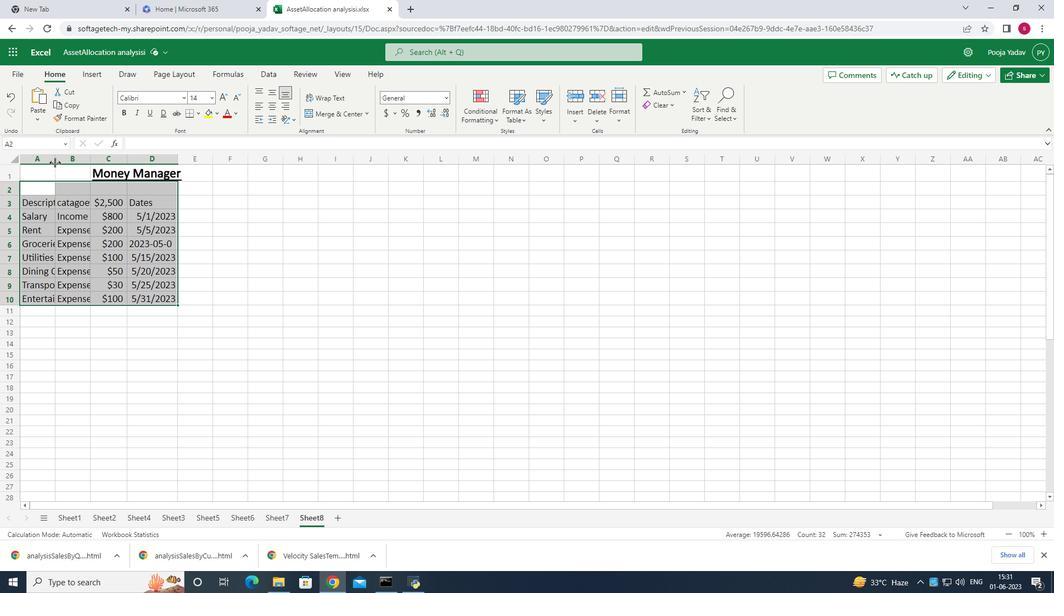 
Action: Mouse pressed left at (54, 161)
Screenshot: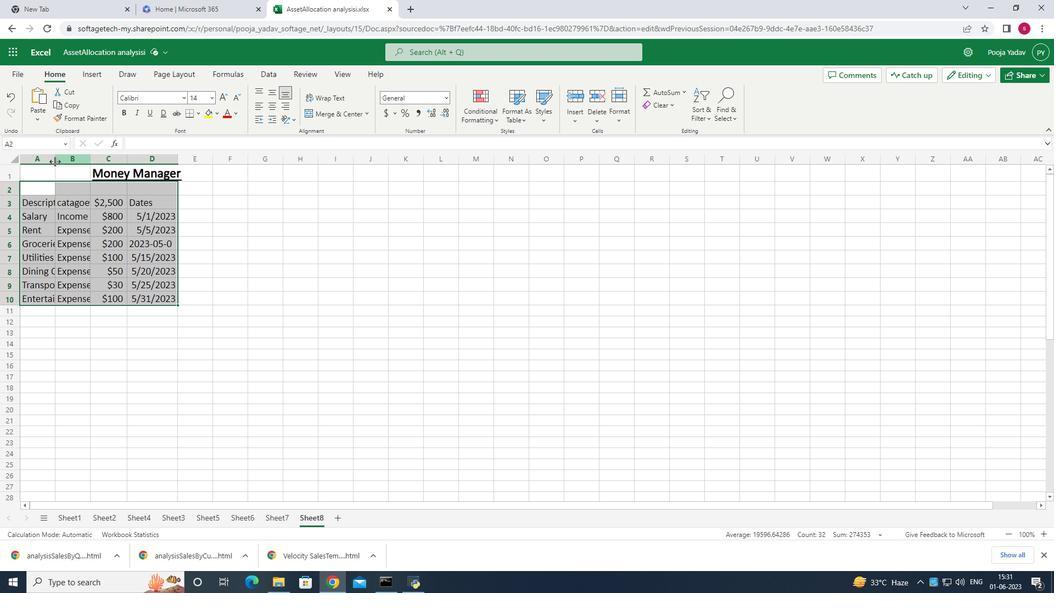 
Action: Mouse moved to (113, 156)
Screenshot: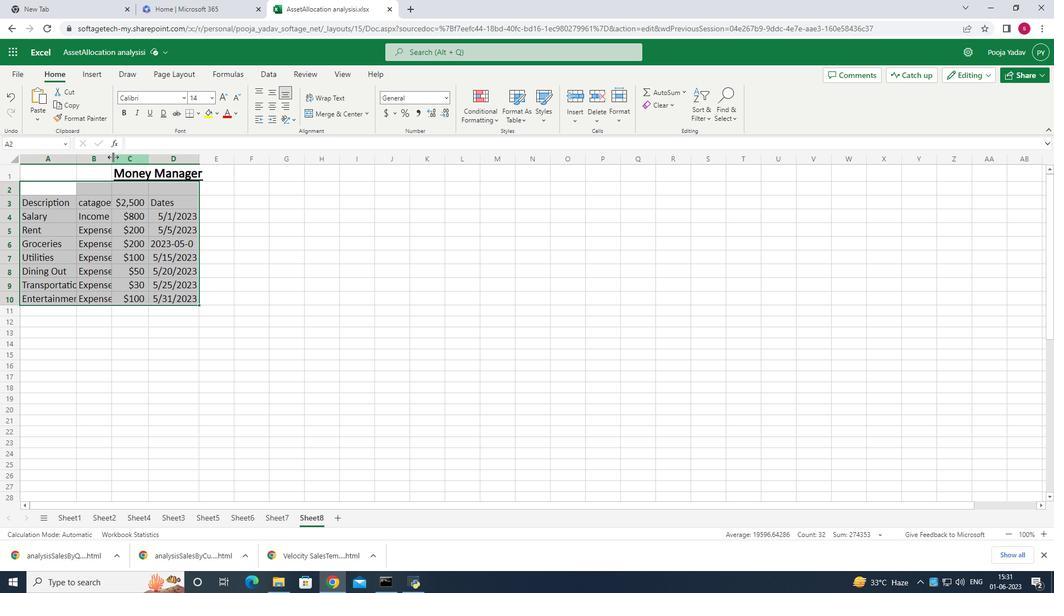 
Action: Mouse pressed left at (113, 156)
Screenshot: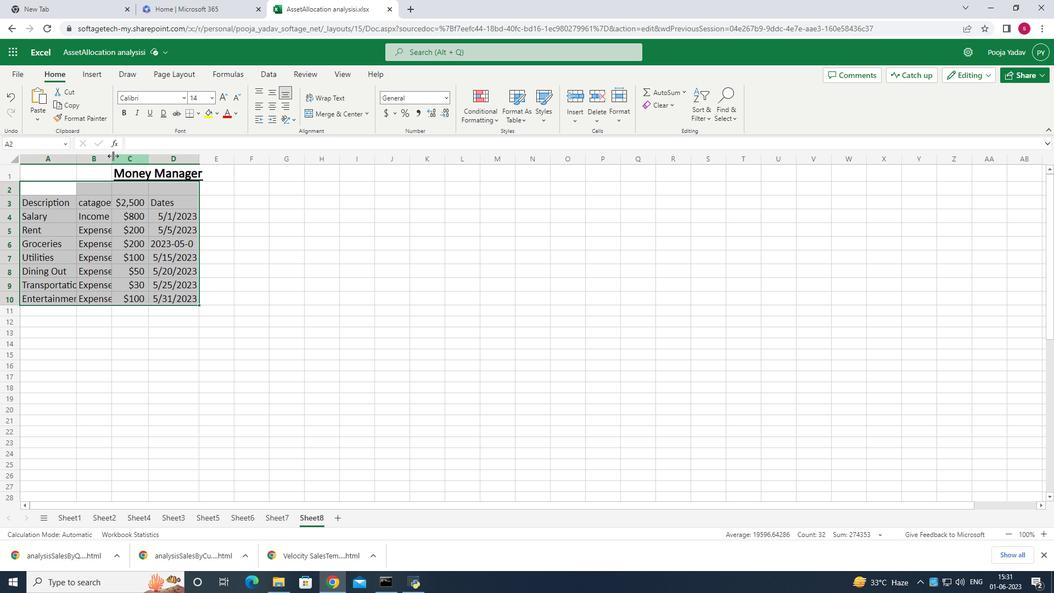
Action: Mouse moved to (161, 160)
Screenshot: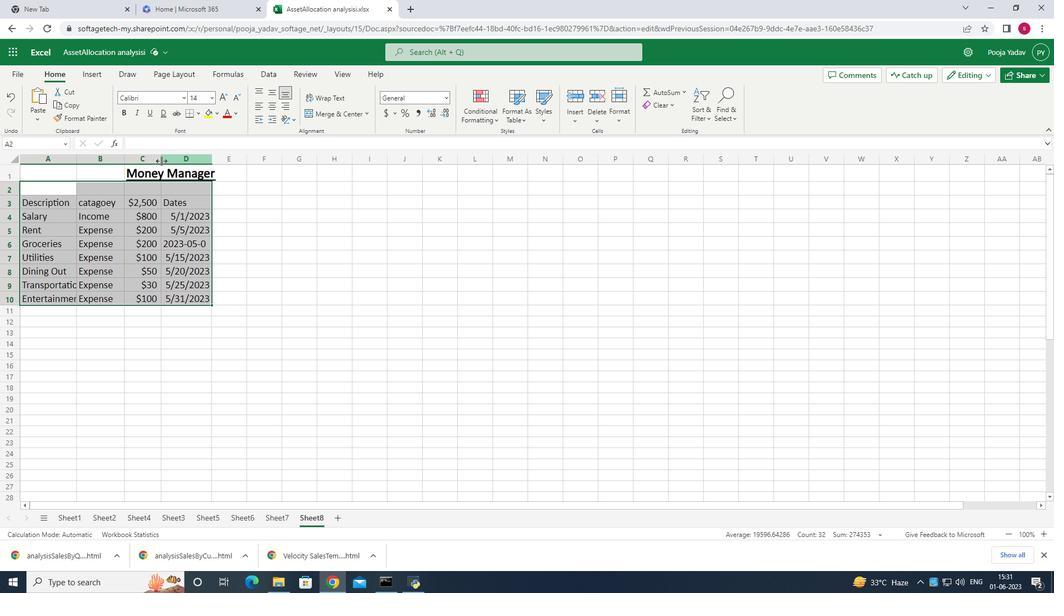 
Action: Mouse pressed left at (161, 160)
Screenshot: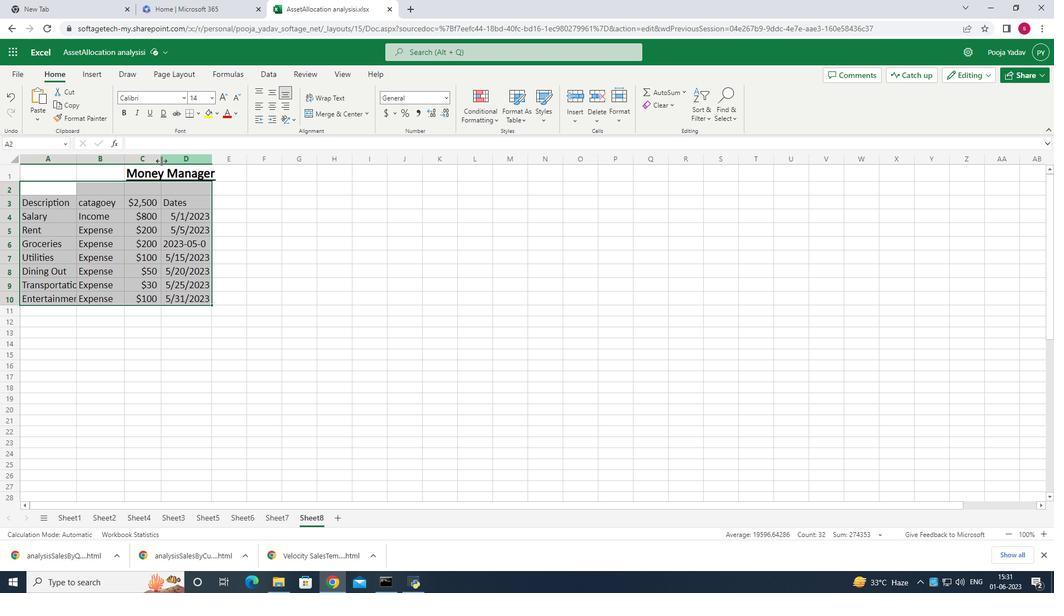 
Action: Mouse moved to (227, 156)
Screenshot: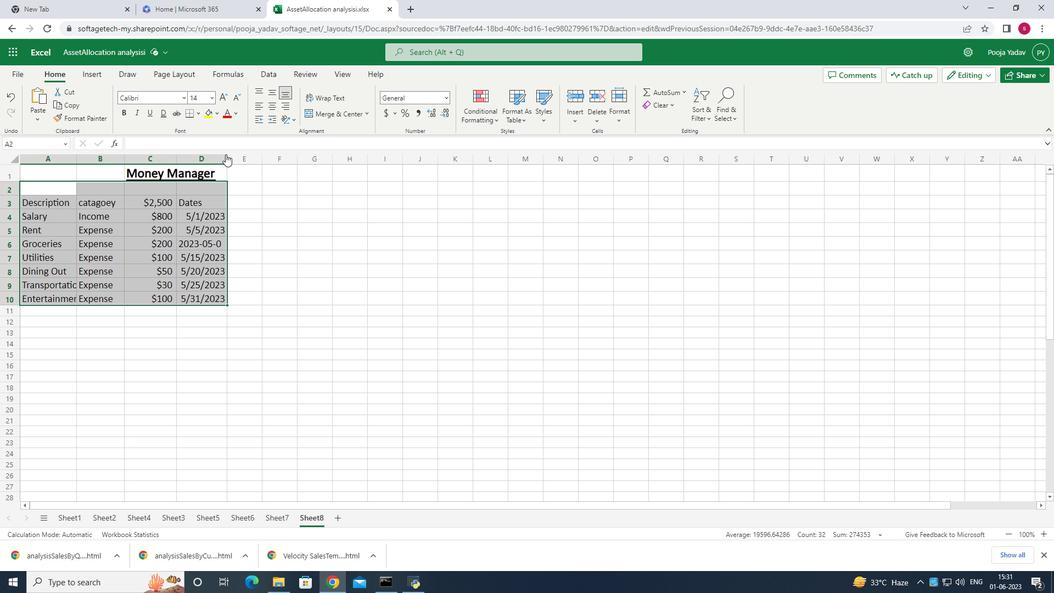 
Action: Mouse pressed left at (227, 156)
Screenshot: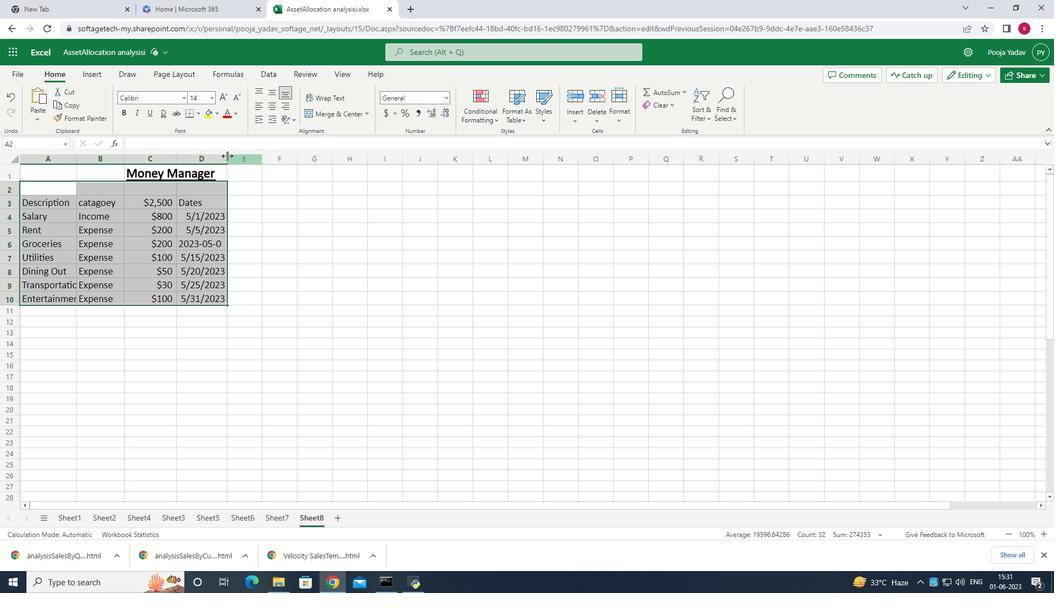 
Action: Mouse moved to (267, 250)
Screenshot: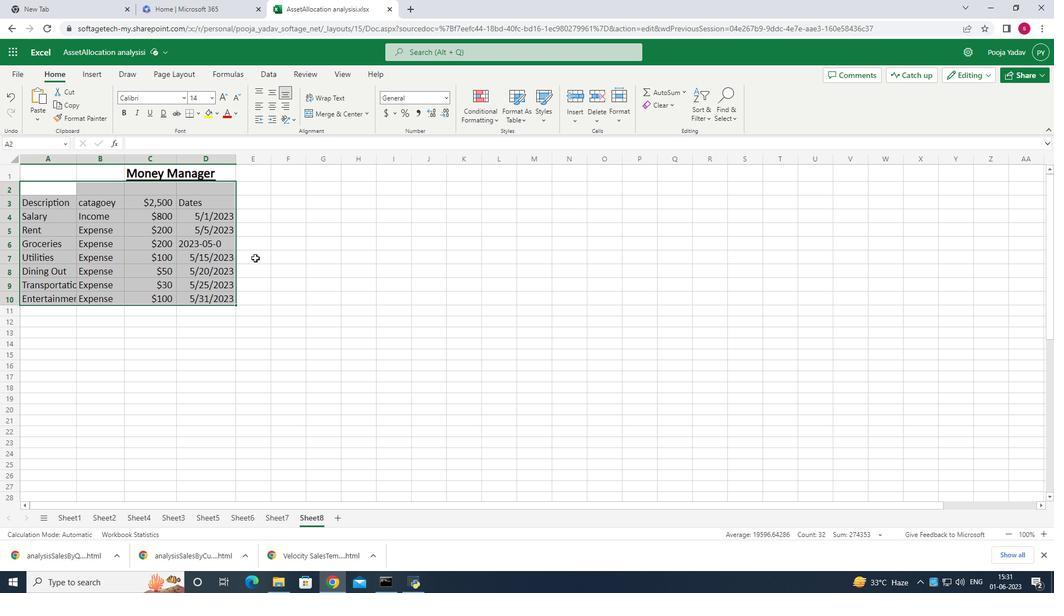 
Action: Mouse pressed left at (267, 250)
Screenshot: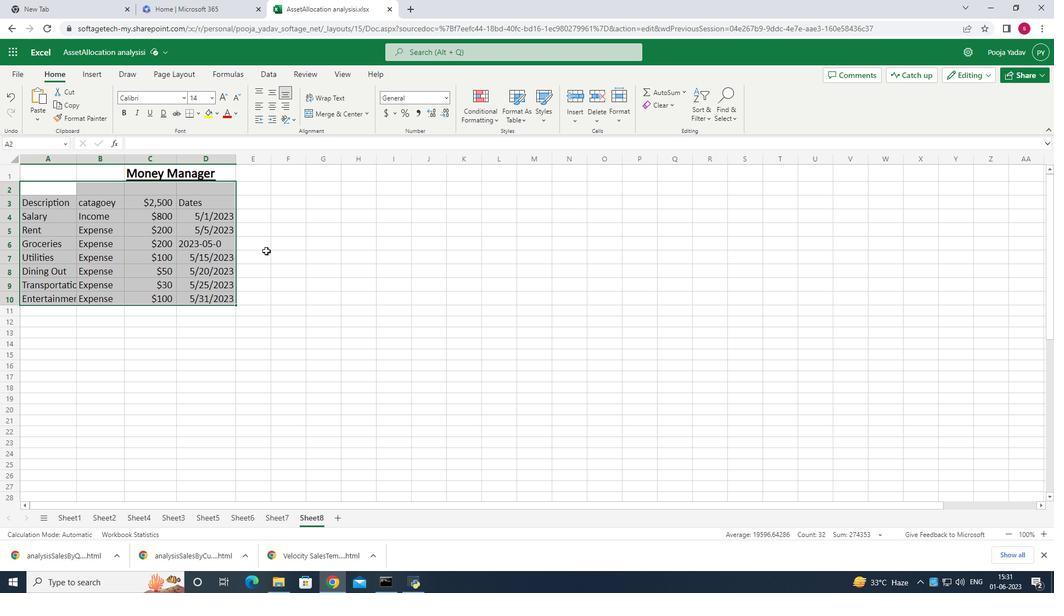 
Action: Mouse moved to (209, 249)
Screenshot: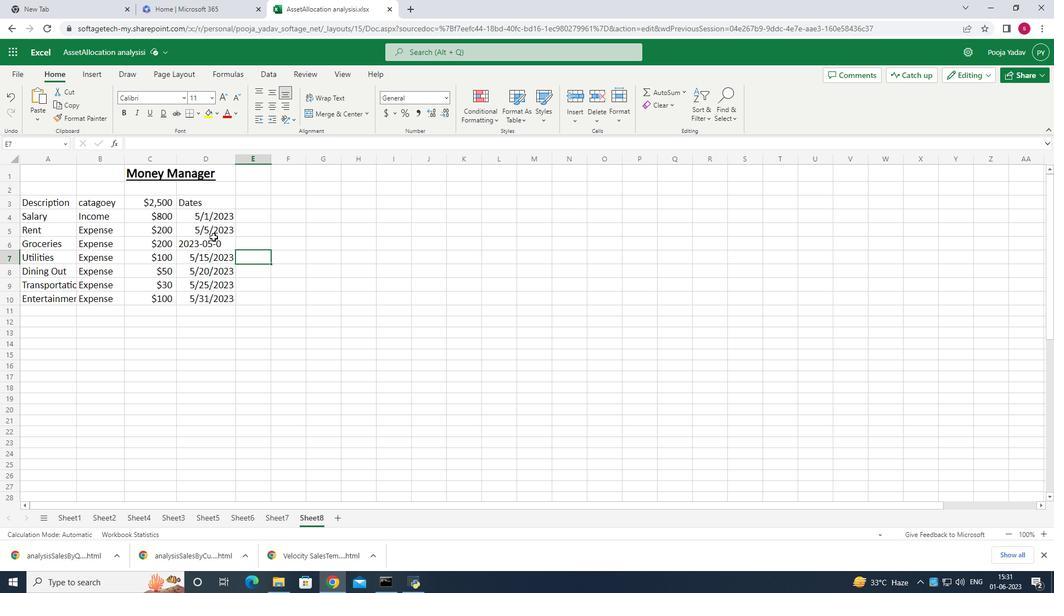 
Action: Key pressed ctrl+Z
Screenshot: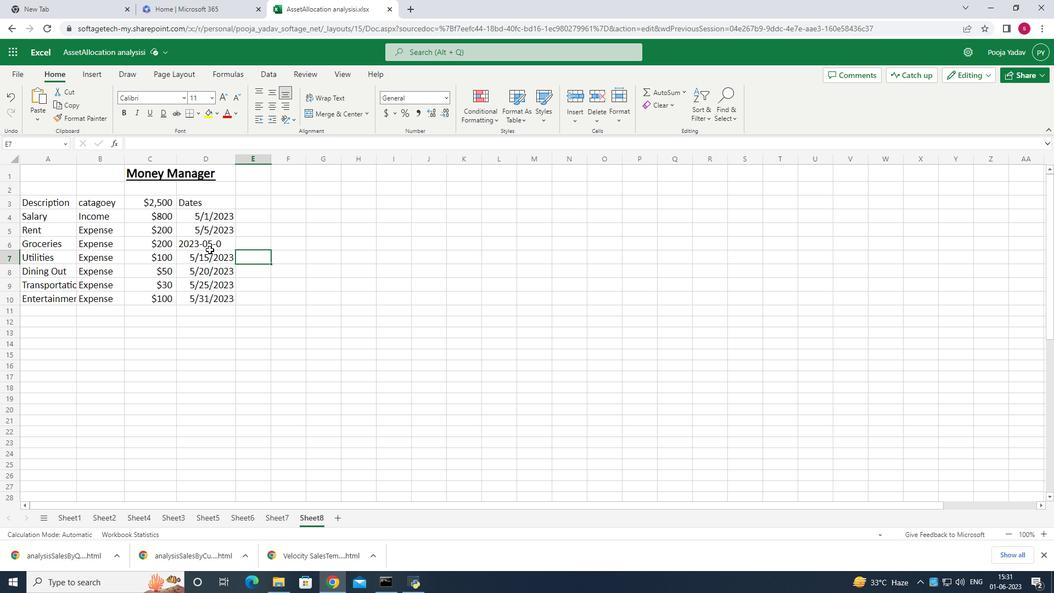 
Action: Mouse pressed left at (209, 249)
Screenshot: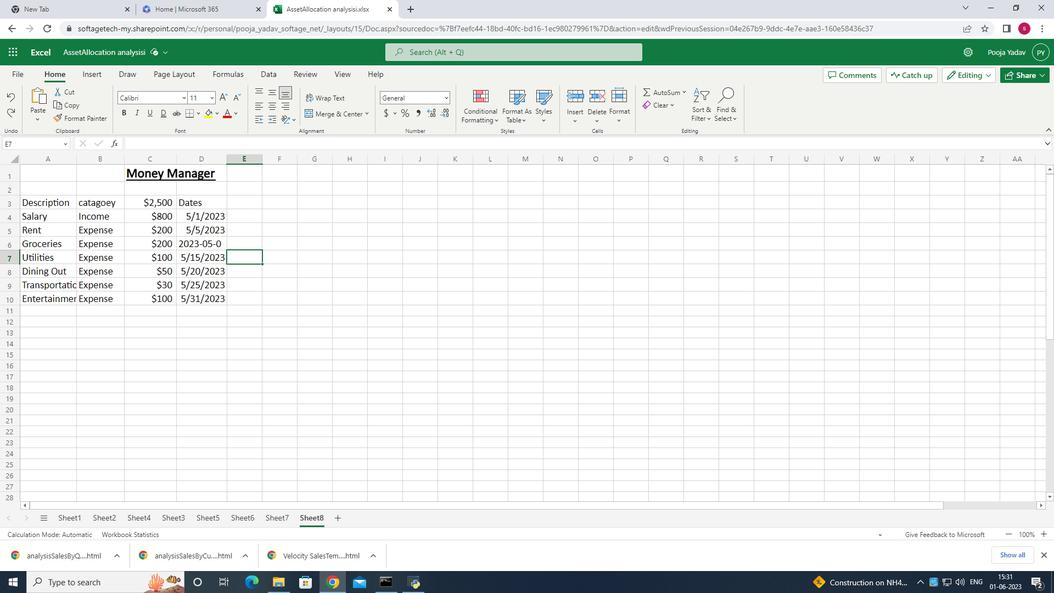 
Action: Mouse moved to (164, 330)
Screenshot: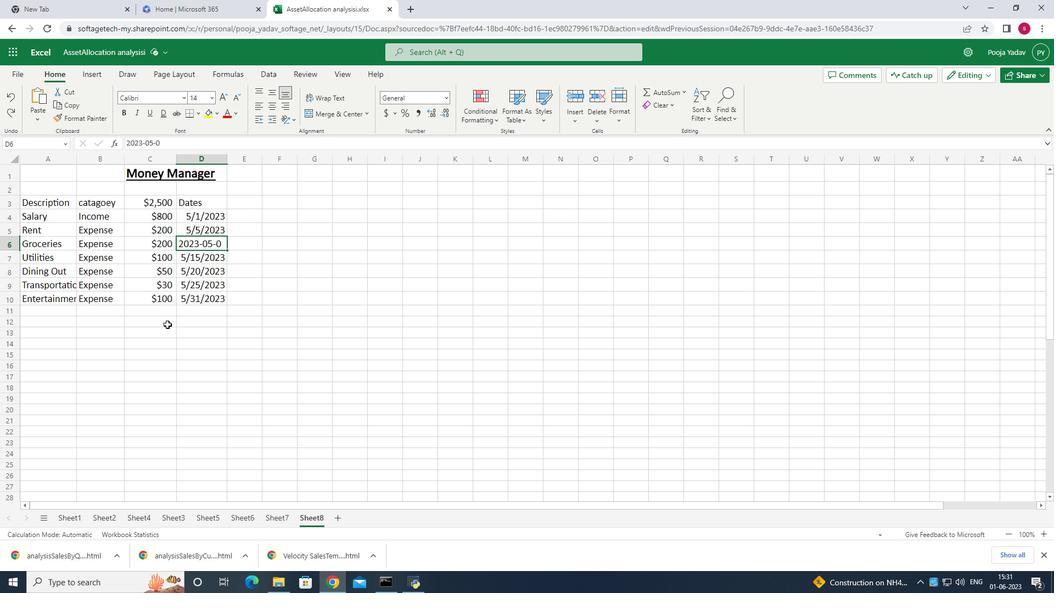 
Action: Mouse pressed left at (164, 330)
Screenshot: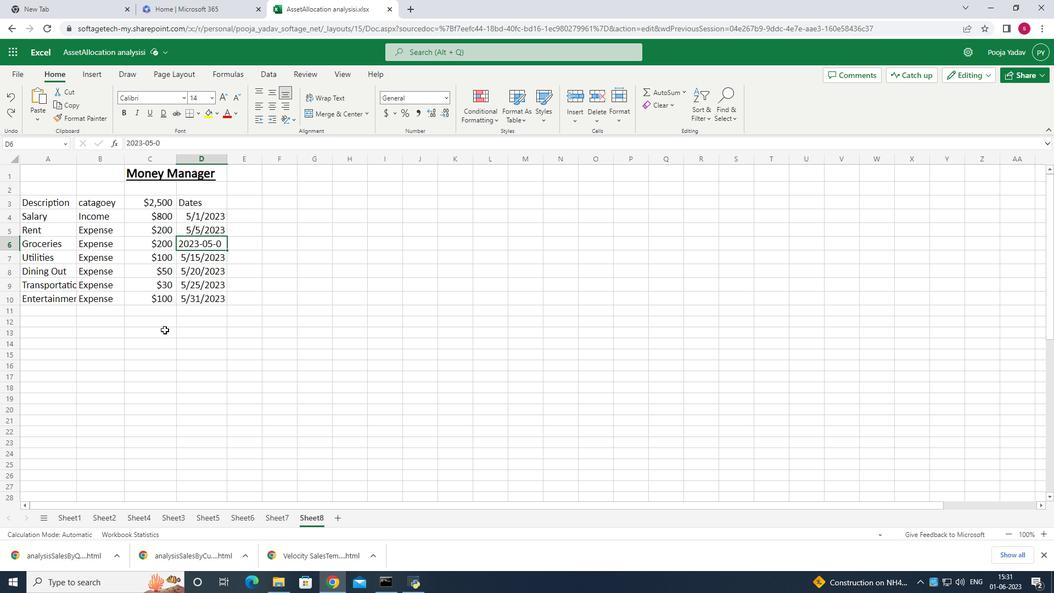 
Action: Mouse moved to (63, 172)
Screenshot: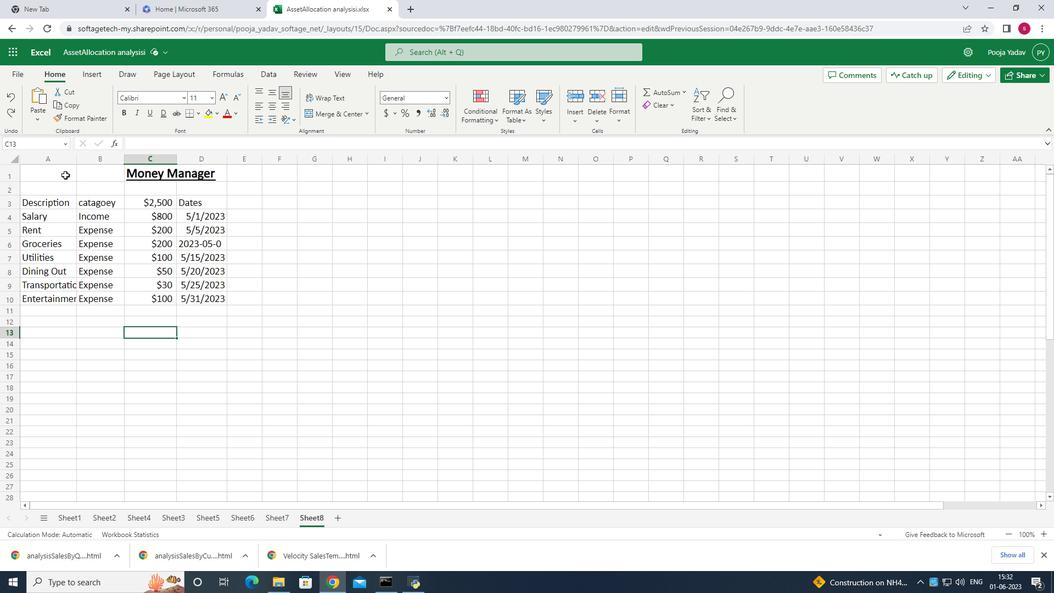 
Action: Mouse pressed left at (63, 172)
Screenshot: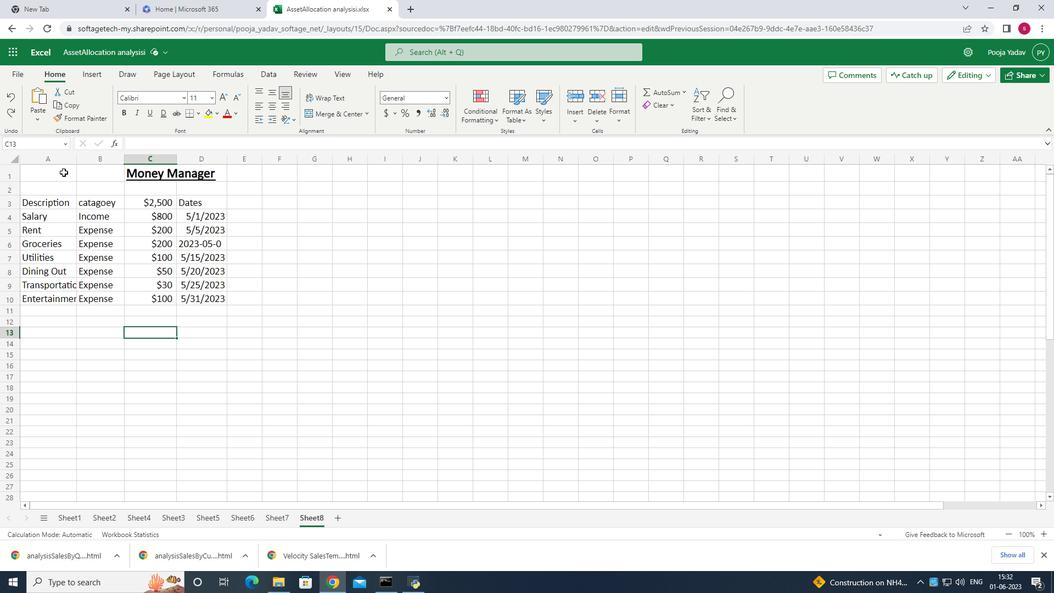 
Action: Mouse moved to (268, 86)
Screenshot: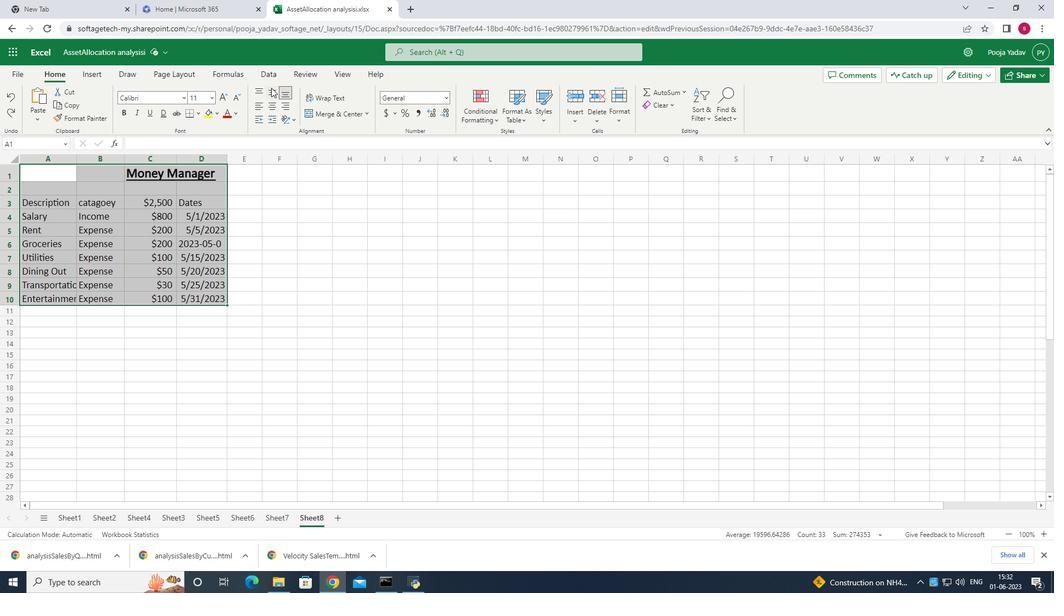 
Action: Mouse pressed left at (268, 86)
Screenshot: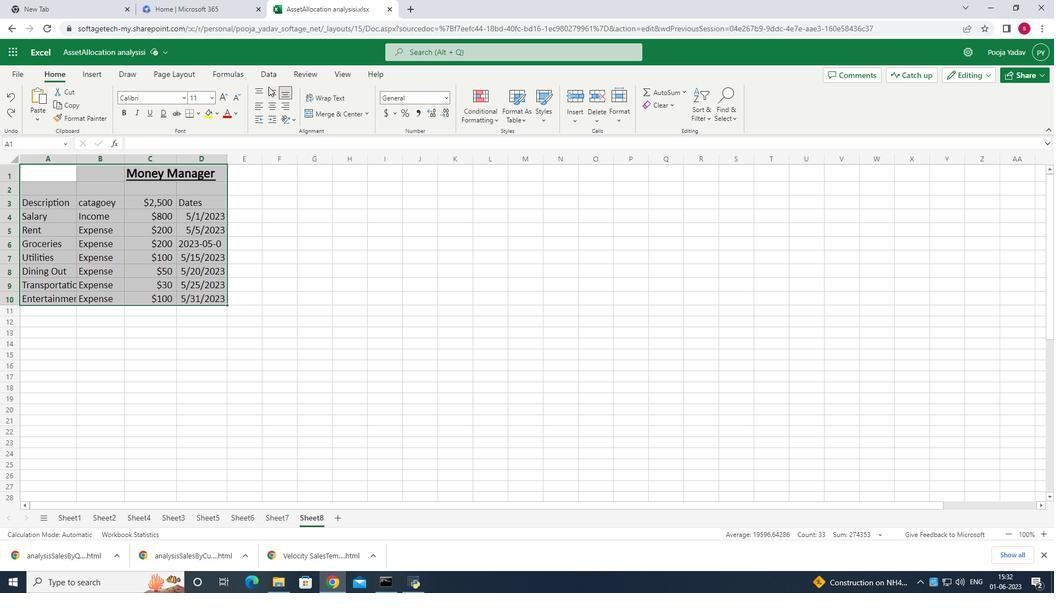 
Action: Mouse moved to (262, 88)
Screenshot: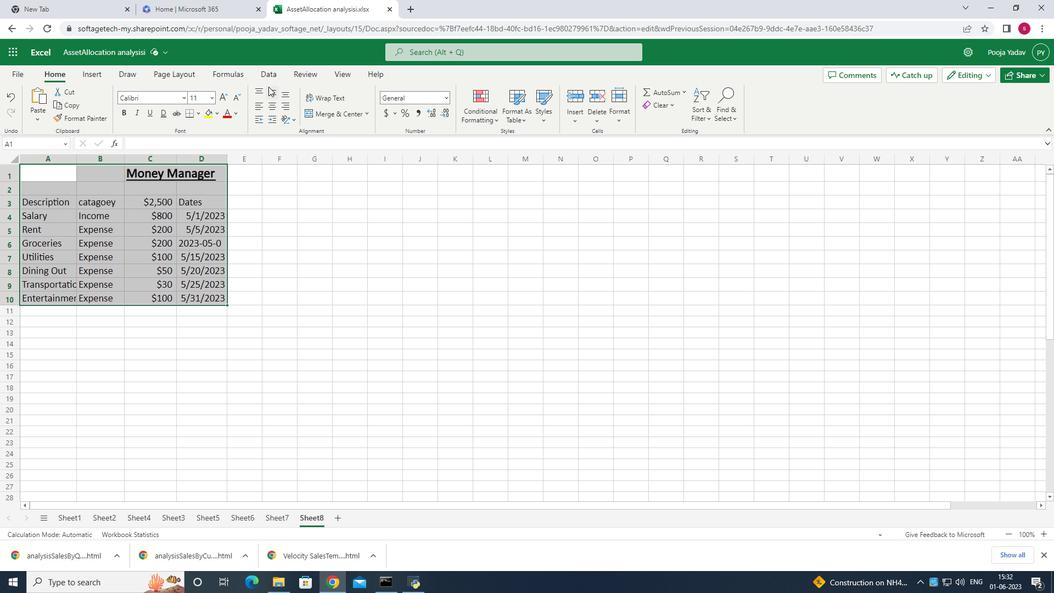 
Action: Mouse pressed left at (262, 88)
Screenshot: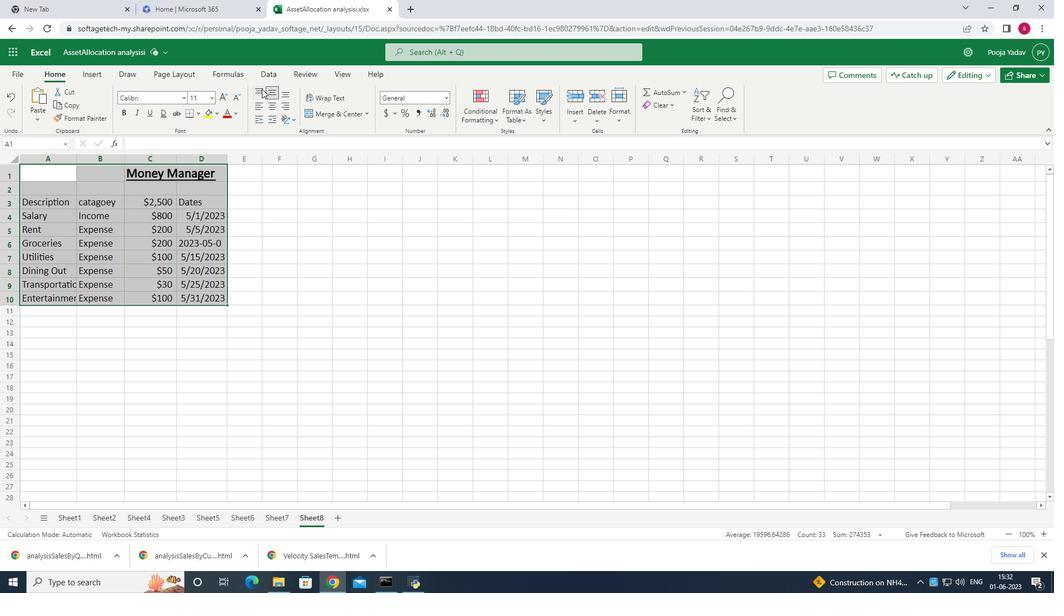 
Action: Mouse moved to (254, 92)
Screenshot: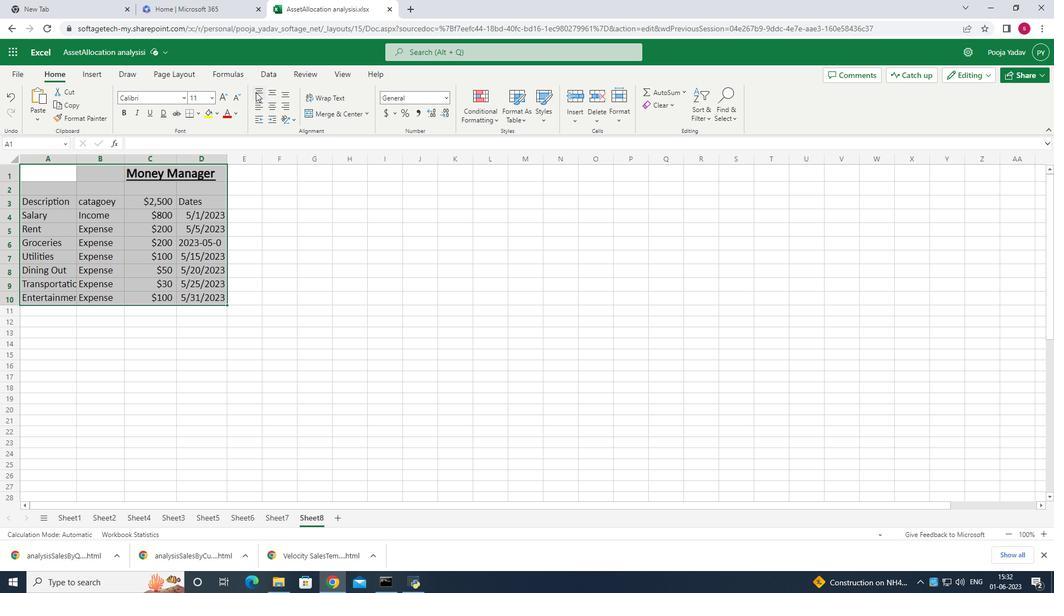 
Action: Mouse pressed left at (254, 92)
Screenshot: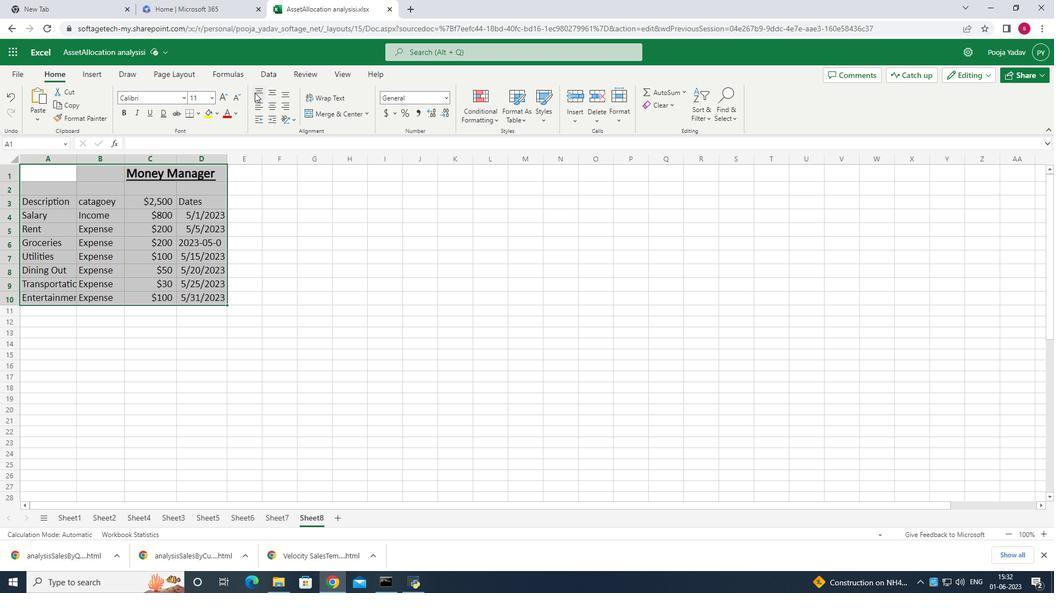 
Action: Mouse pressed left at (254, 92)
Screenshot: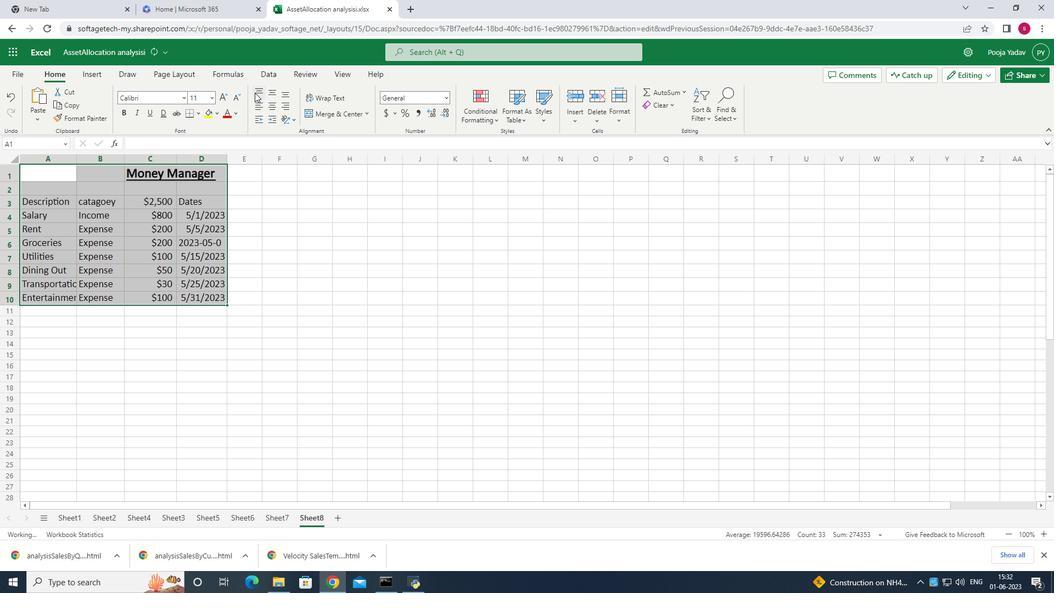 
Action: Mouse pressed left at (254, 92)
Screenshot: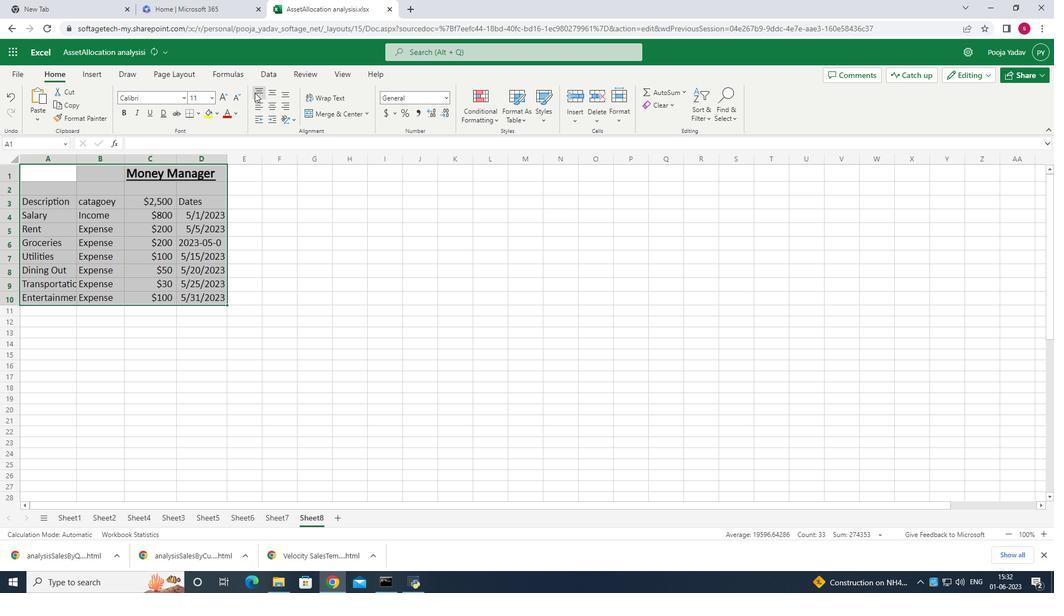 
Action: Mouse moved to (271, 106)
Screenshot: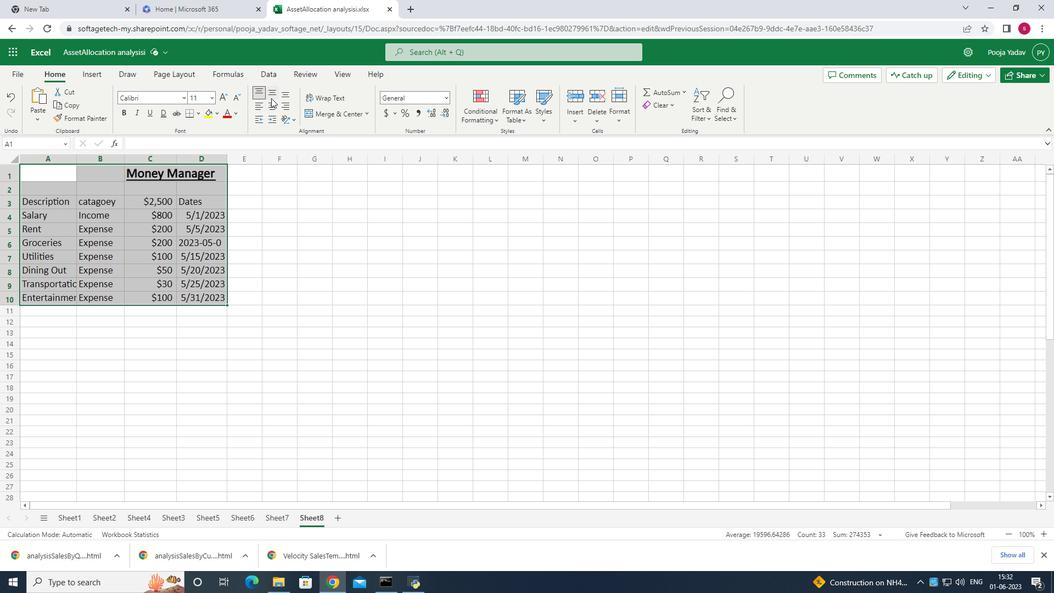 
Action: Mouse pressed left at (271, 106)
Screenshot: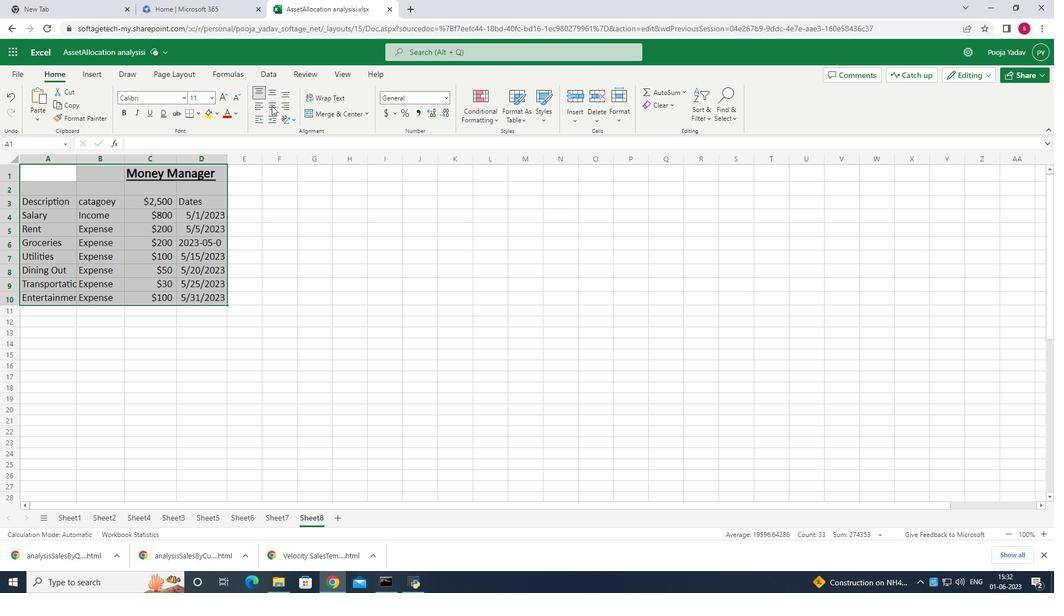 
Action: Mouse moved to (291, 181)
Screenshot: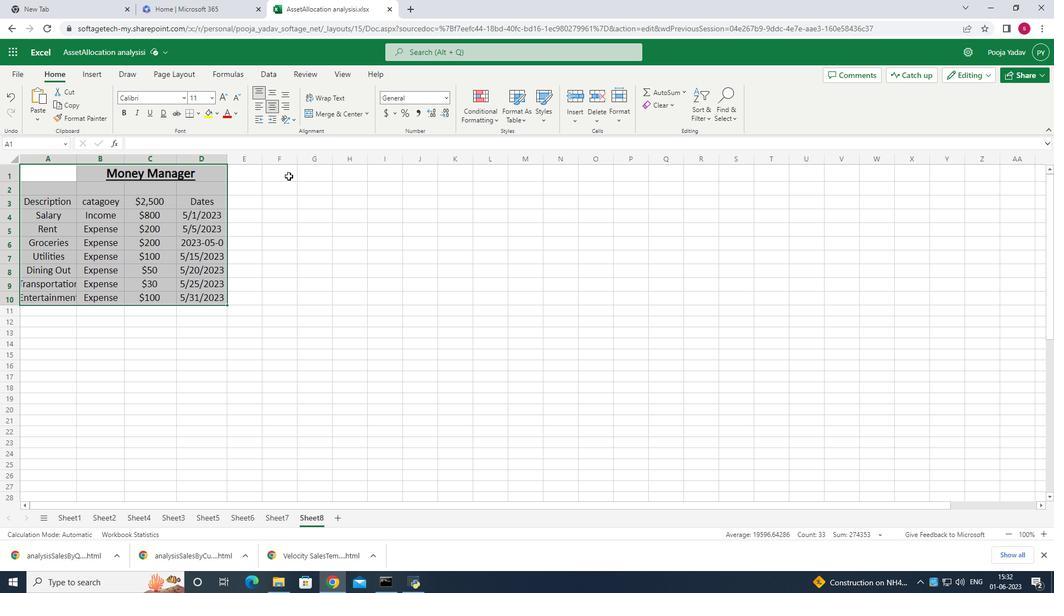 
Action: Mouse pressed left at (291, 181)
Screenshot: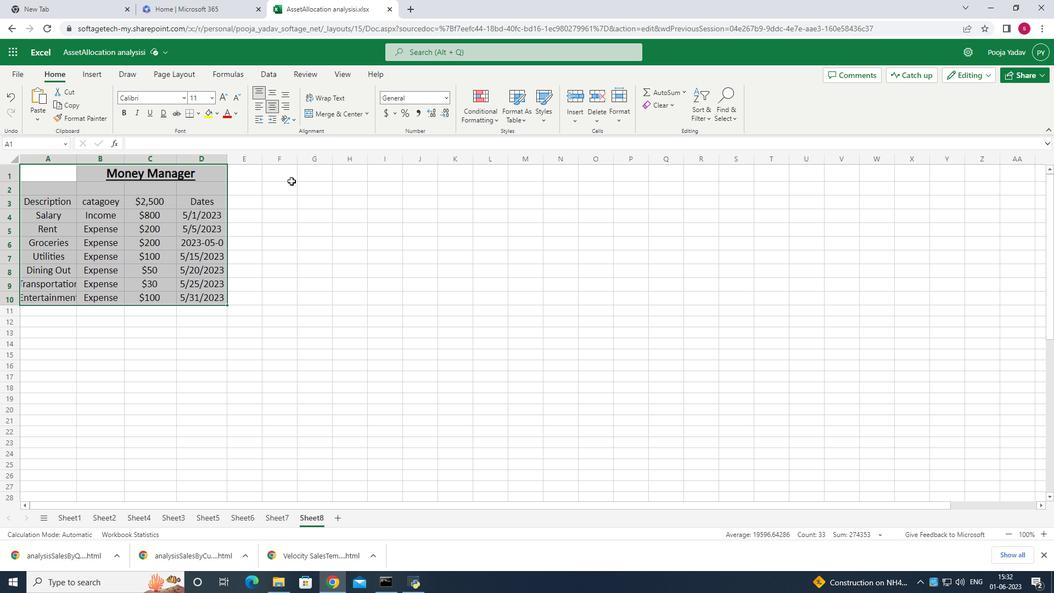 
Action: Mouse moved to (932, 155)
Screenshot: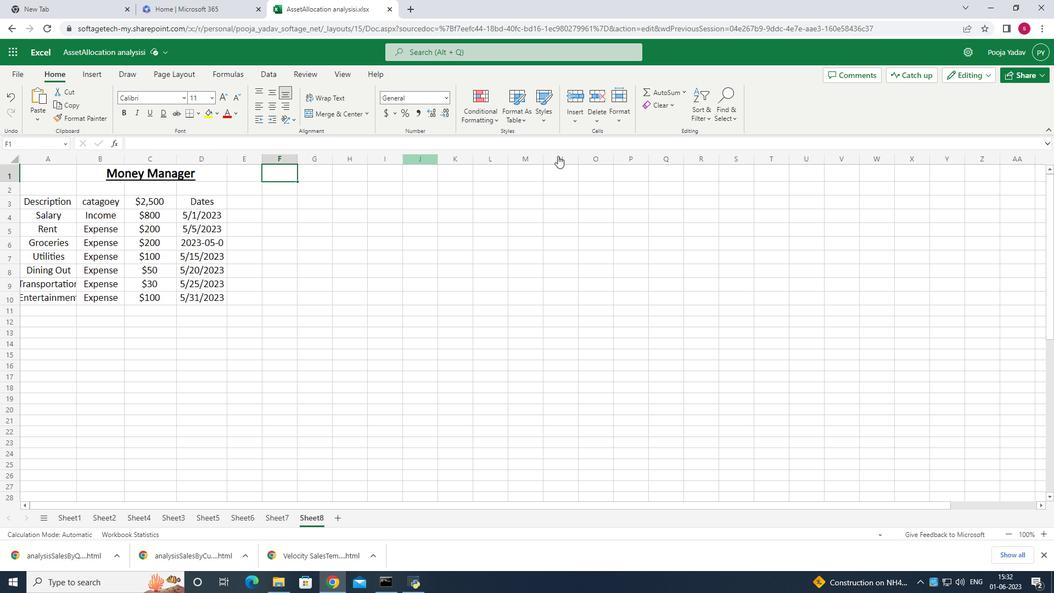 
